 Task: Compose an email with the signature Gabriel Evans with the subject Request for a video and the message Could you please provide a summary of the results? from softage.1@softage.net to softage.8@softage.net with an attached document Branding_strategy.docx Undo the message and rewrite the message as I am writing to confirm the details of the conference call. Send the email. Finally, move the email from Sent Items to the label Clothing
Action: Mouse moved to (362, 608)
Screenshot: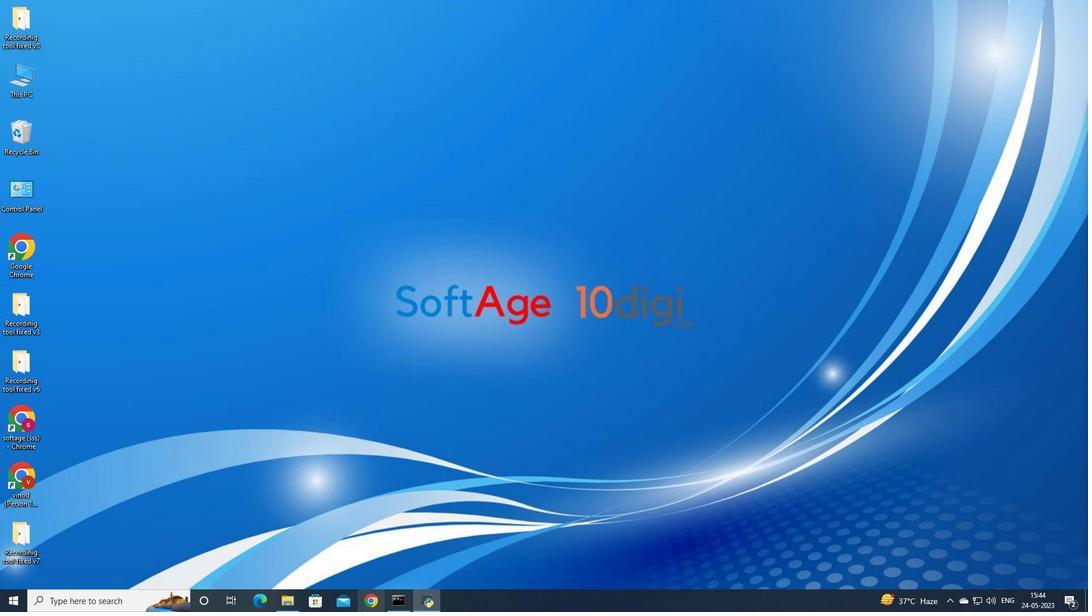 
Action: Mouse pressed left at (362, 608)
Screenshot: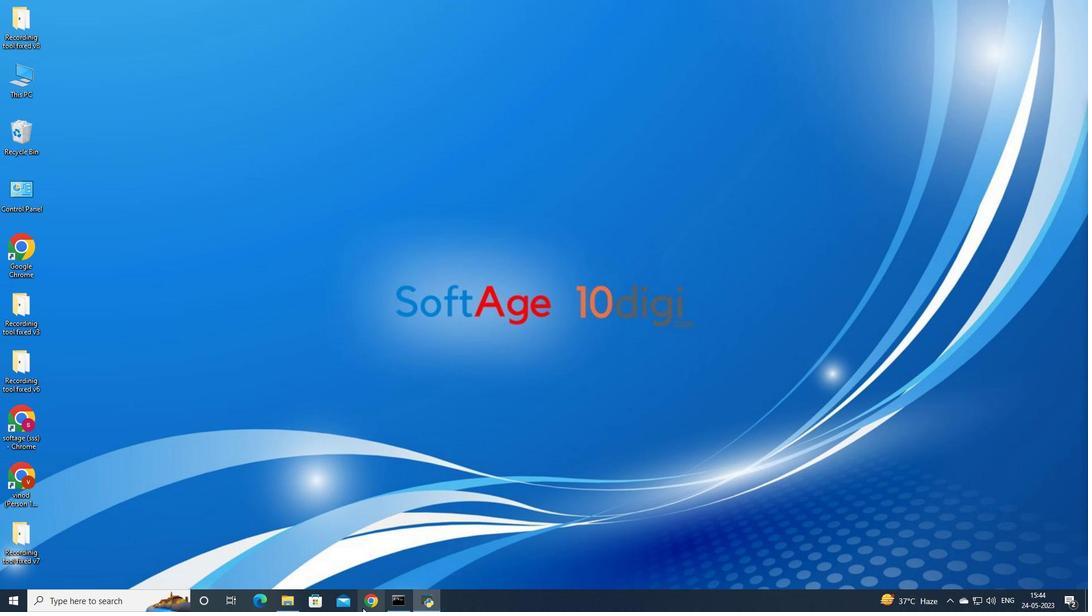 
Action: Mouse moved to (477, 345)
Screenshot: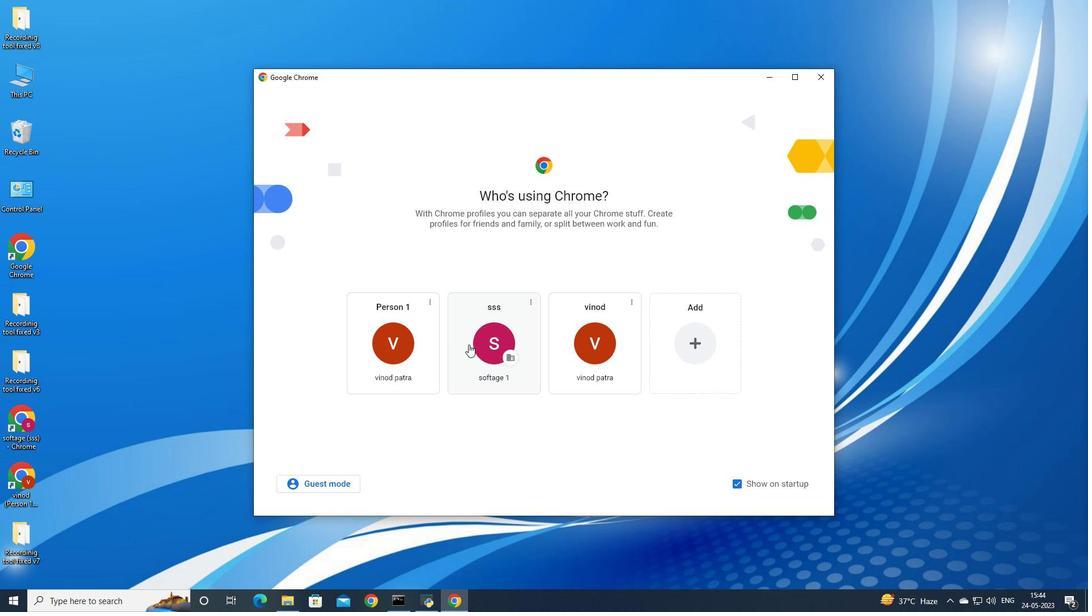 
Action: Mouse pressed left at (477, 345)
Screenshot: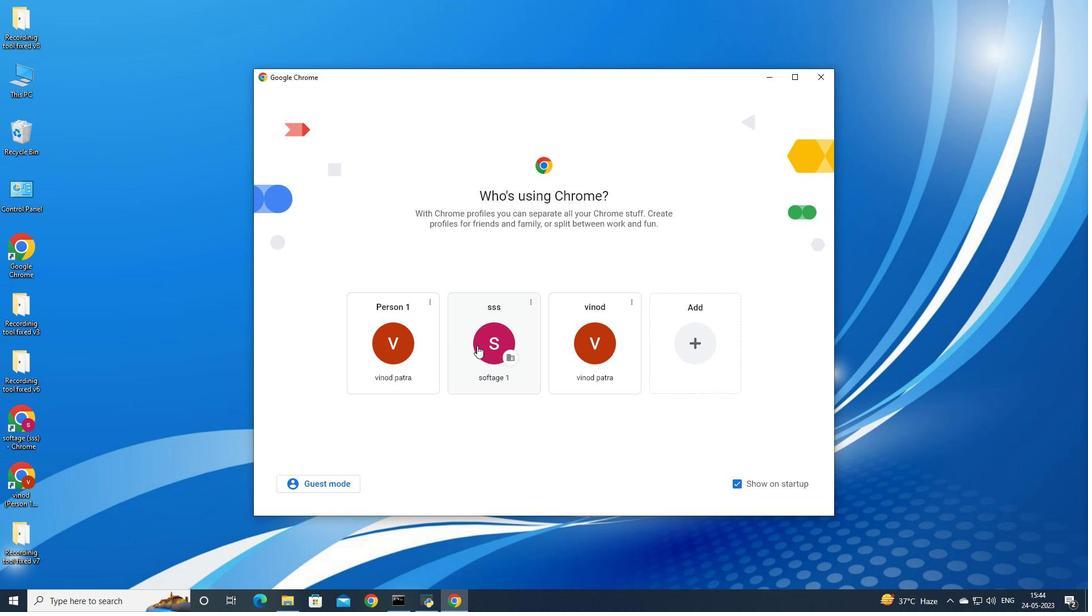 
Action: Mouse moved to (986, 60)
Screenshot: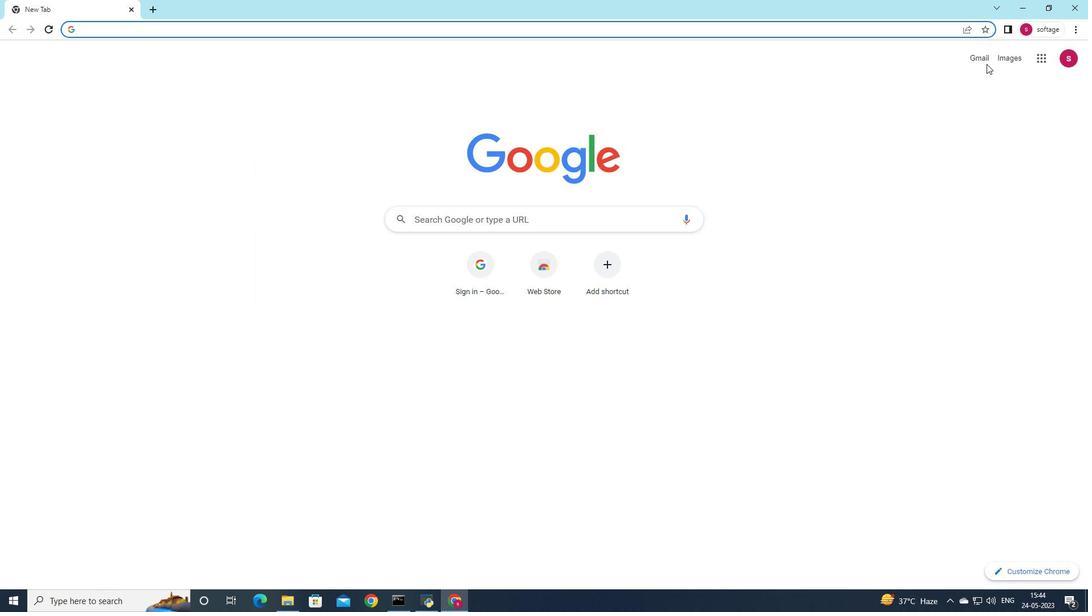 
Action: Mouse pressed left at (986, 60)
Screenshot: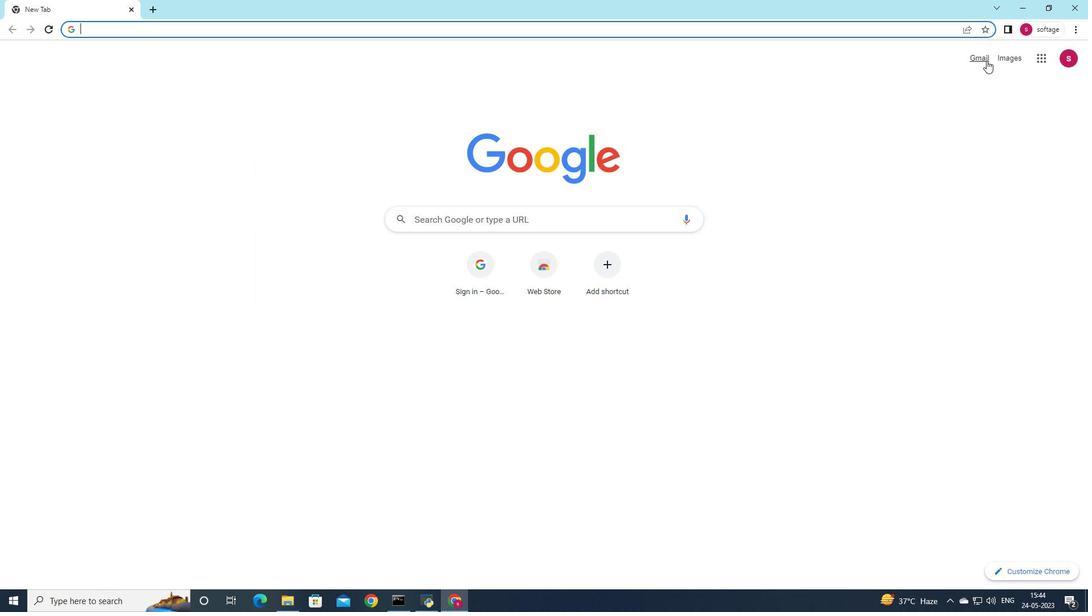 
Action: Mouse moved to (958, 81)
Screenshot: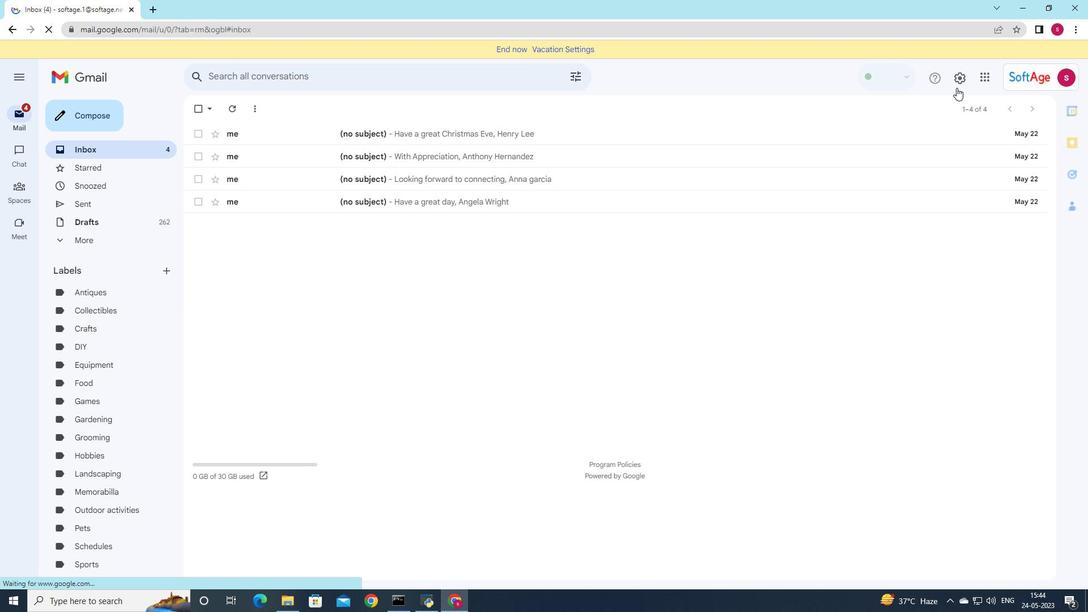 
Action: Mouse pressed left at (958, 81)
Screenshot: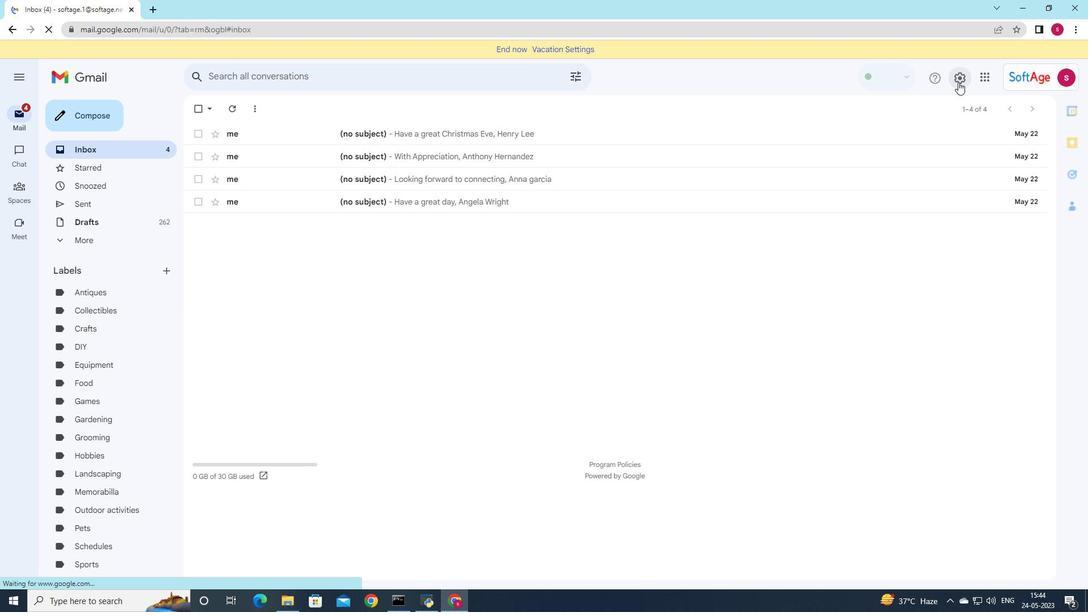 
Action: Mouse moved to (971, 130)
Screenshot: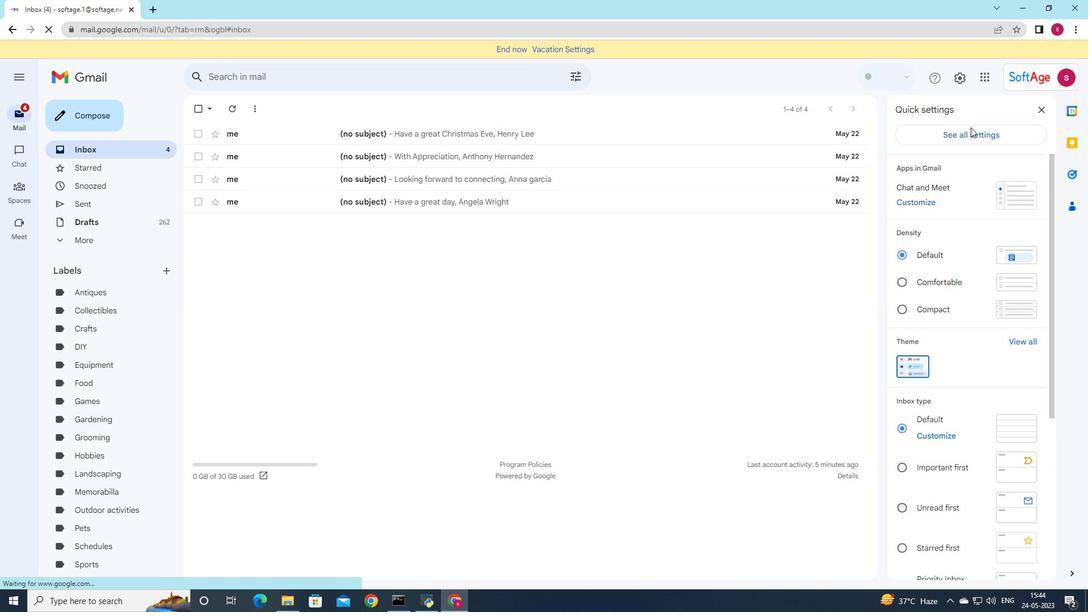 
Action: Mouse pressed left at (971, 130)
Screenshot: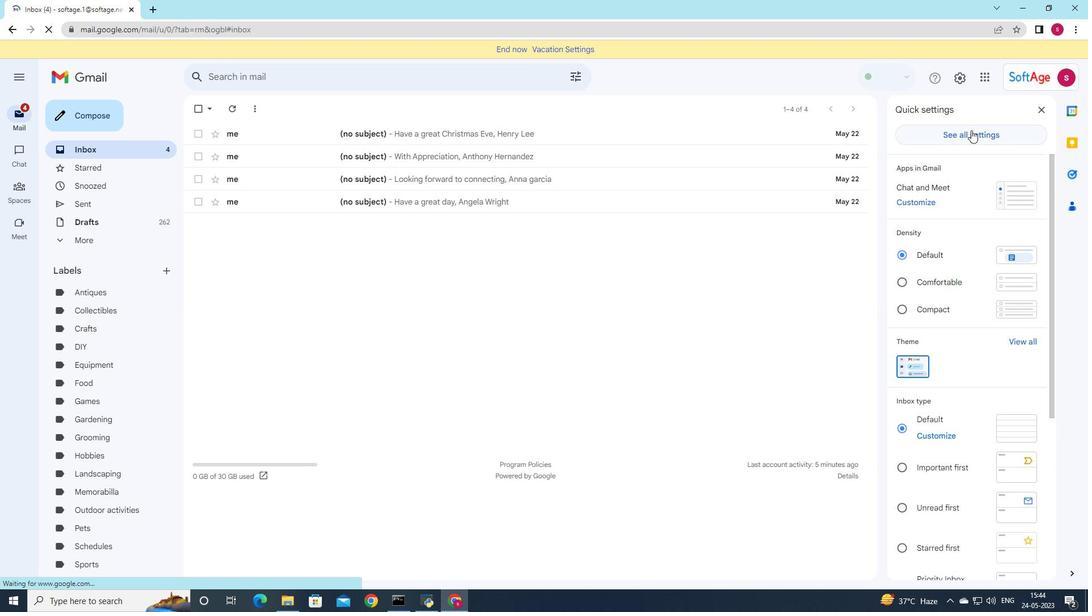 
Action: Mouse moved to (624, 246)
Screenshot: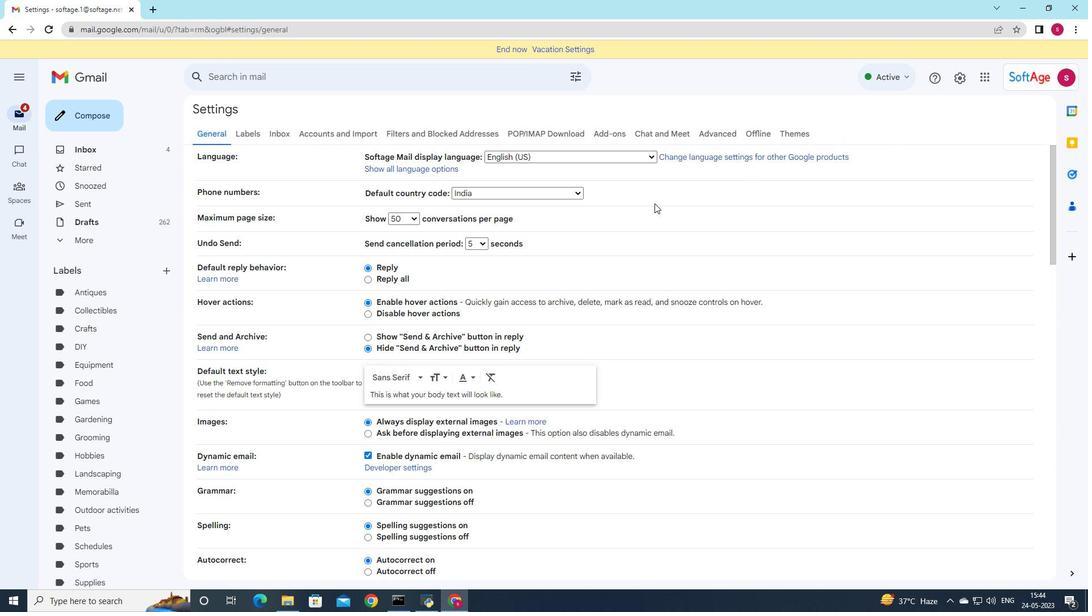 
Action: Mouse scrolled (624, 246) with delta (0, 0)
Screenshot: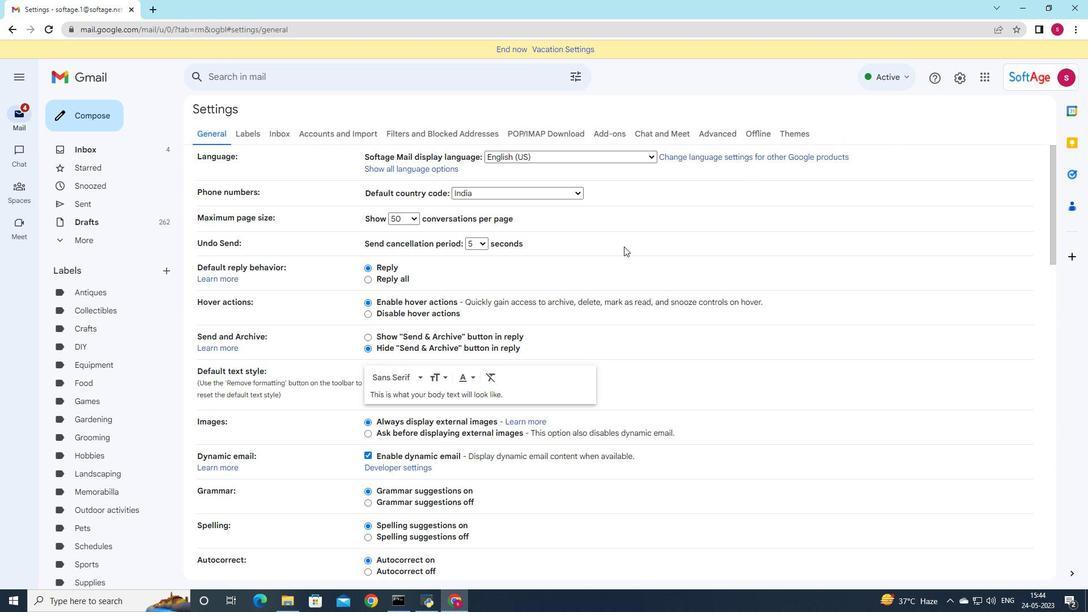 
Action: Mouse scrolled (624, 246) with delta (0, 0)
Screenshot: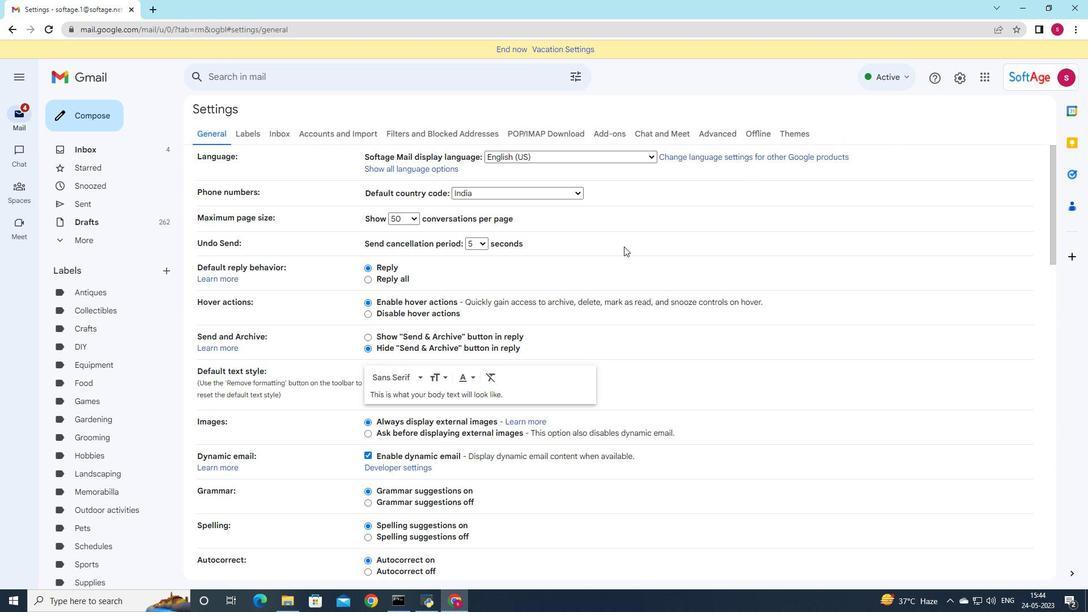 
Action: Mouse scrolled (624, 246) with delta (0, 0)
Screenshot: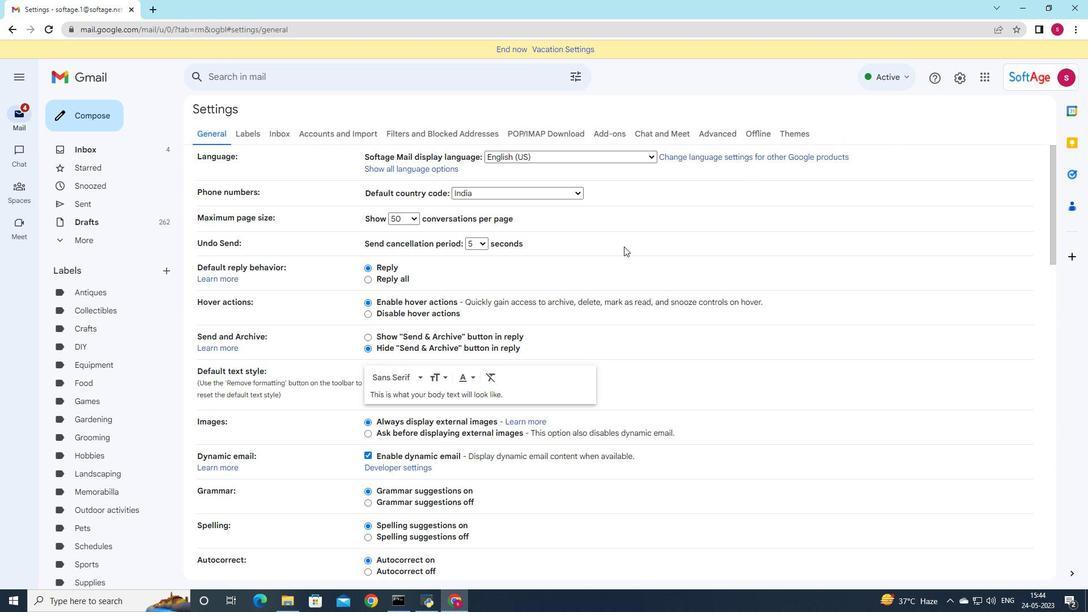 
Action: Mouse scrolled (624, 246) with delta (0, 0)
Screenshot: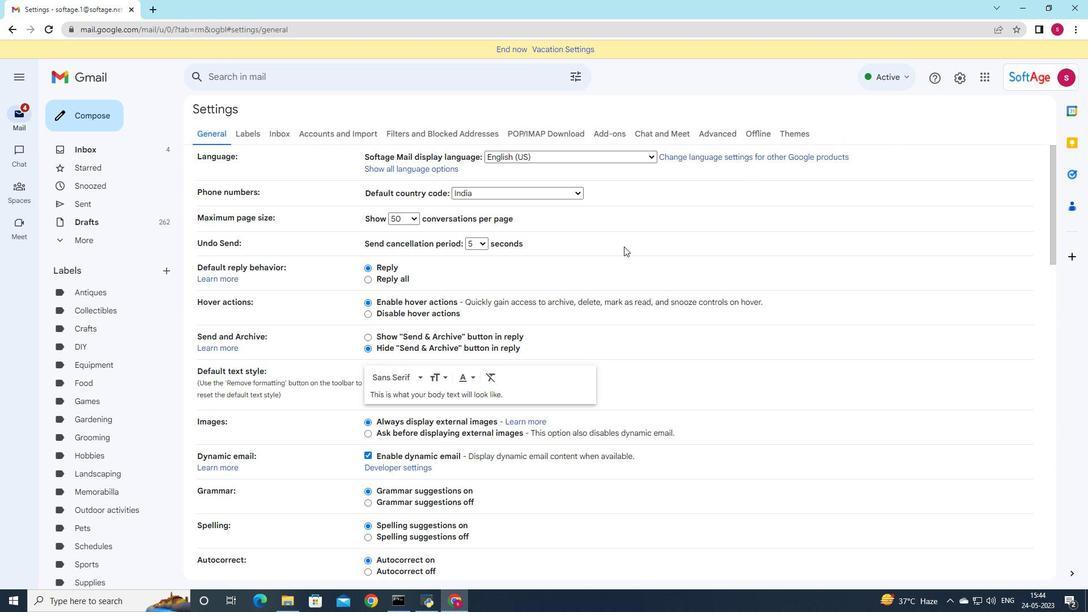 
Action: Mouse scrolled (624, 246) with delta (0, 0)
Screenshot: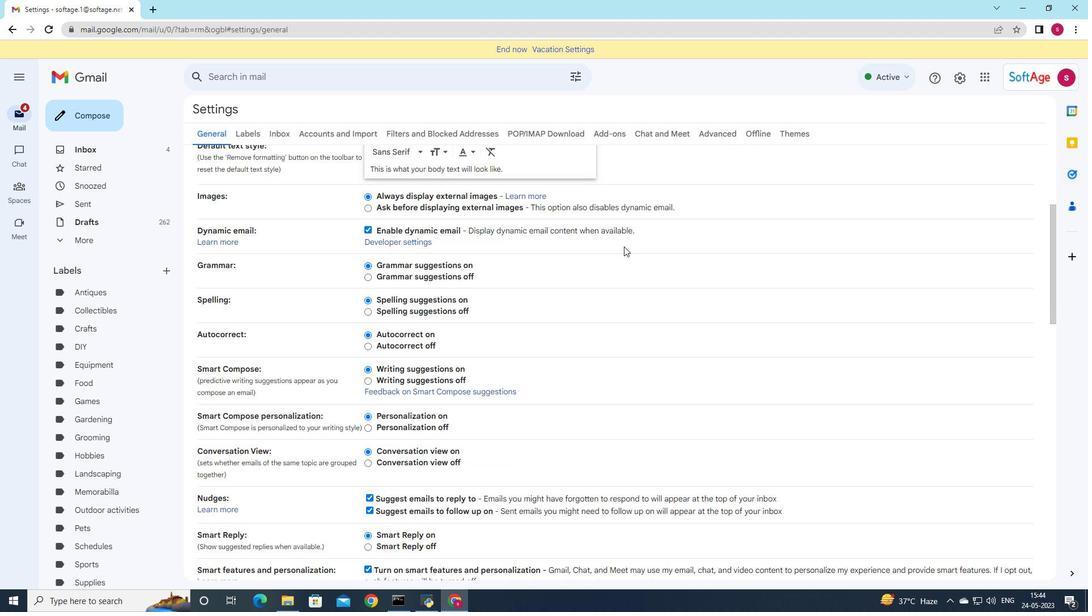 
Action: Mouse scrolled (624, 246) with delta (0, 0)
Screenshot: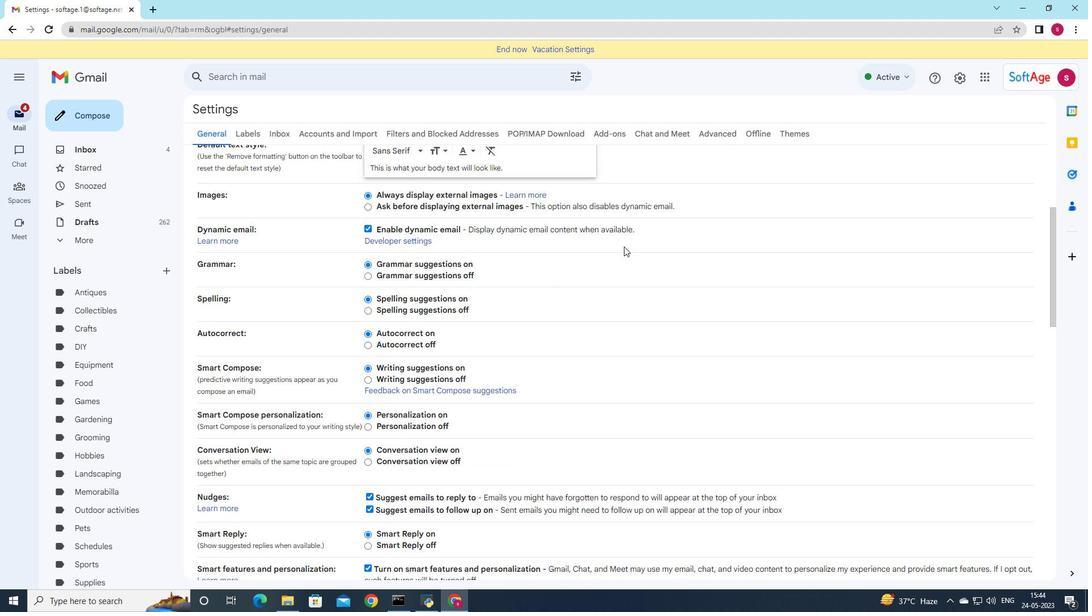 
Action: Mouse scrolled (624, 246) with delta (0, 0)
Screenshot: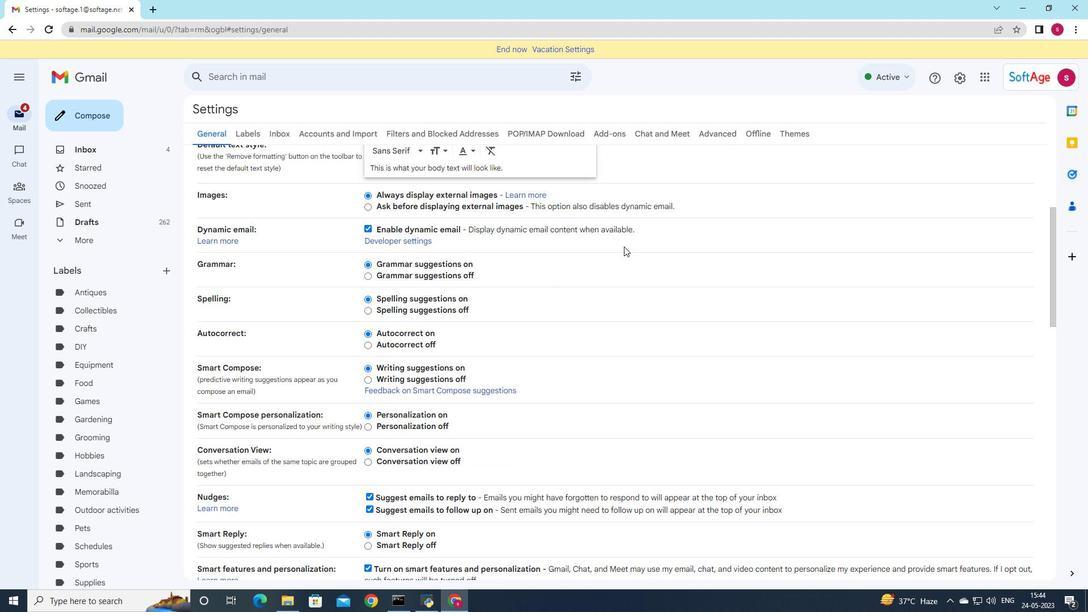 
Action: Mouse scrolled (624, 246) with delta (0, 0)
Screenshot: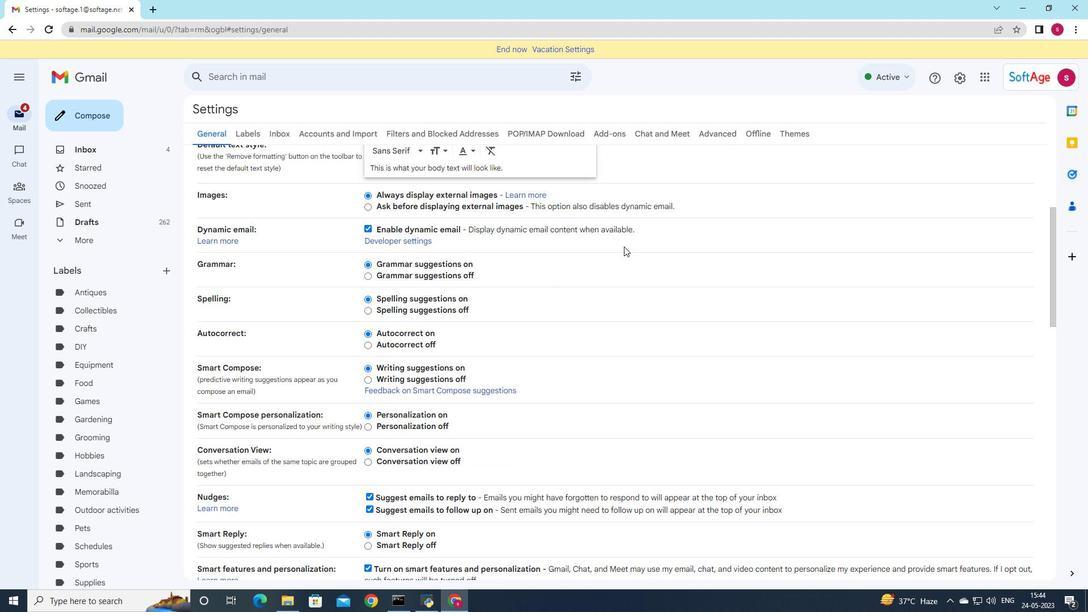 
Action: Mouse scrolled (624, 246) with delta (0, 0)
Screenshot: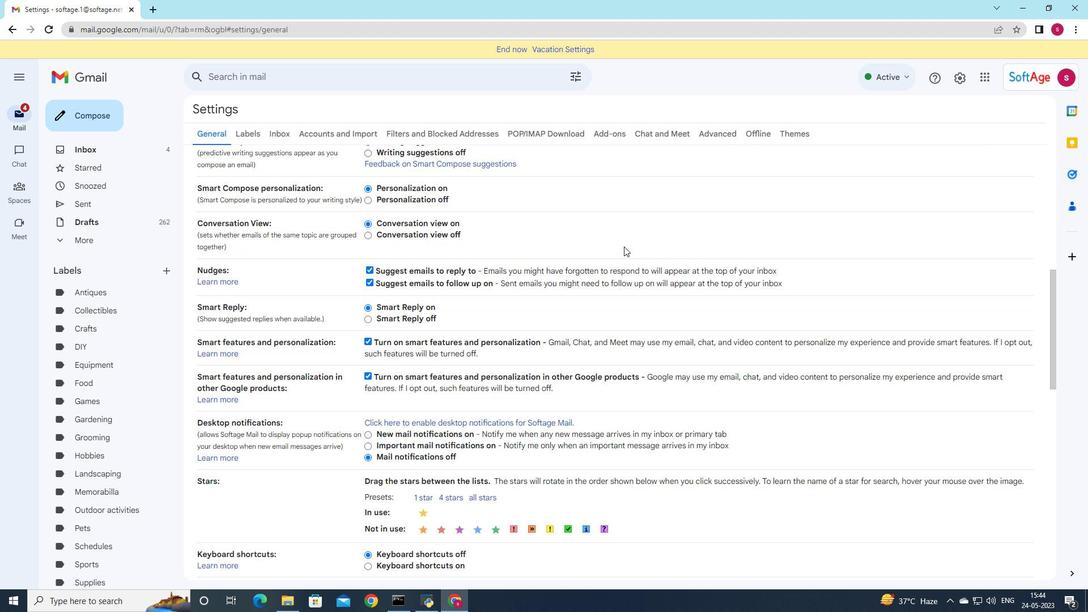 
Action: Mouse scrolled (624, 246) with delta (0, 0)
Screenshot: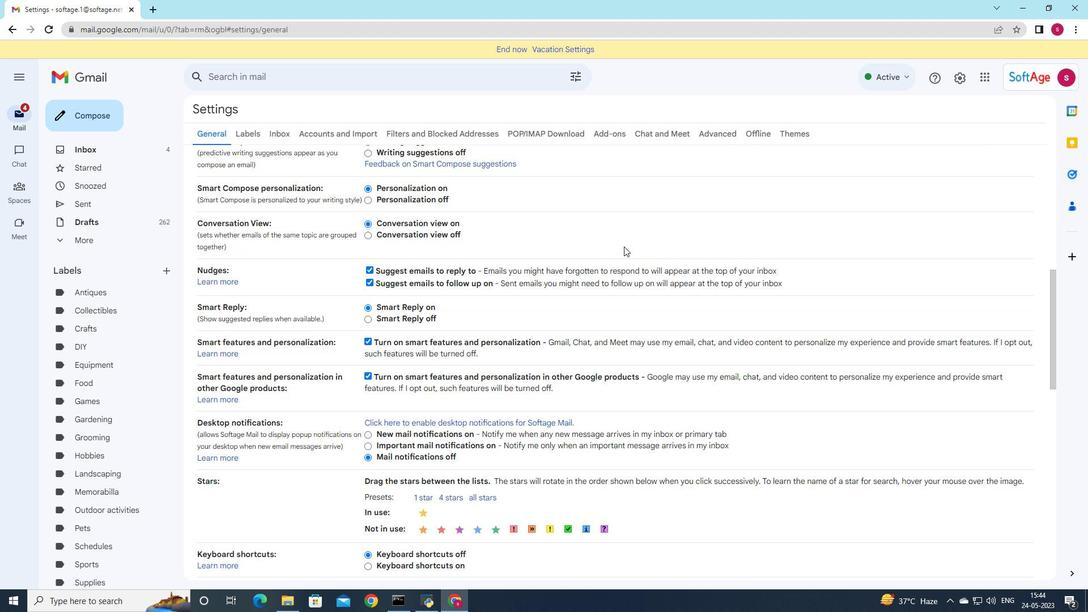 
Action: Mouse scrolled (624, 246) with delta (0, 0)
Screenshot: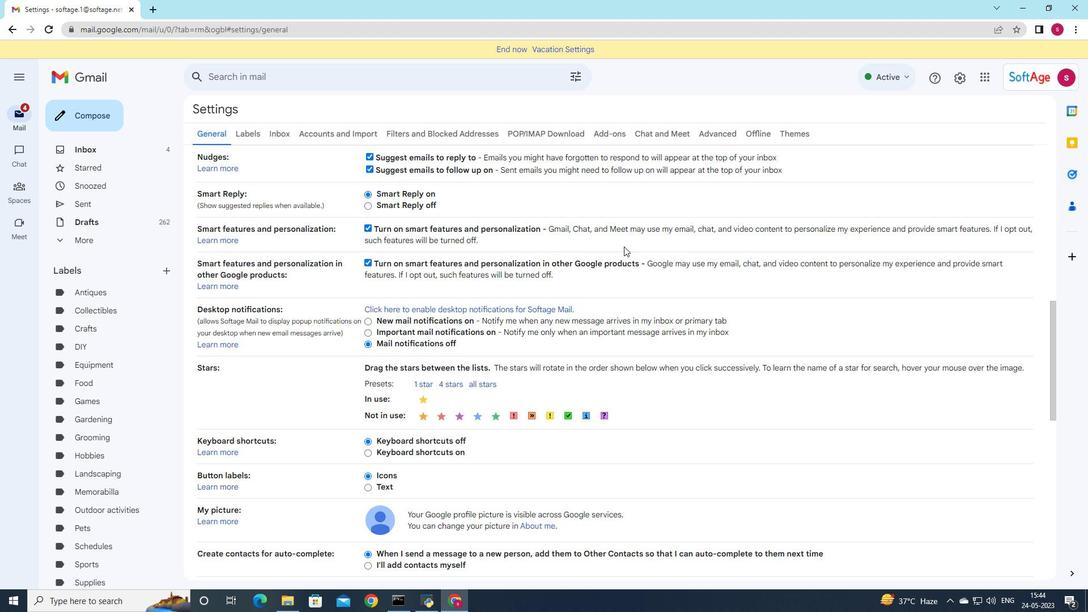 
Action: Mouse scrolled (624, 246) with delta (0, 0)
Screenshot: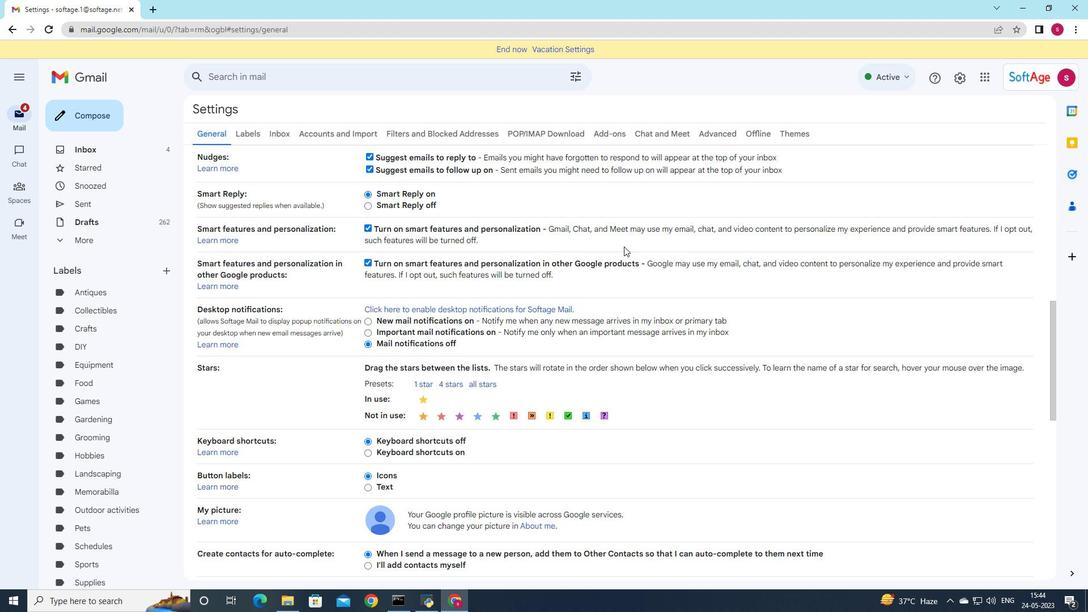 
Action: Mouse scrolled (624, 246) with delta (0, 0)
Screenshot: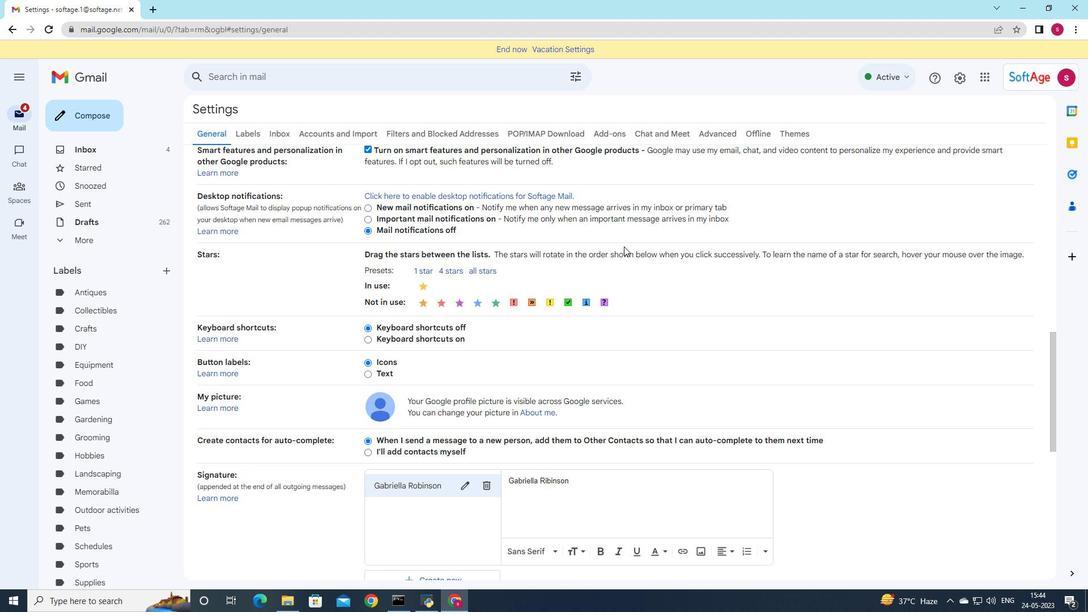 
Action: Mouse scrolled (624, 246) with delta (0, 0)
Screenshot: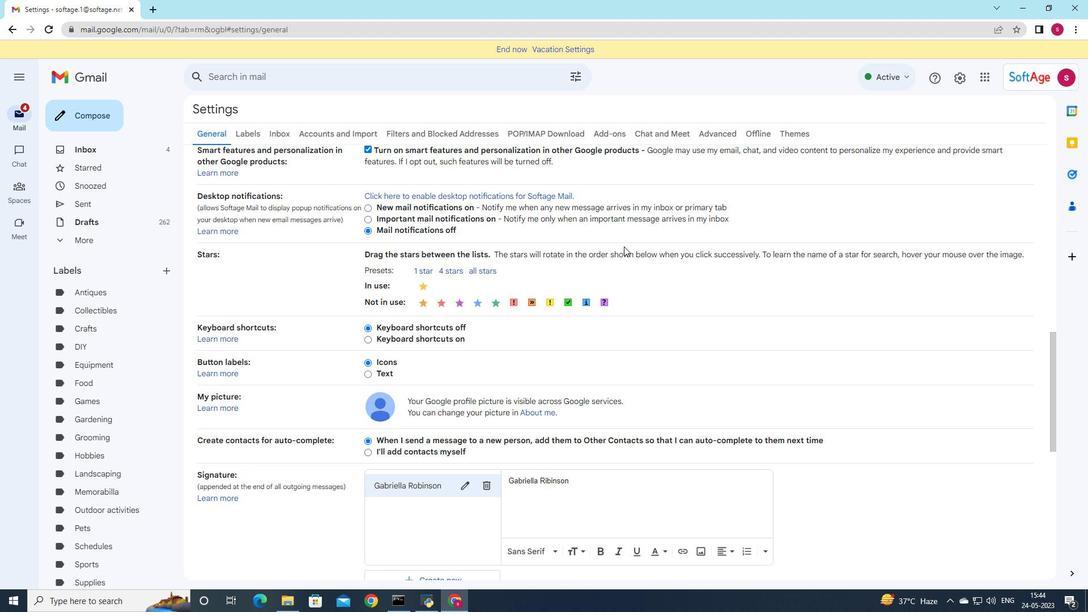 
Action: Mouse scrolled (624, 246) with delta (0, 0)
Screenshot: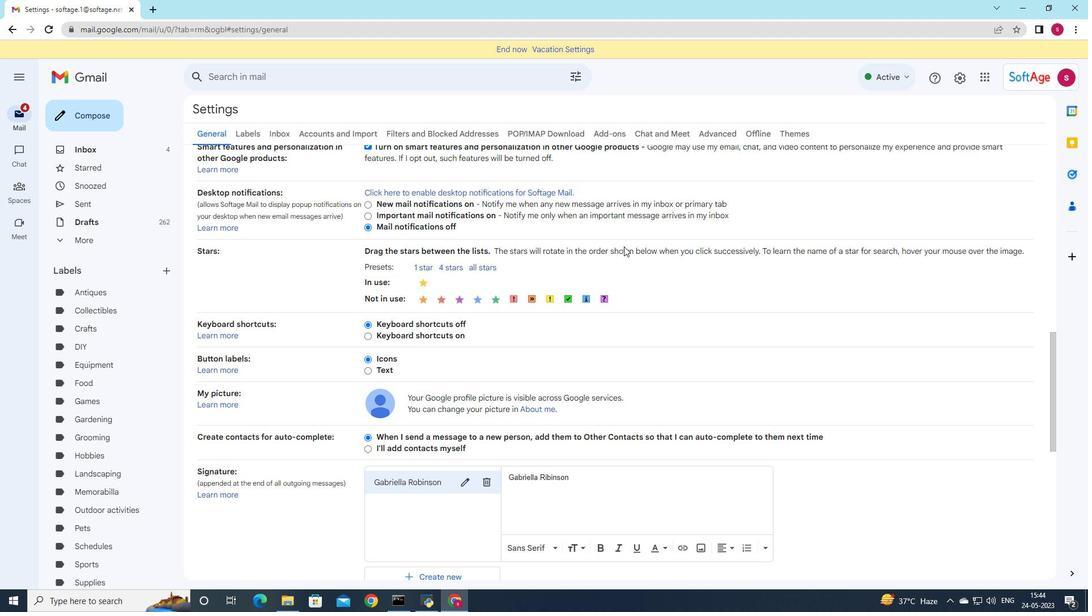 
Action: Mouse moved to (481, 308)
Screenshot: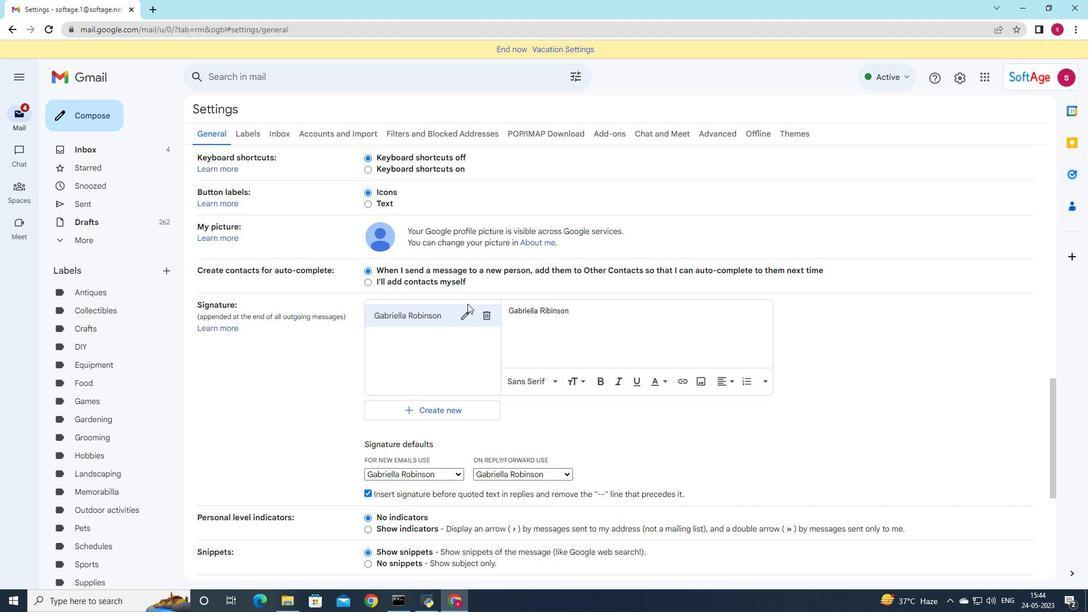 
Action: Mouse pressed left at (481, 308)
Screenshot: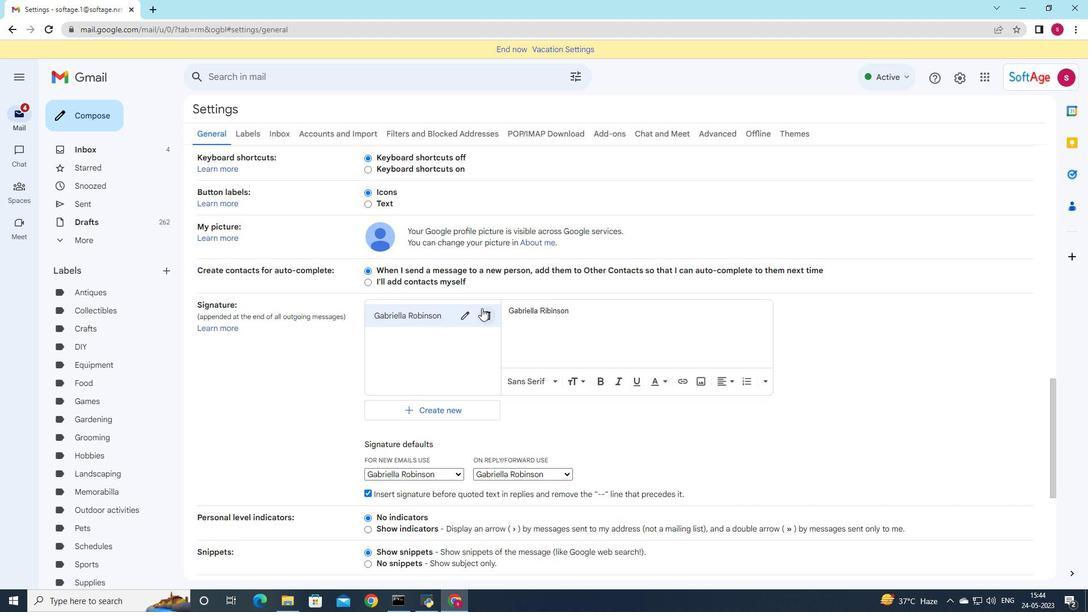 
Action: Mouse moved to (657, 341)
Screenshot: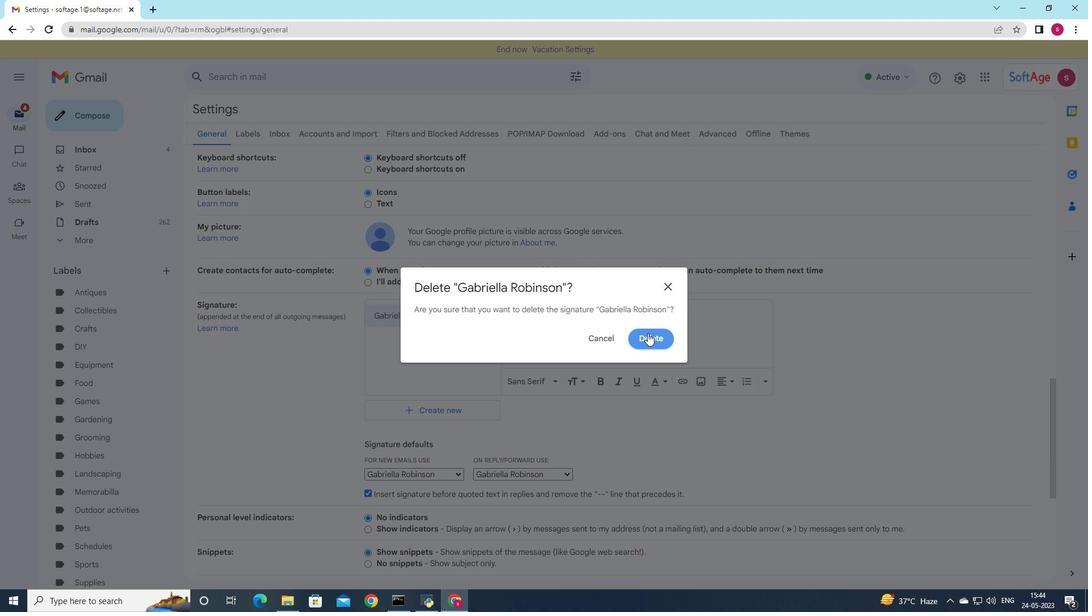 
Action: Mouse pressed left at (657, 341)
Screenshot: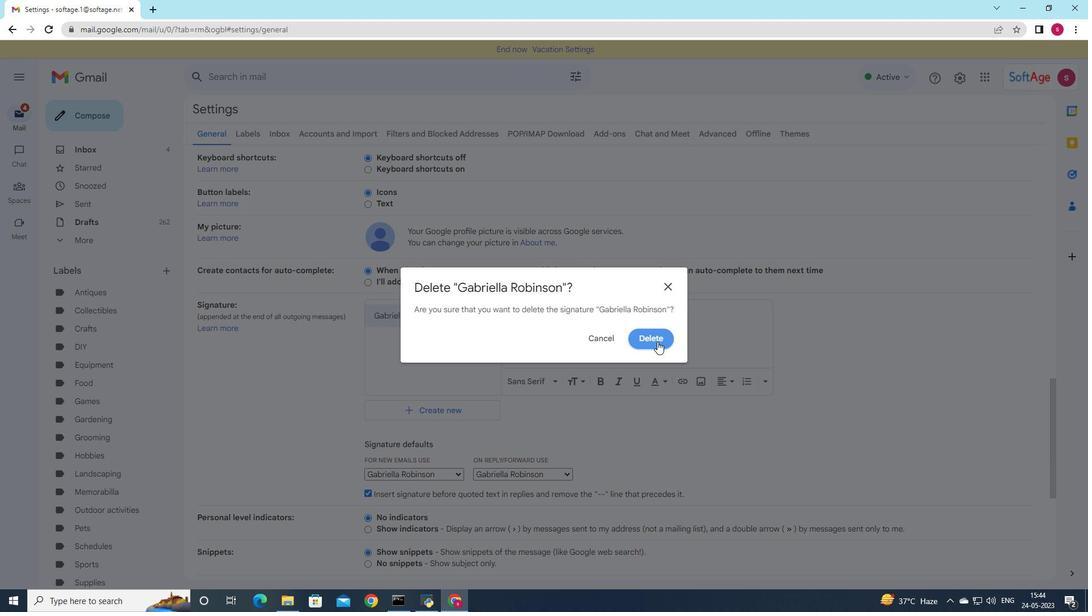 
Action: Mouse moved to (440, 329)
Screenshot: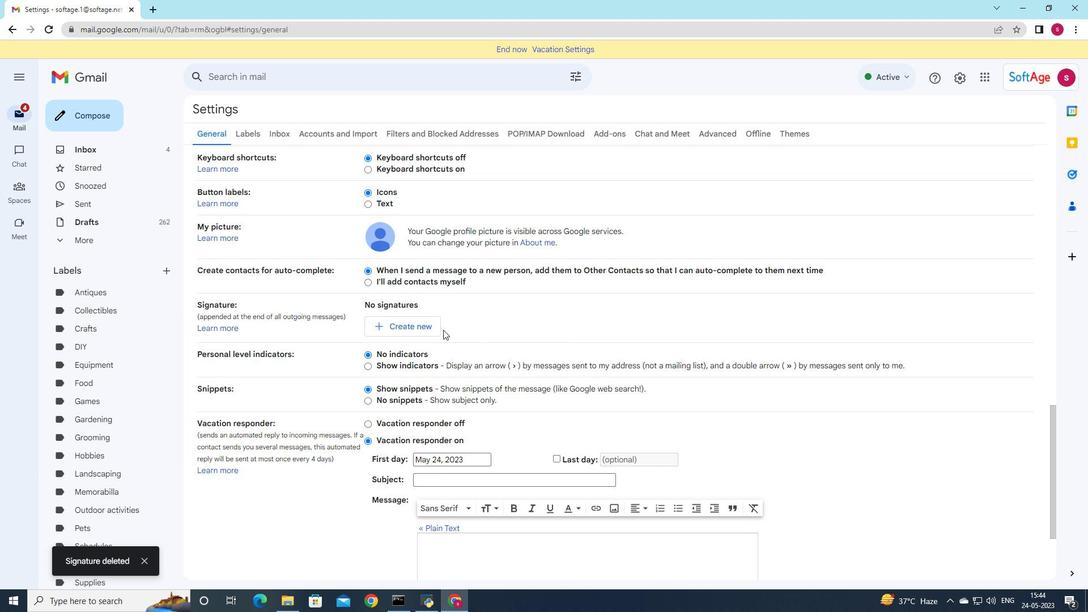 
Action: Mouse pressed left at (440, 329)
Screenshot: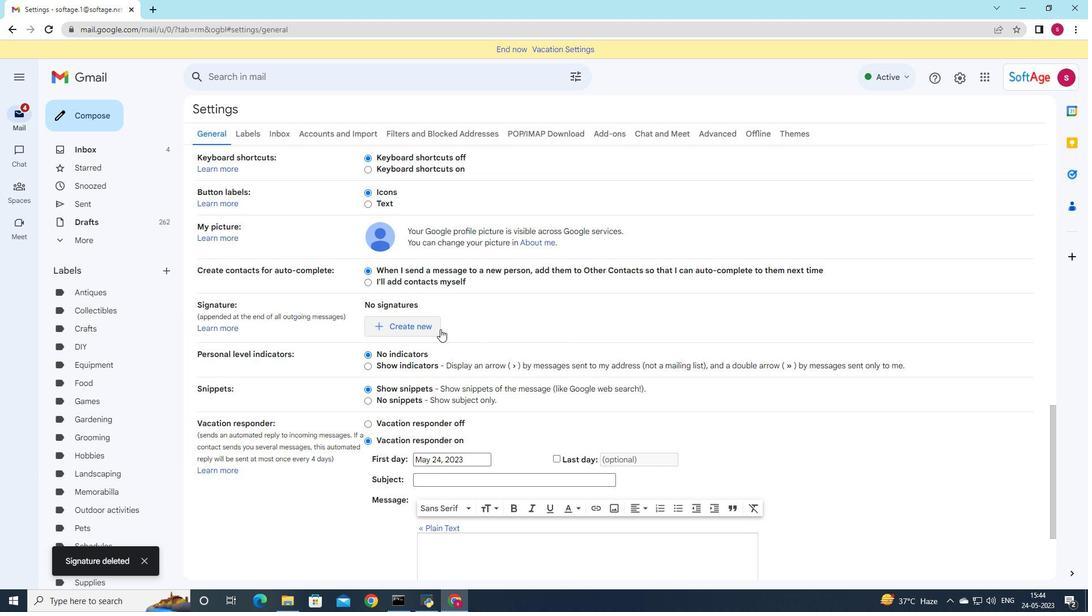 
Action: Mouse moved to (591, 306)
Screenshot: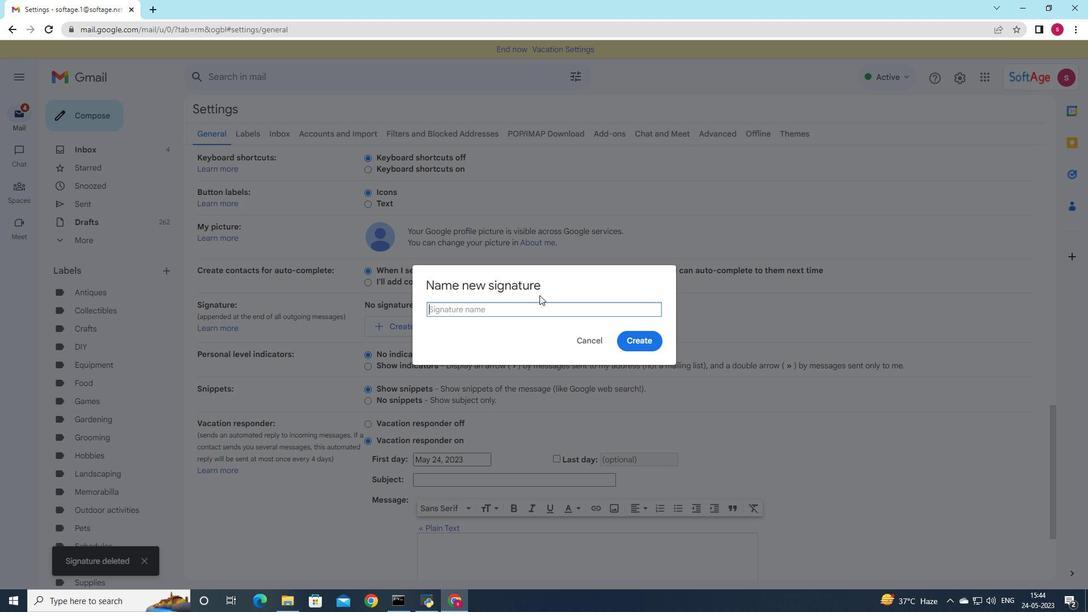
Action: Key pressed <Key.shift><Key.shift><Key.shift>Gabrielb<Key.backspace><Key.space><Key.shift>Evans
Screenshot: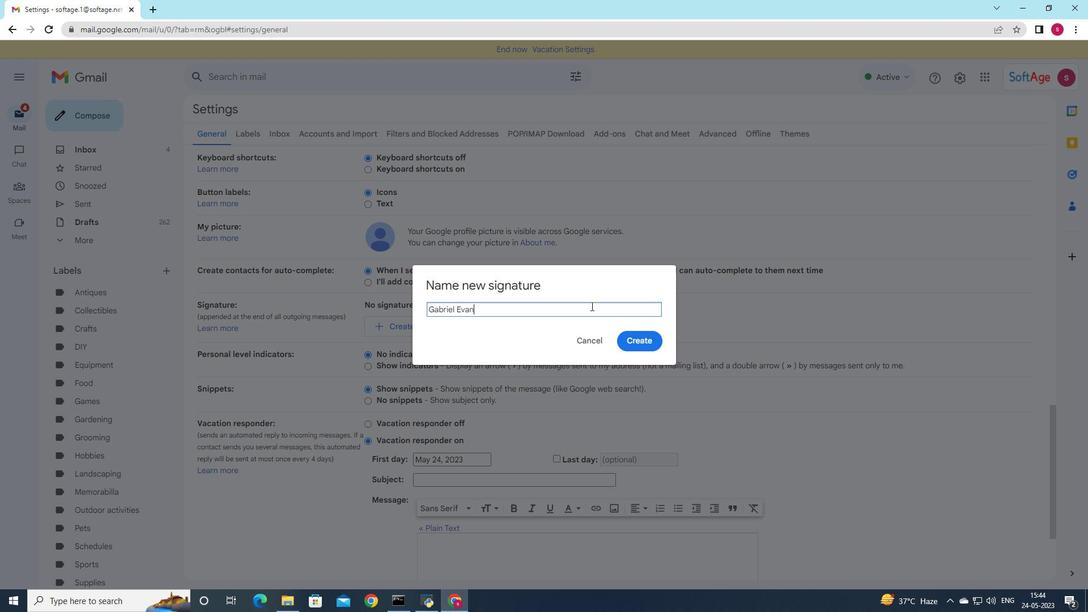
Action: Mouse moved to (628, 337)
Screenshot: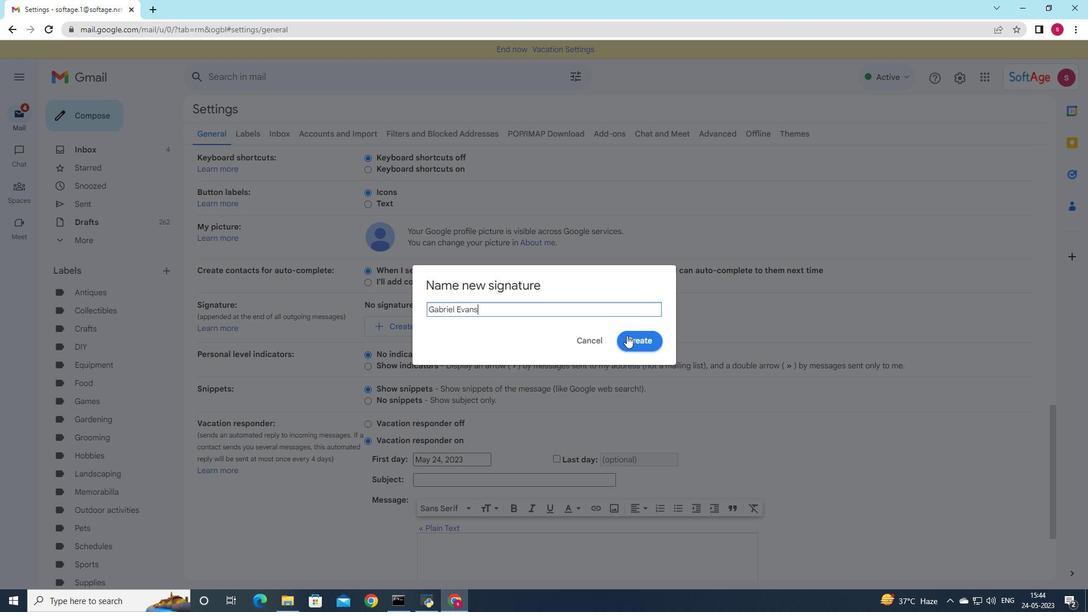 
Action: Mouse pressed left at (628, 337)
Screenshot: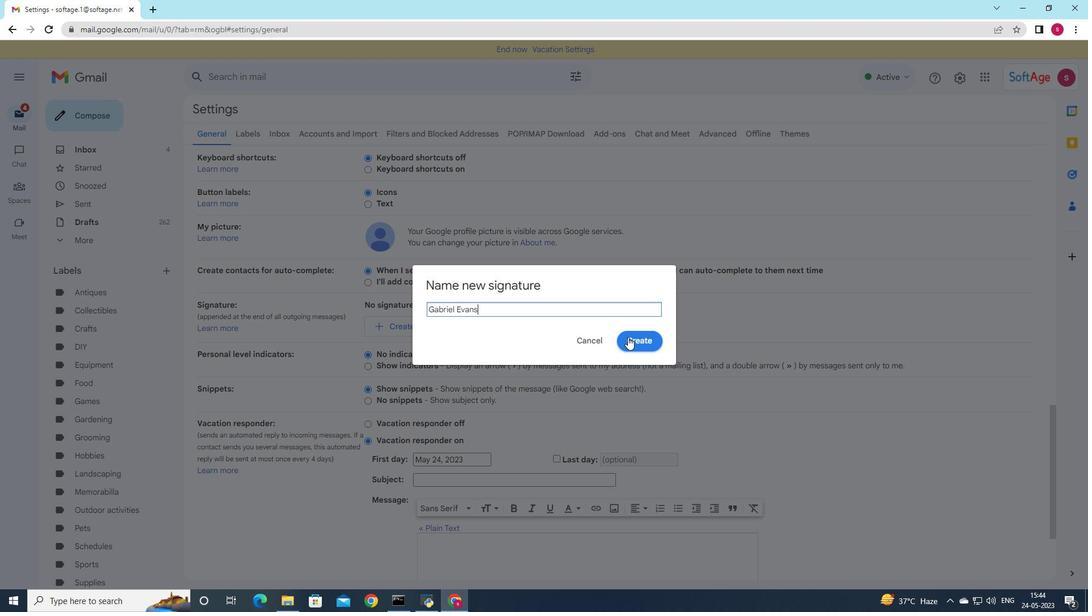 
Action: Mouse moved to (577, 304)
Screenshot: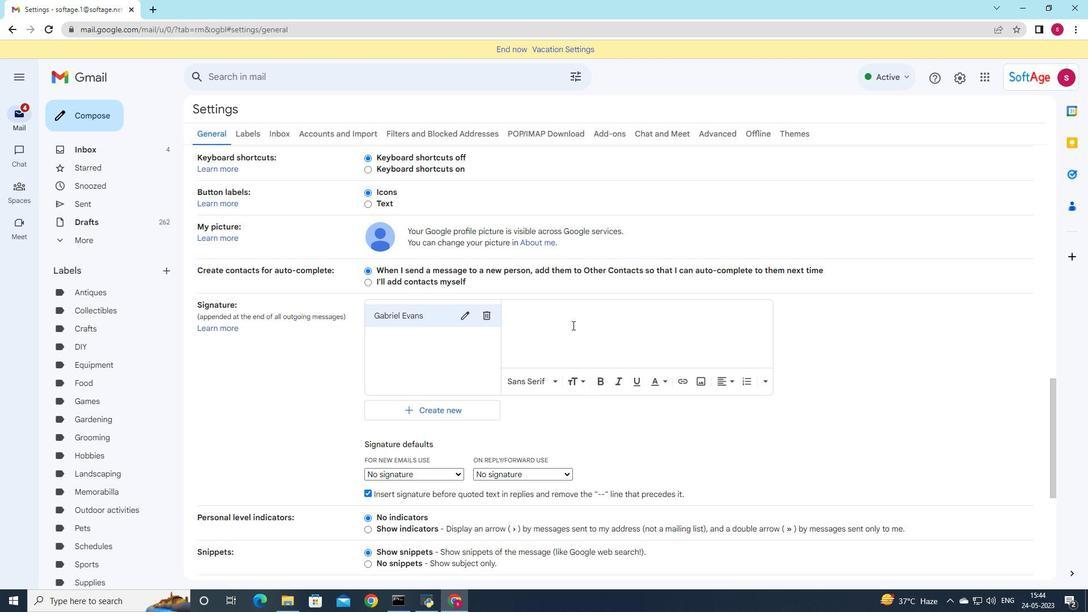 
Action: Mouse pressed left at (577, 304)
Screenshot: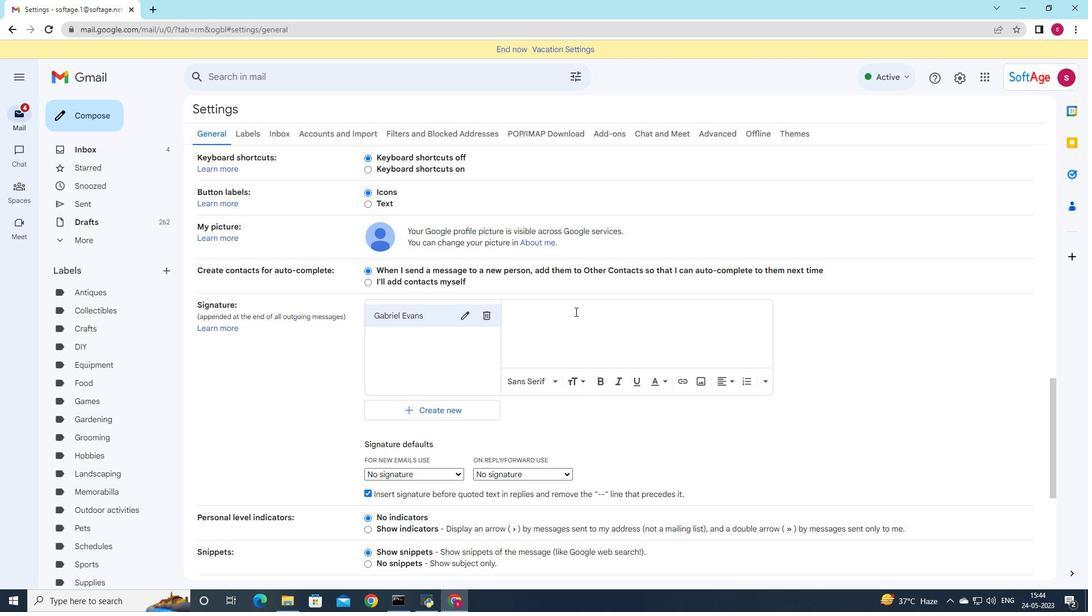 
Action: Key pressed <Key.shift><Key.shift><Key.shift><Key.shift><Key.shift><Key.shift>ga
Screenshot: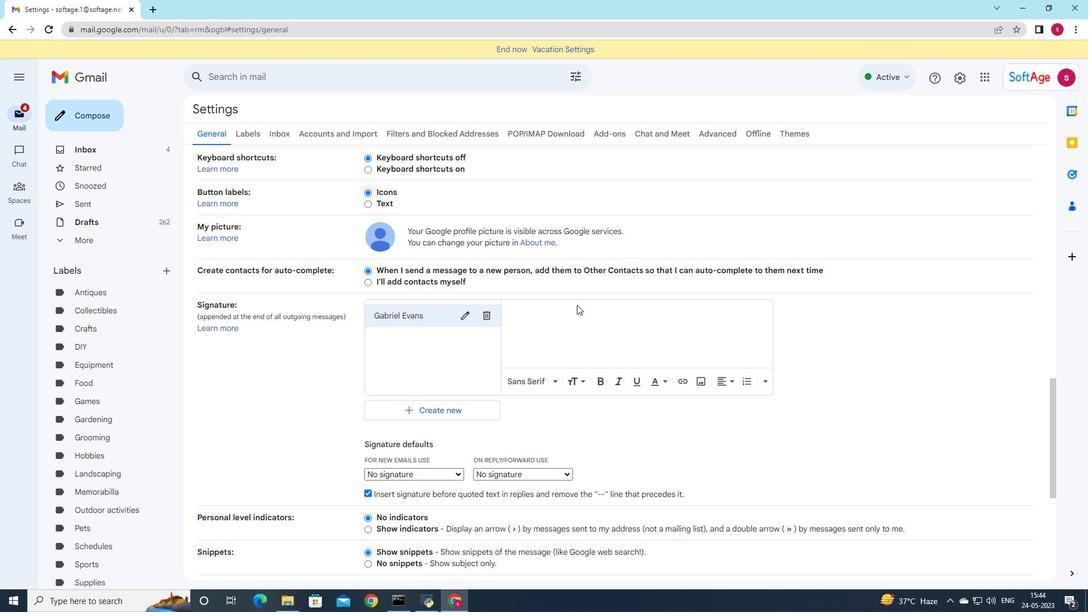 
Action: Mouse pressed left at (577, 304)
Screenshot: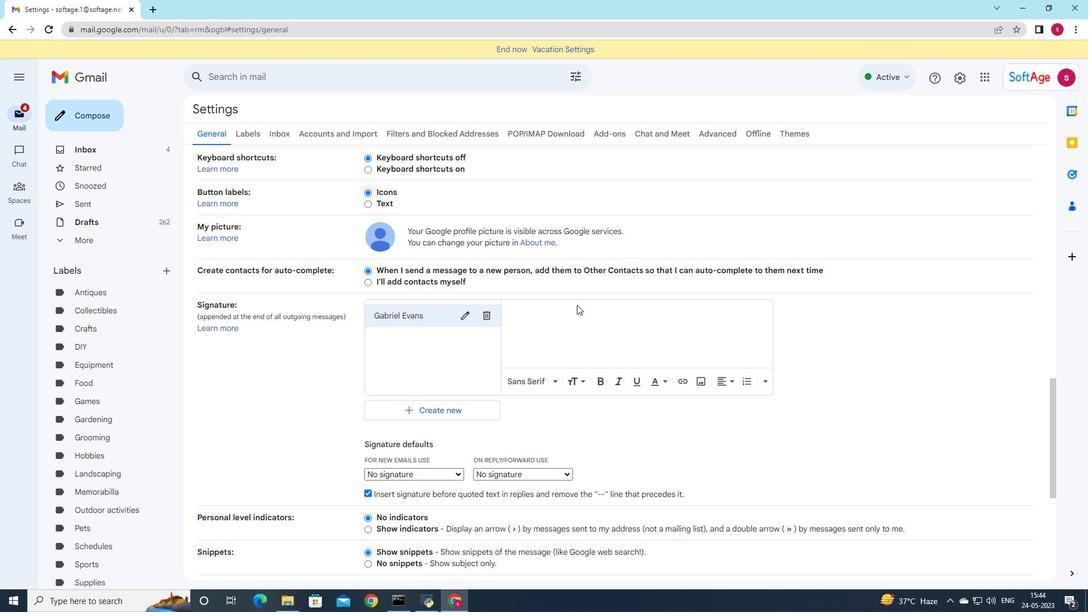 
Action: Mouse pressed left at (577, 304)
Screenshot: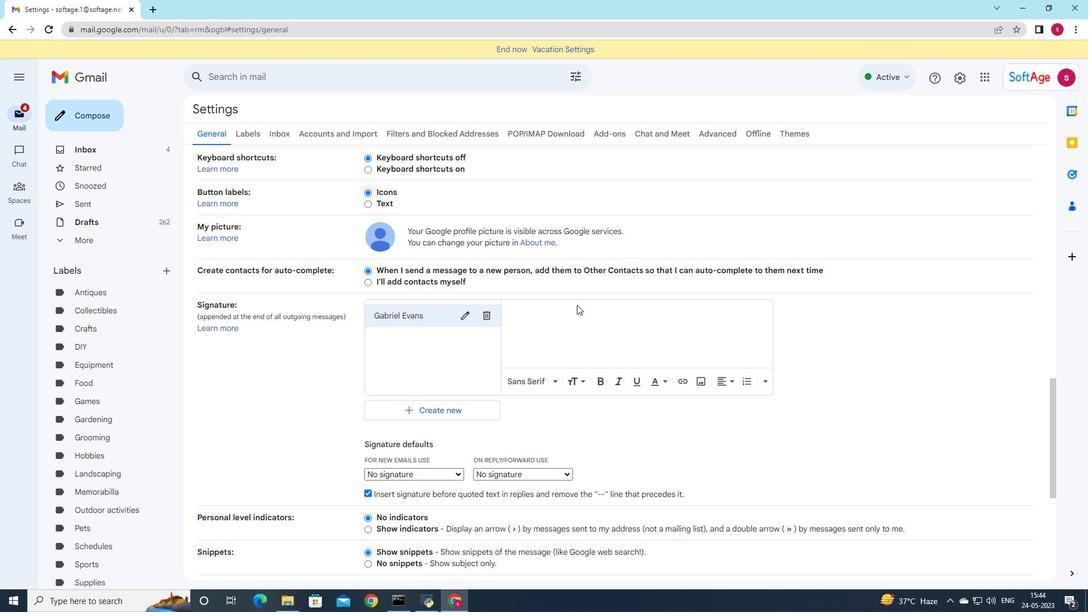
Action: Mouse moved to (575, 317)
Screenshot: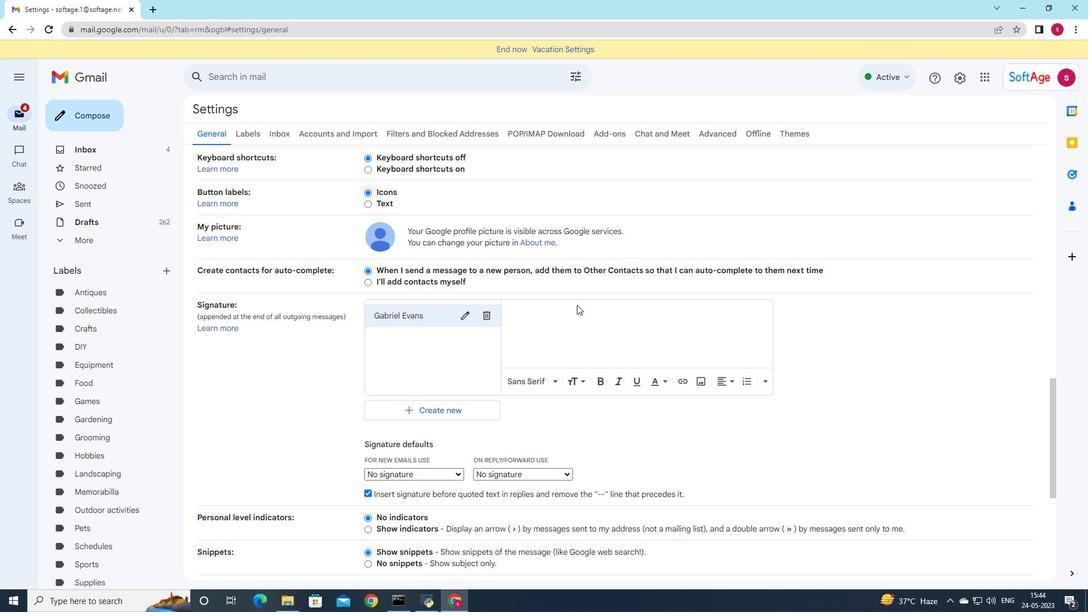 
Action: Mouse pressed left at (575, 317)
Screenshot: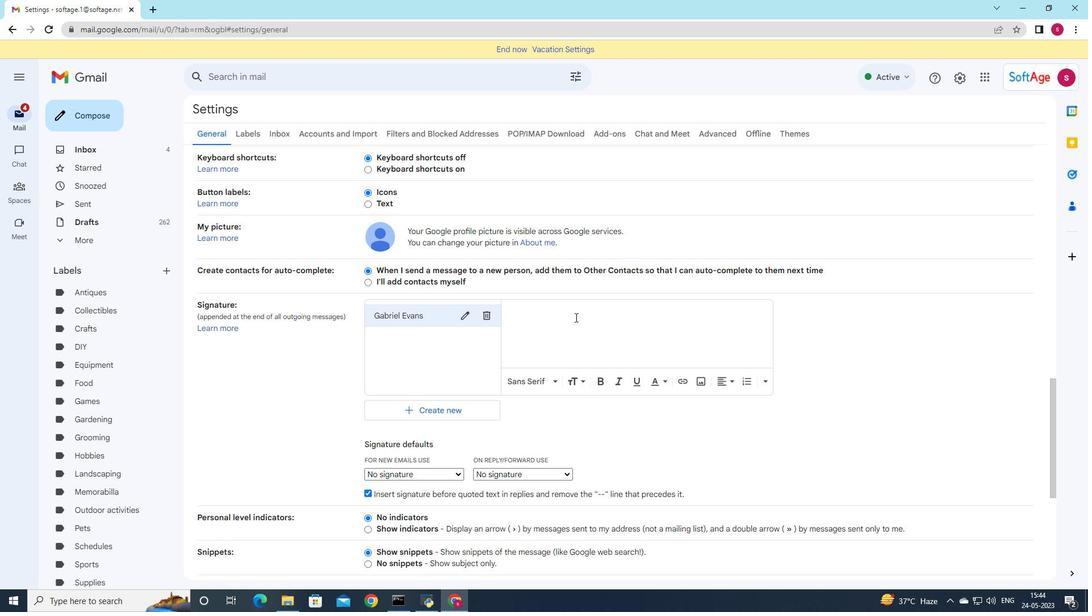 
Action: Key pressed <Key.shift>Gabriel<Key.space><Key.shift>Evans
Screenshot: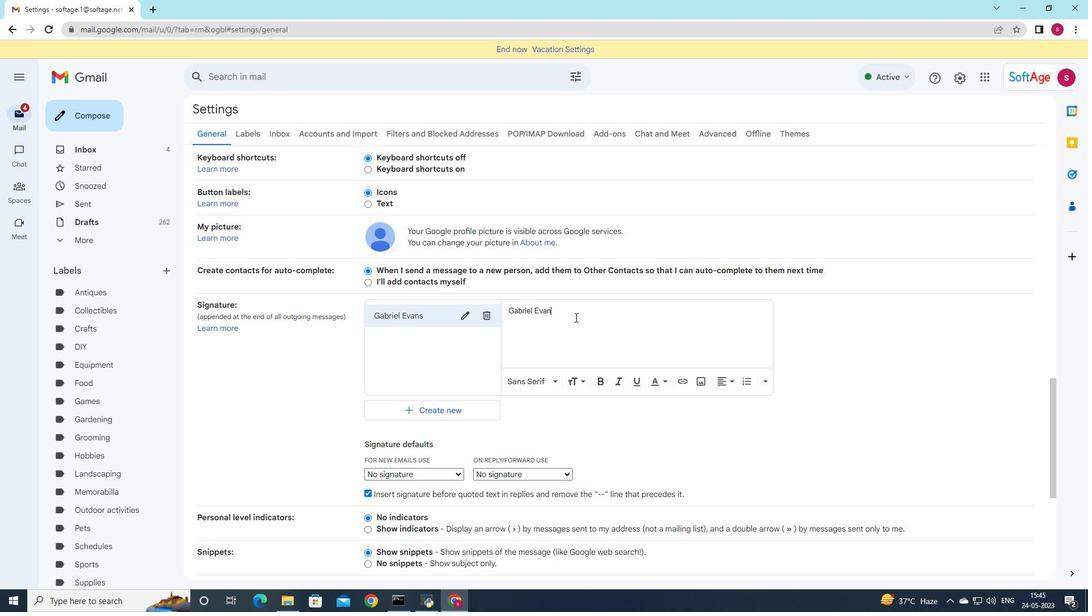 
Action: Mouse moved to (446, 471)
Screenshot: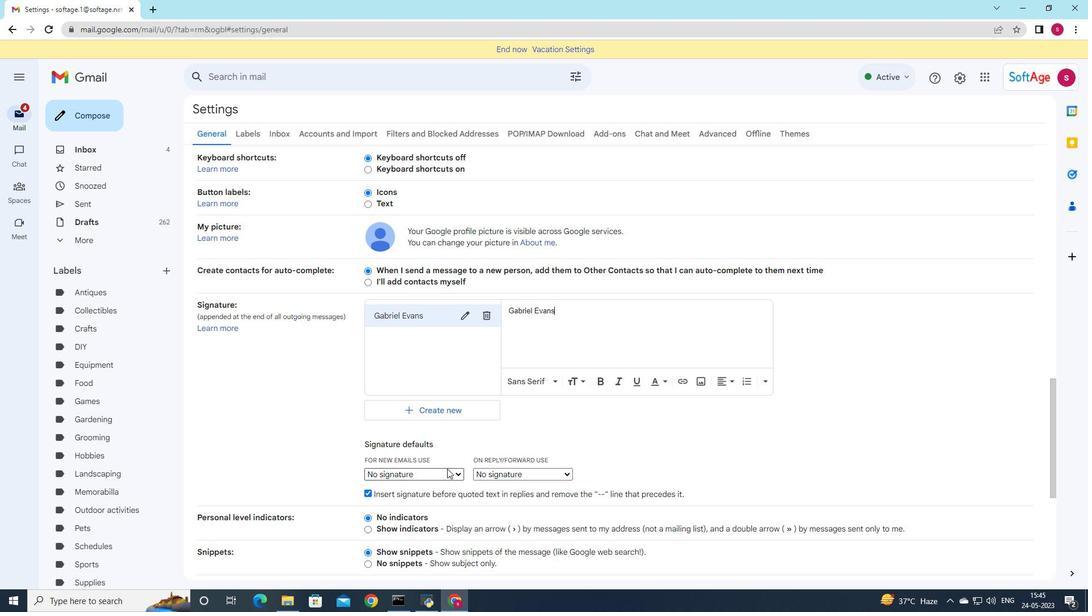 
Action: Mouse pressed left at (446, 471)
Screenshot: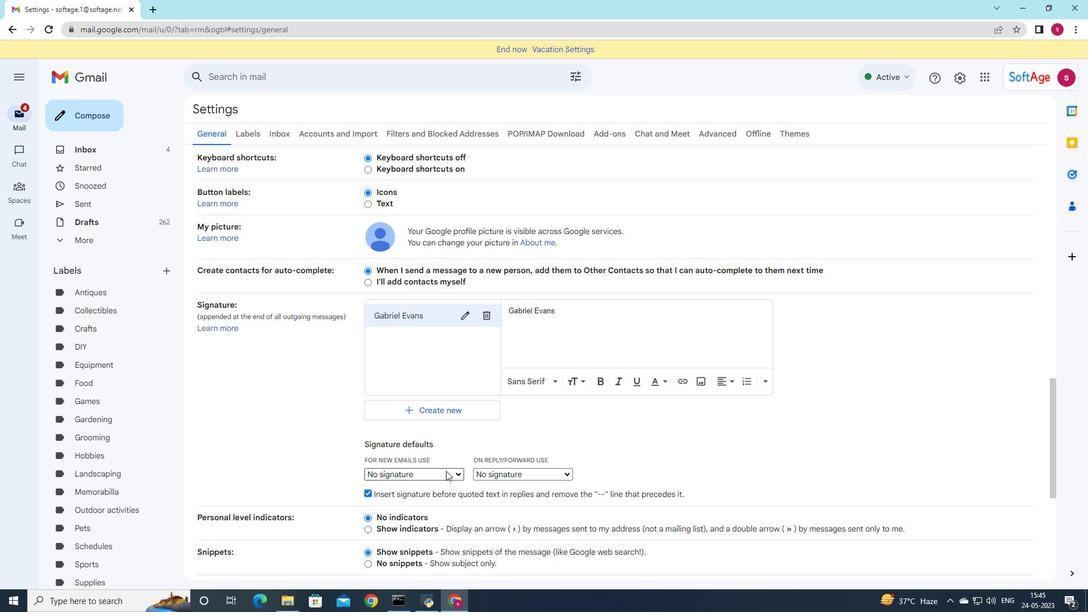 
Action: Mouse moved to (439, 496)
Screenshot: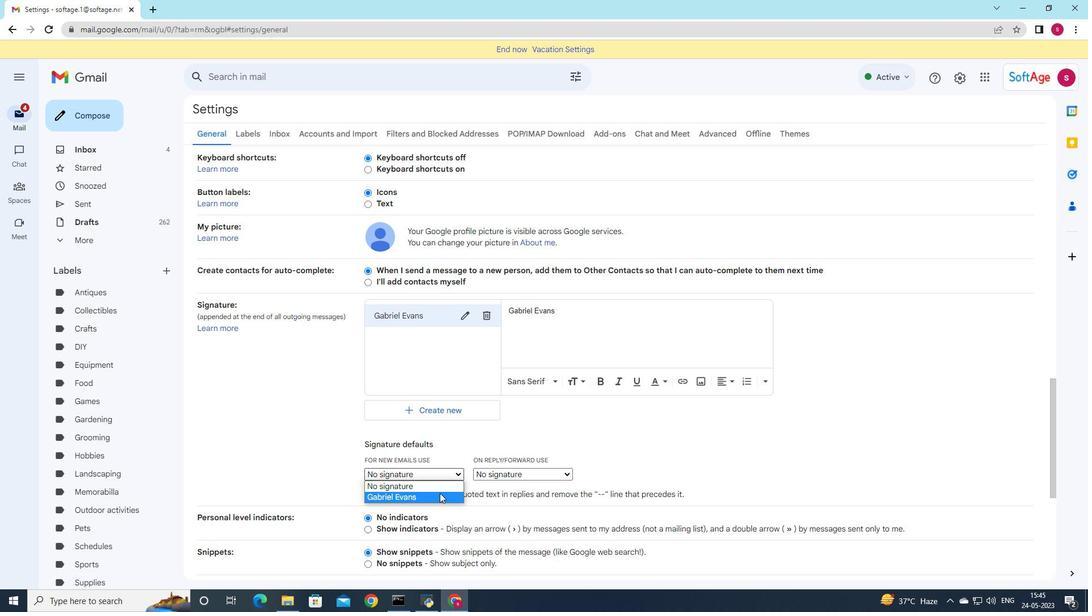 
Action: Mouse pressed left at (439, 496)
Screenshot: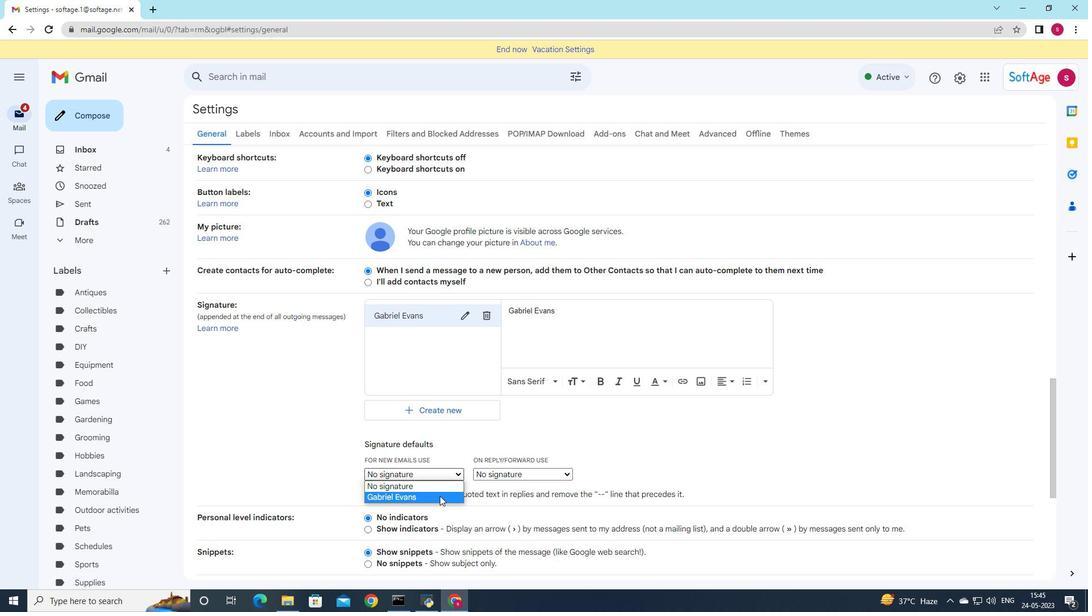 
Action: Mouse moved to (490, 479)
Screenshot: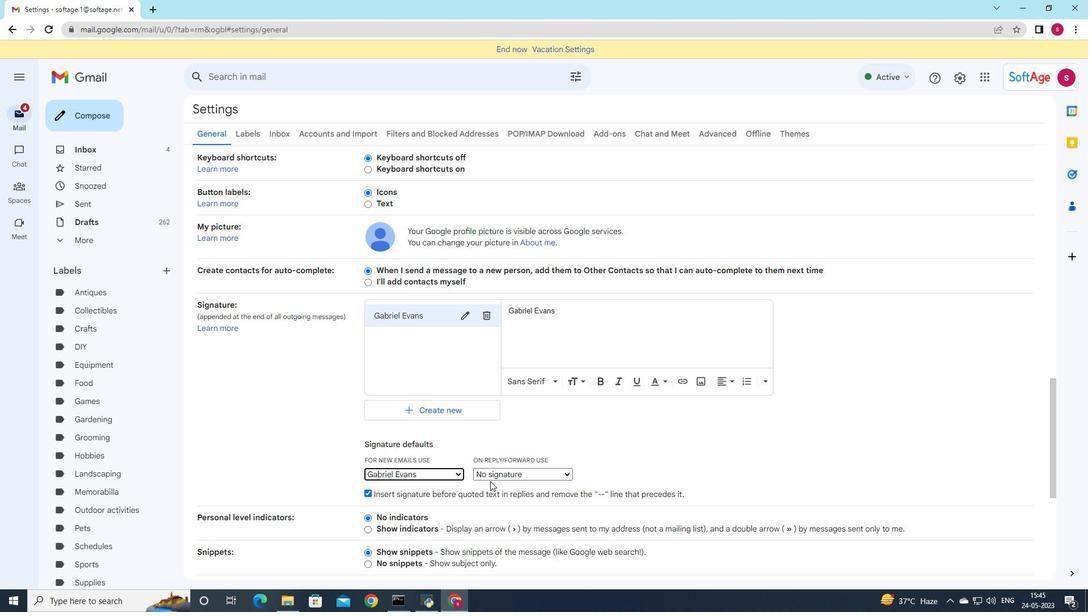 
Action: Mouse pressed left at (490, 479)
Screenshot: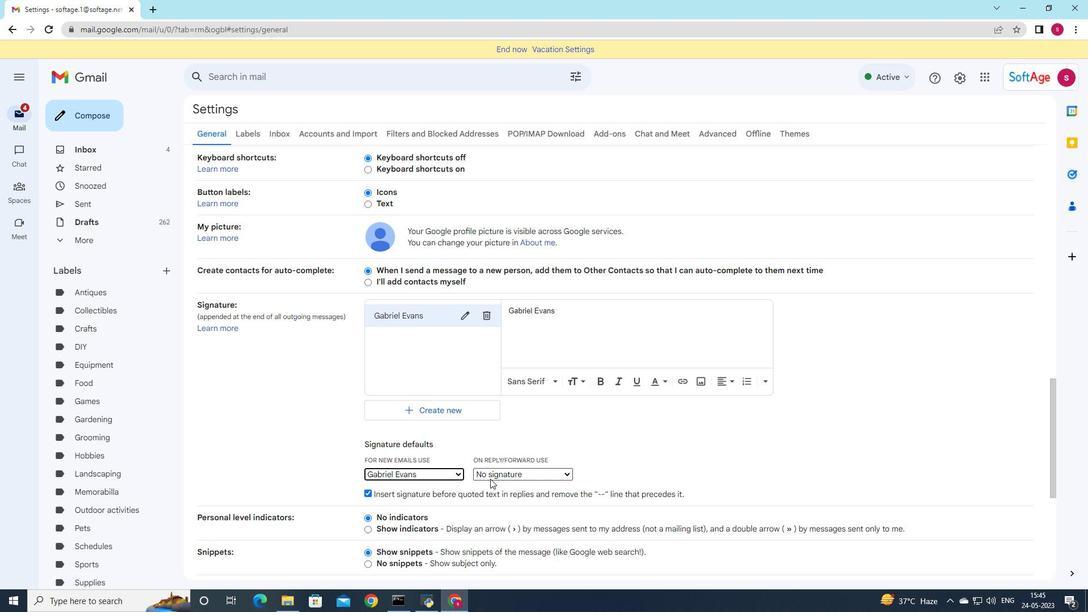 
Action: Mouse moved to (486, 493)
Screenshot: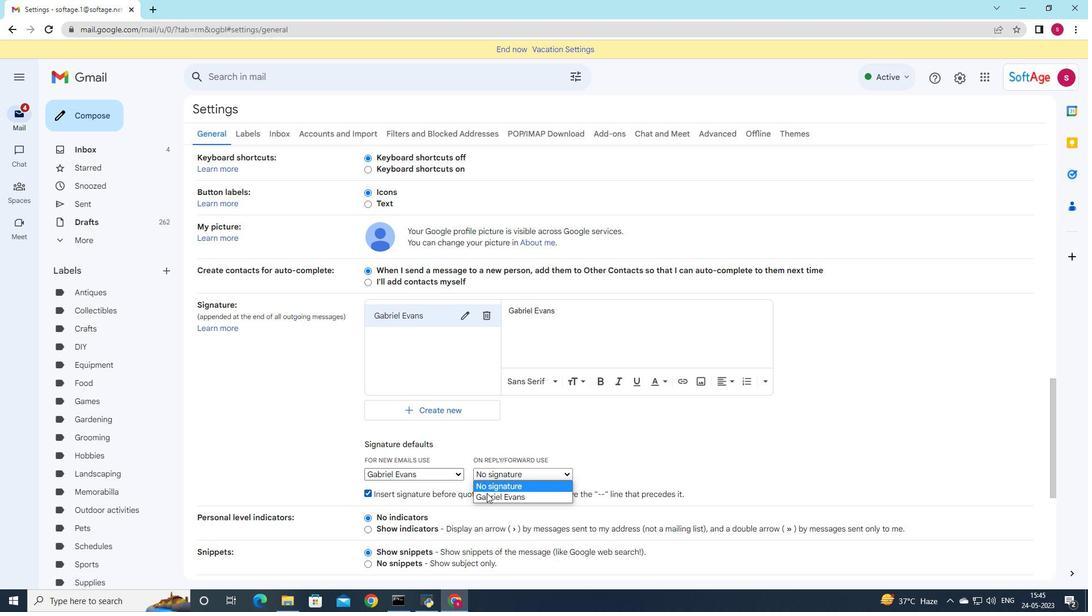 
Action: Mouse pressed left at (486, 493)
Screenshot: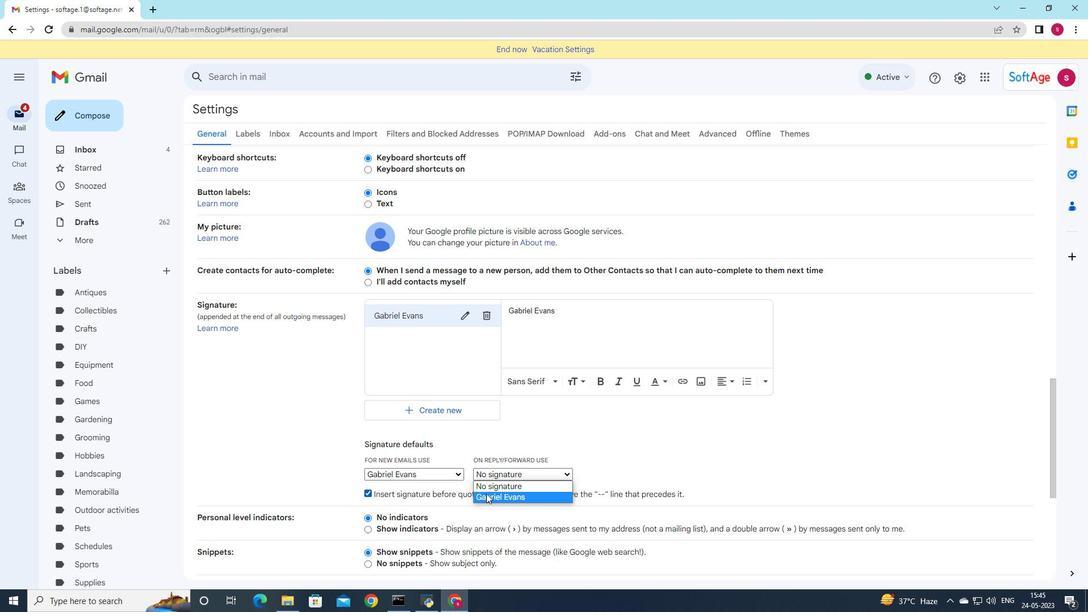 
Action: Mouse moved to (480, 472)
Screenshot: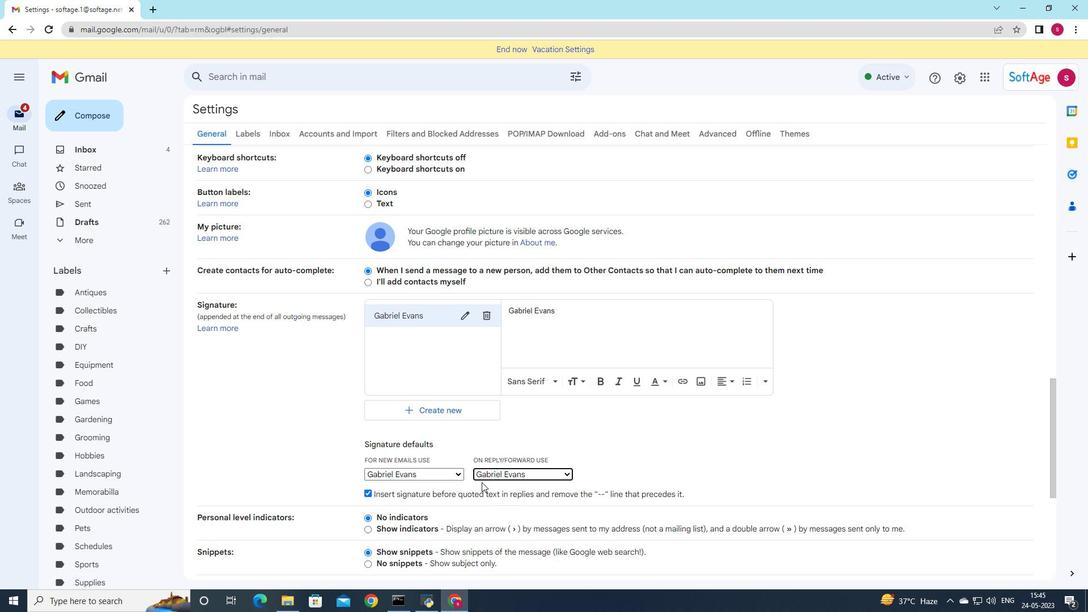 
Action: Mouse scrolled (480, 471) with delta (0, 0)
Screenshot: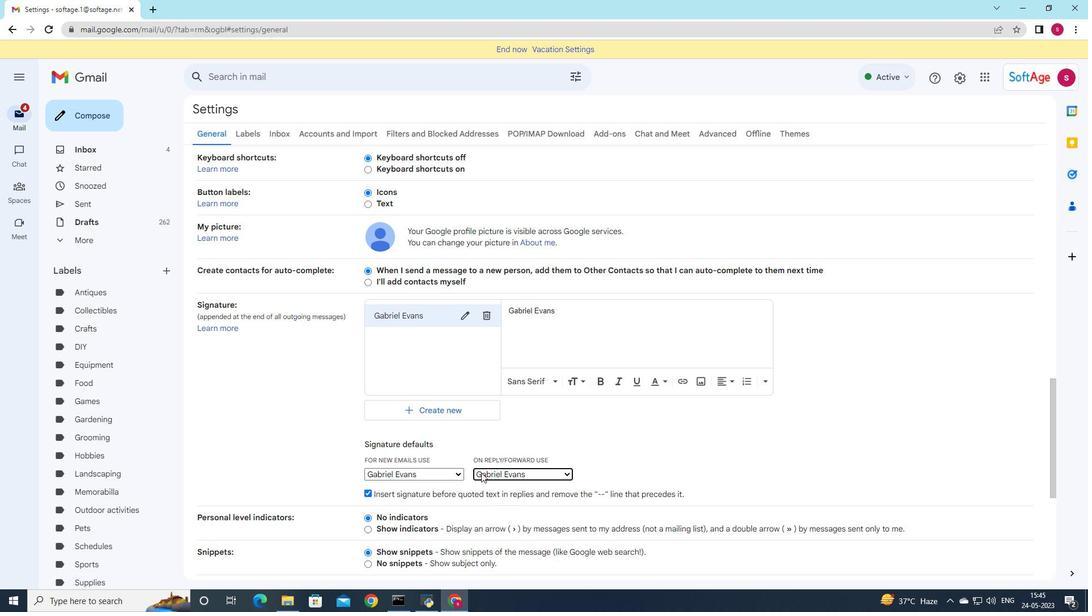 
Action: Mouse scrolled (480, 471) with delta (0, 0)
Screenshot: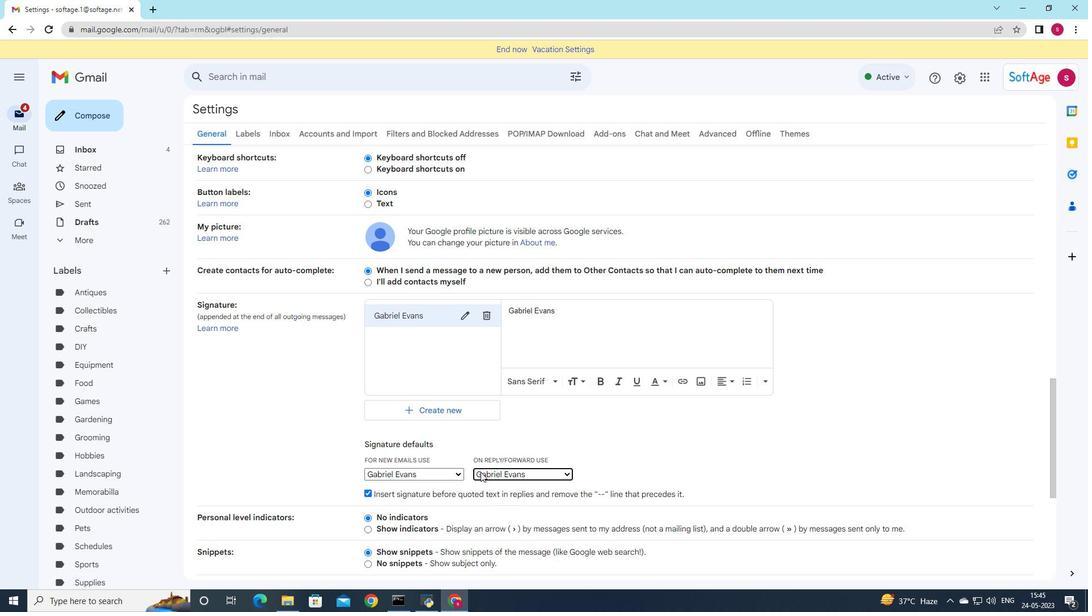 
Action: Mouse scrolled (480, 471) with delta (0, 0)
Screenshot: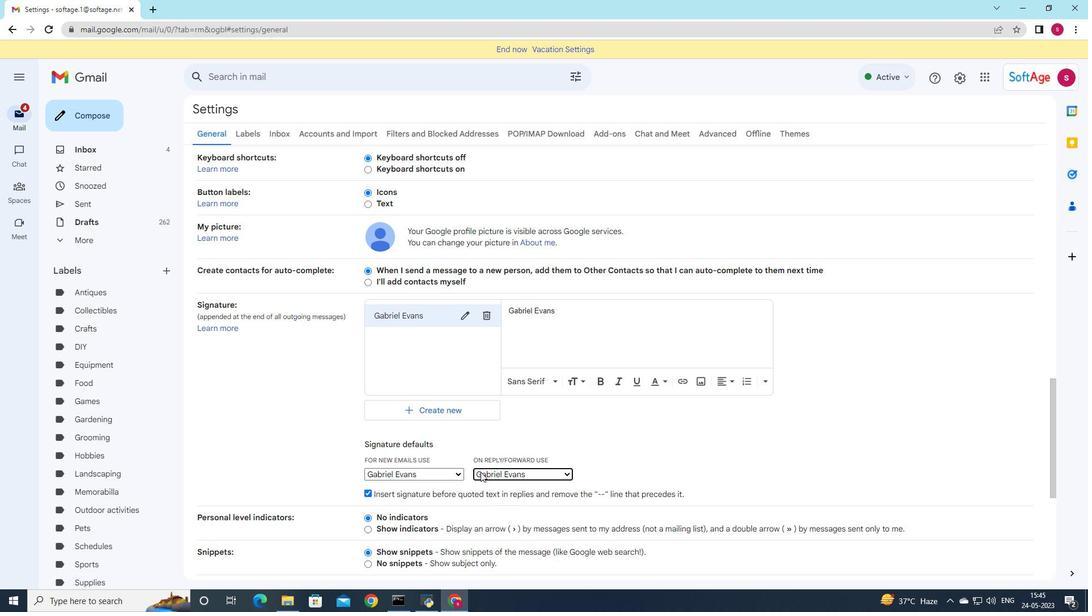 
Action: Mouse scrolled (480, 471) with delta (0, 0)
Screenshot: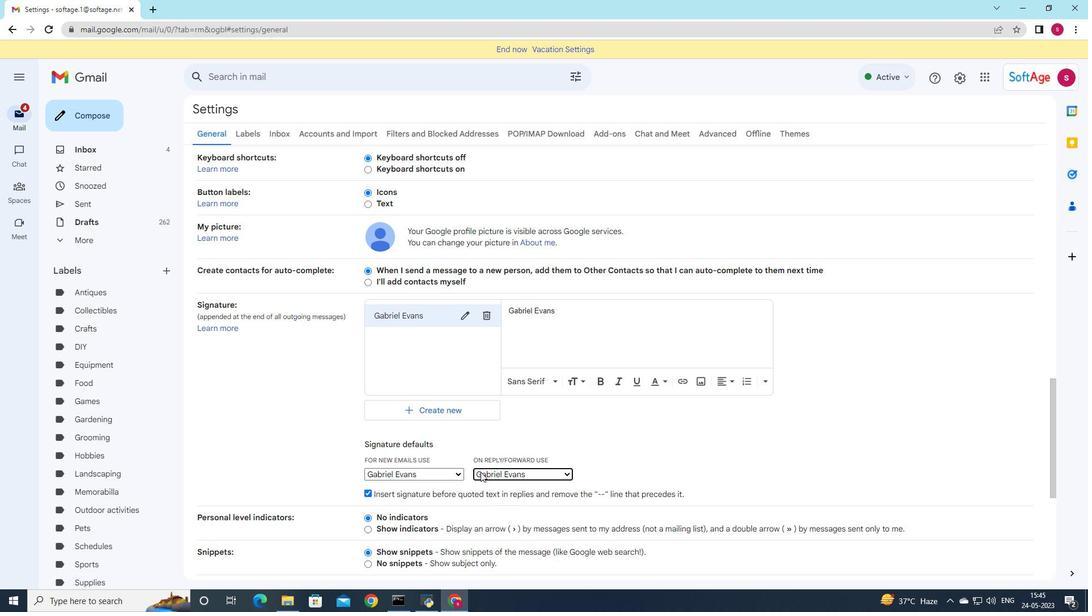
Action: Mouse scrolled (480, 471) with delta (0, 0)
Screenshot: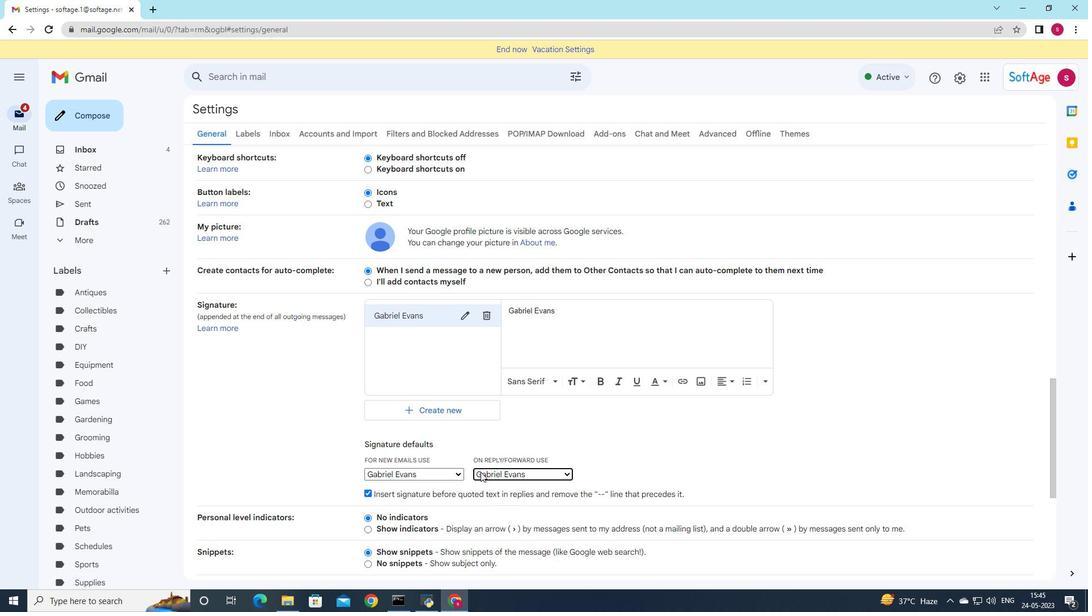 
Action: Mouse moved to (477, 468)
Screenshot: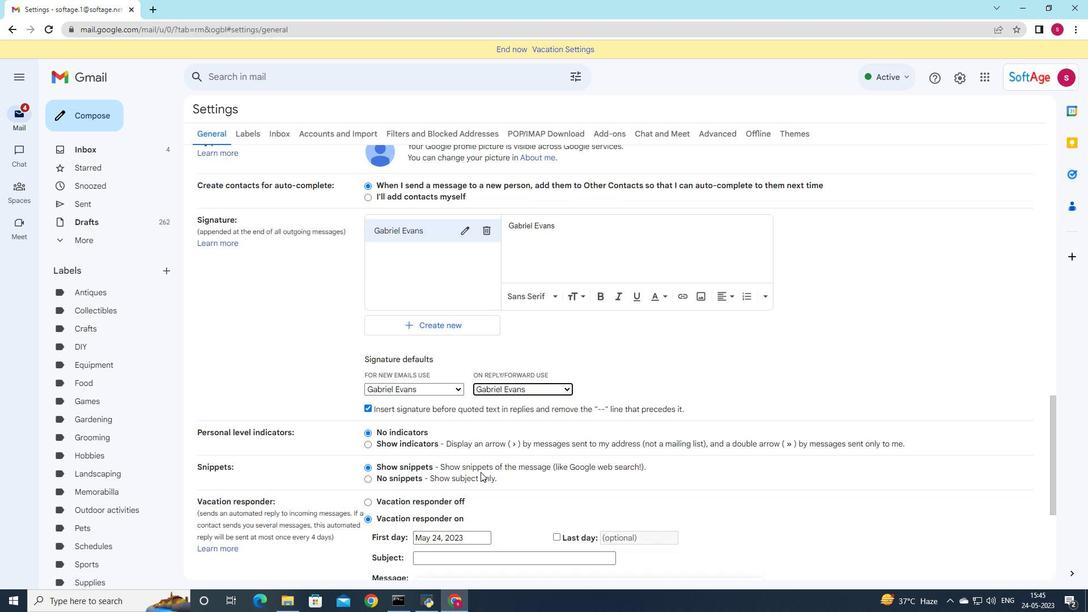 
Action: Mouse scrolled (477, 468) with delta (0, 0)
Screenshot: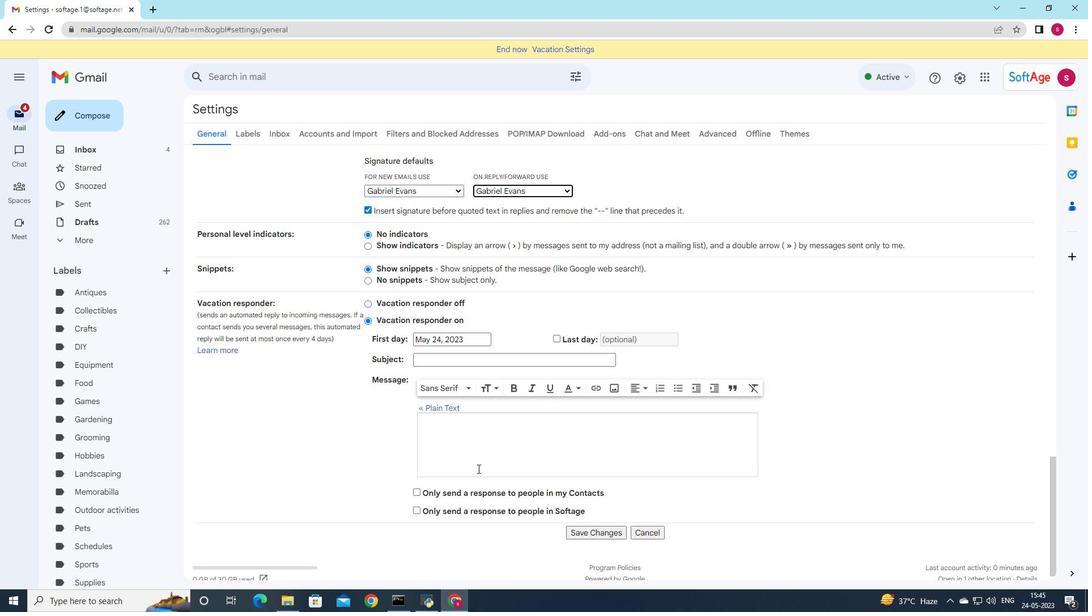 
Action: Mouse scrolled (477, 468) with delta (0, 0)
Screenshot: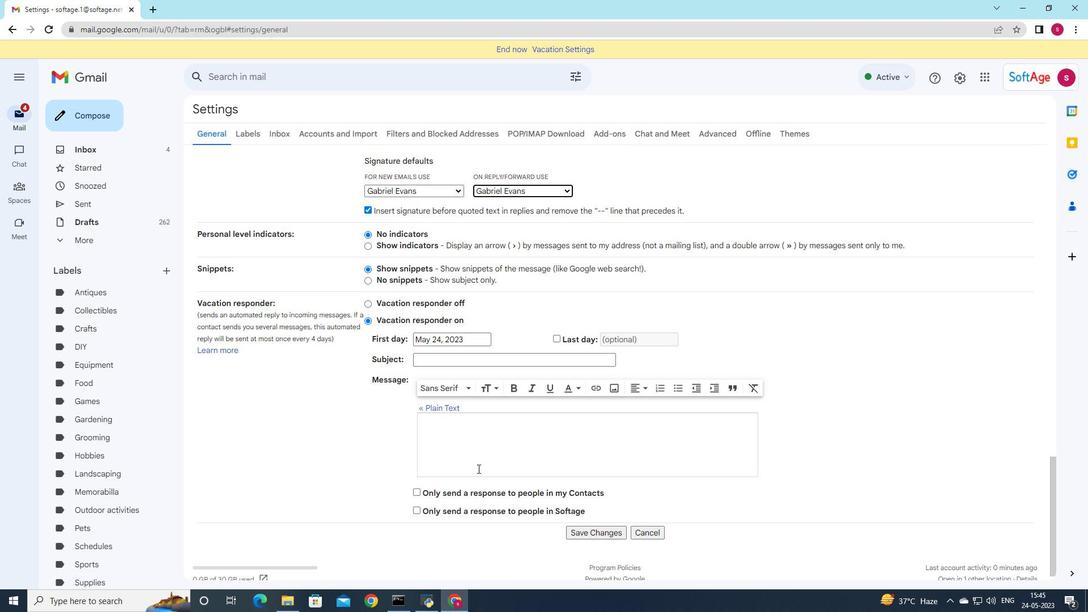 
Action: Mouse scrolled (477, 468) with delta (0, 0)
Screenshot: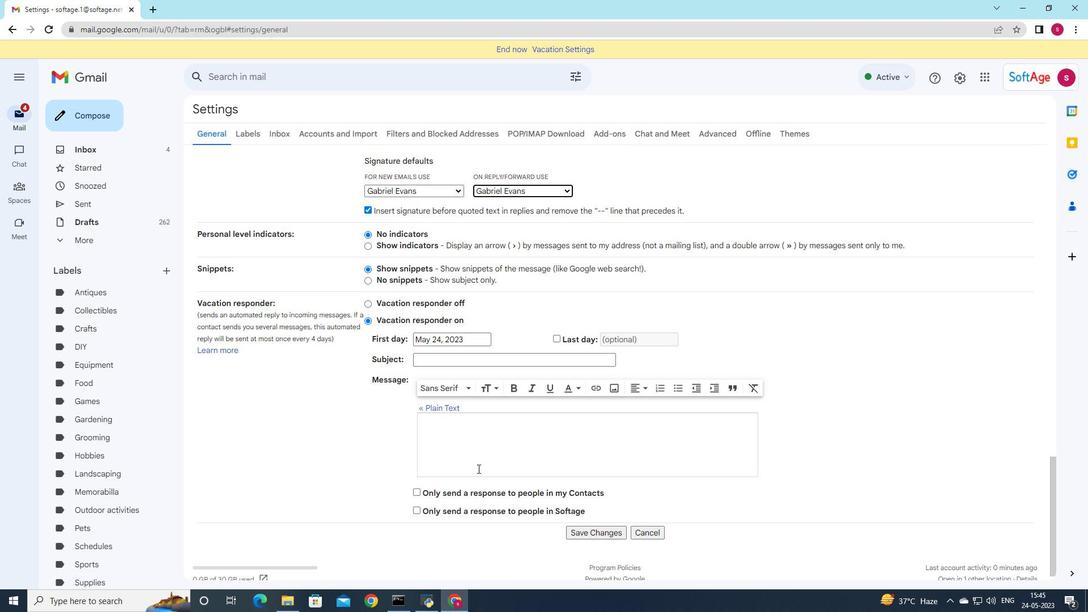 
Action: Mouse moved to (602, 520)
Screenshot: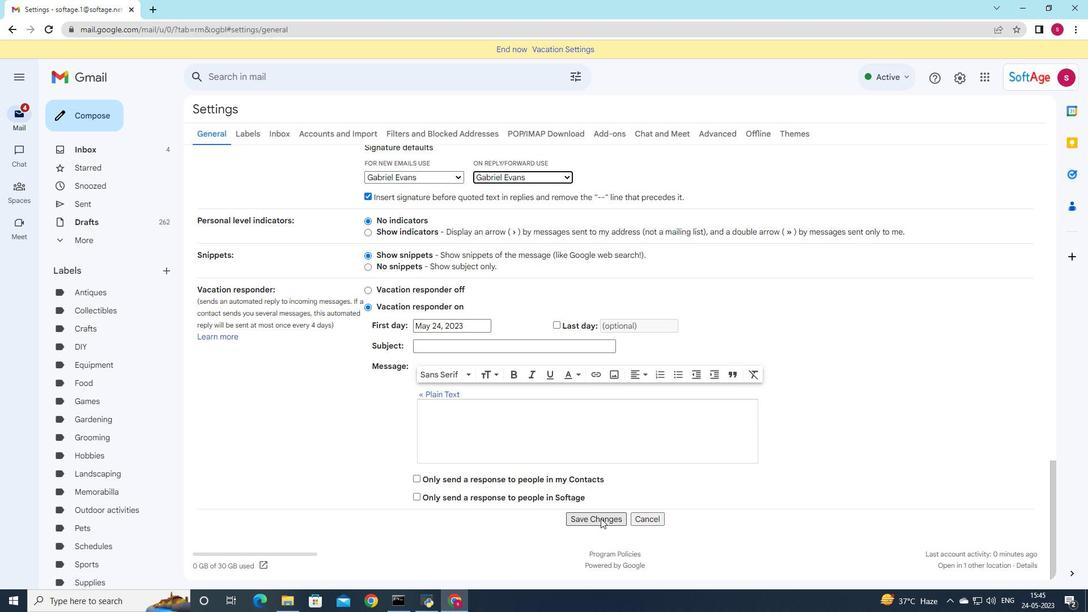 
Action: Mouse pressed left at (602, 520)
Screenshot: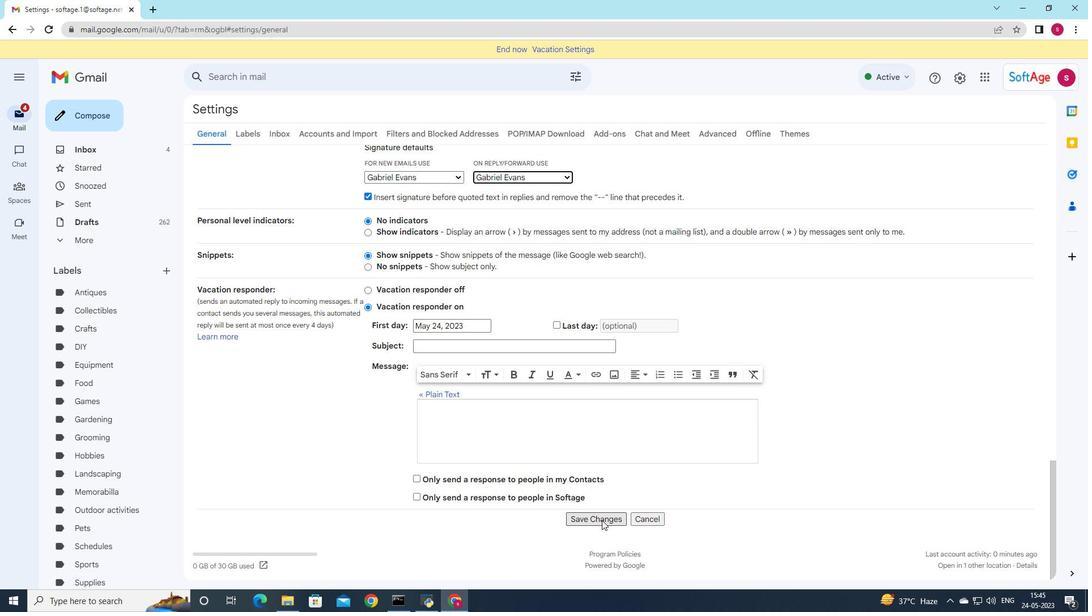 
Action: Mouse moved to (98, 109)
Screenshot: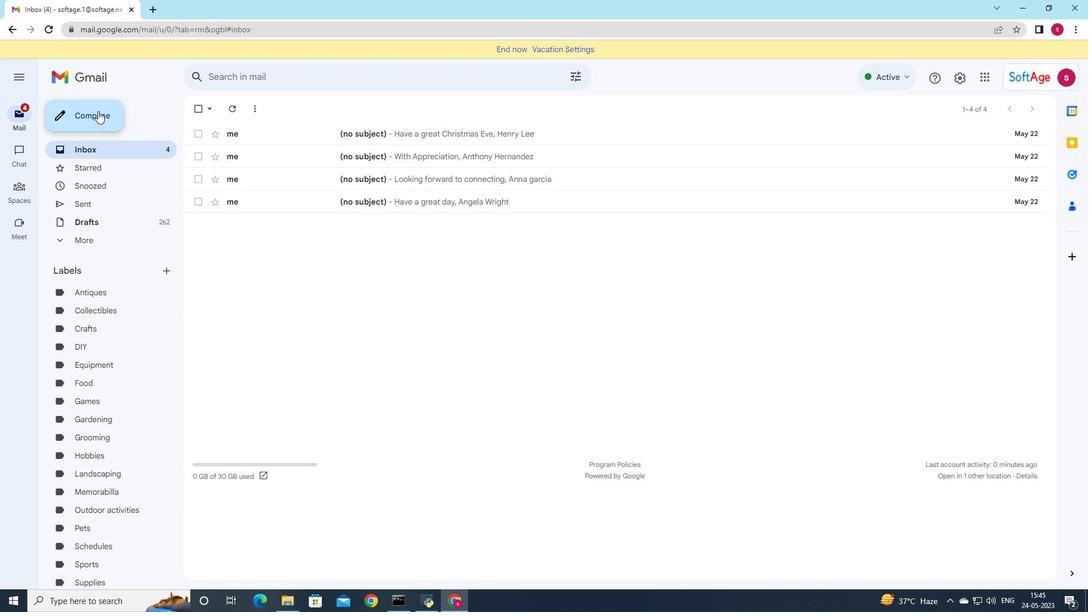 
Action: Mouse pressed left at (98, 109)
Screenshot: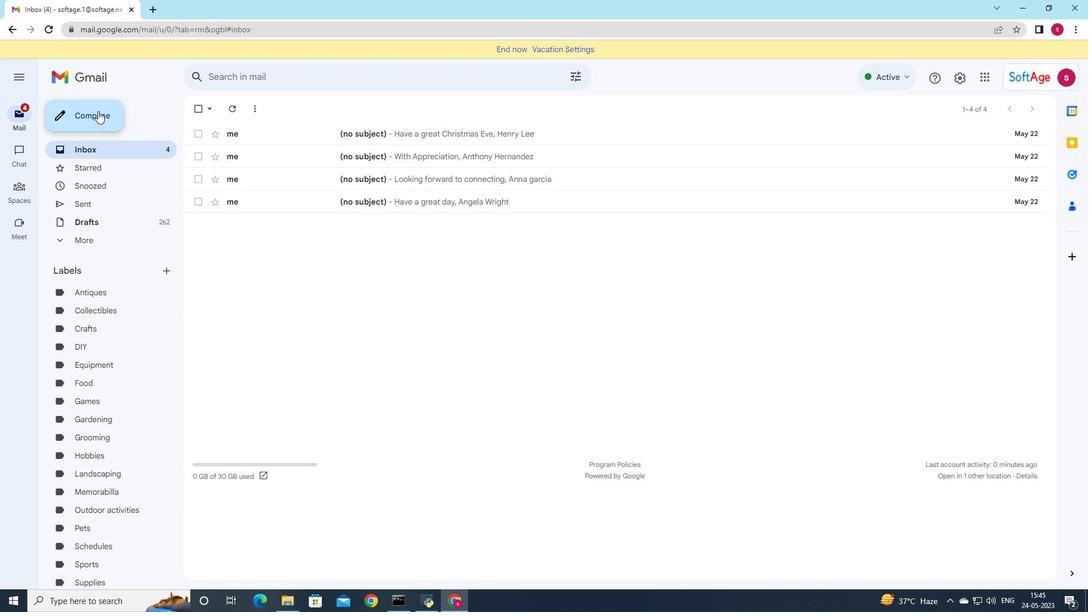 
Action: Mouse moved to (932, 292)
Screenshot: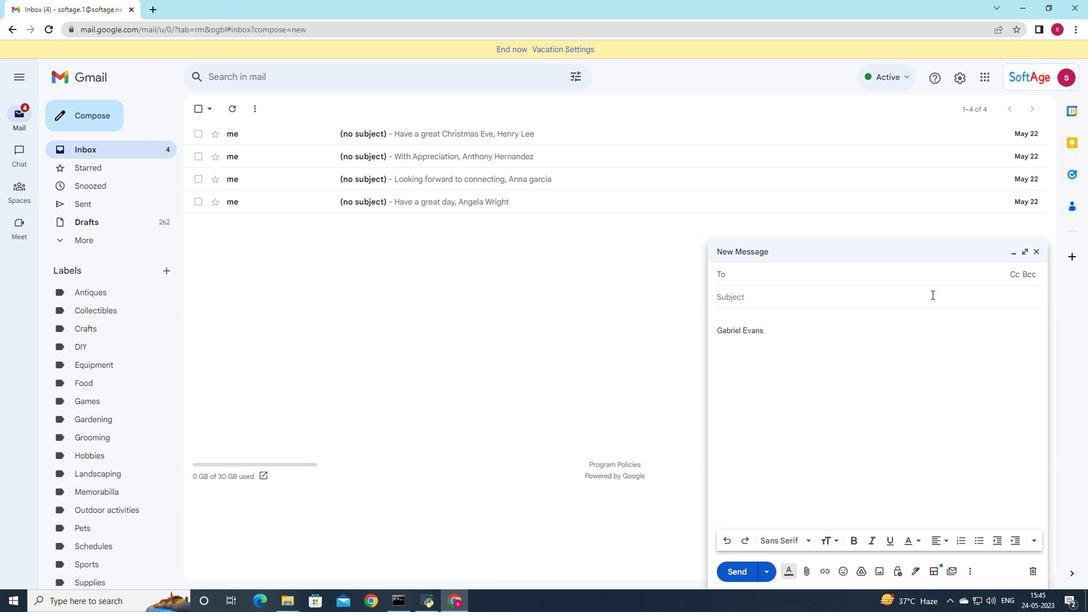 
Action: Key pressed soft
Screenshot: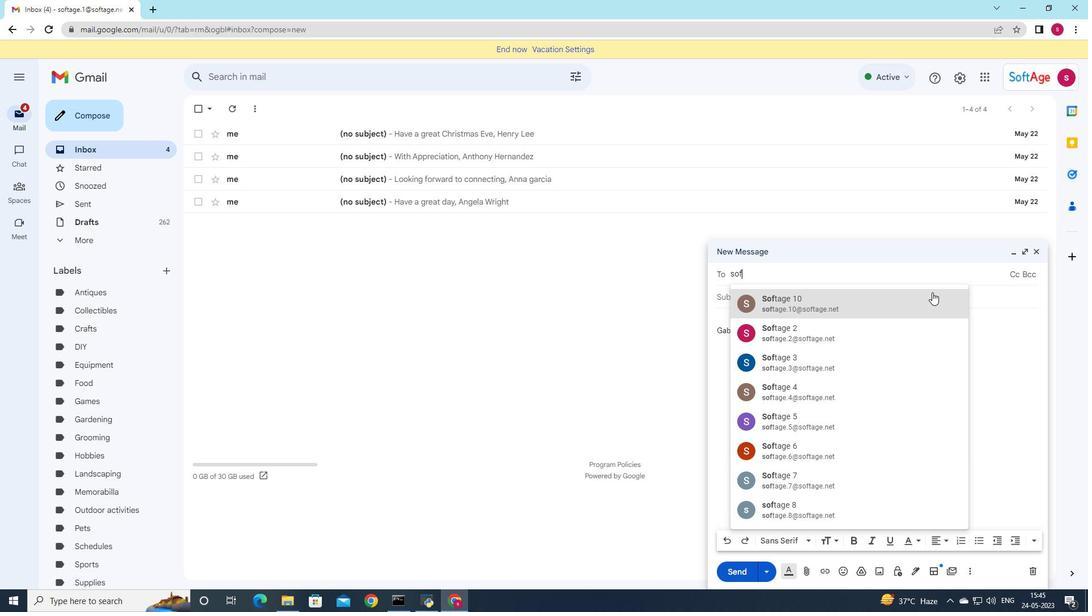 
Action: Mouse moved to (835, 507)
Screenshot: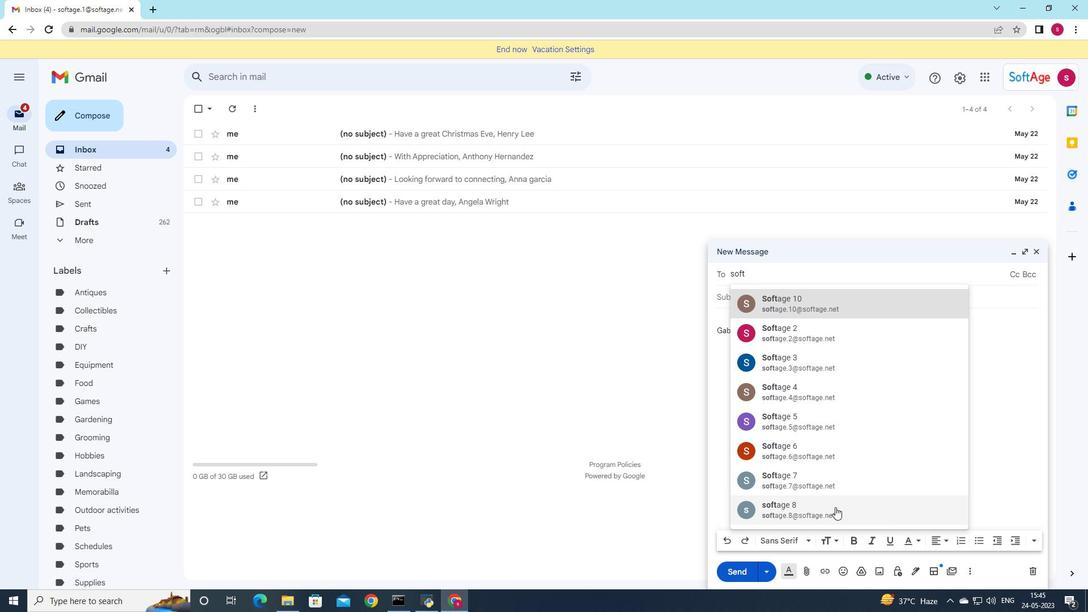 
Action: Mouse pressed left at (835, 507)
Screenshot: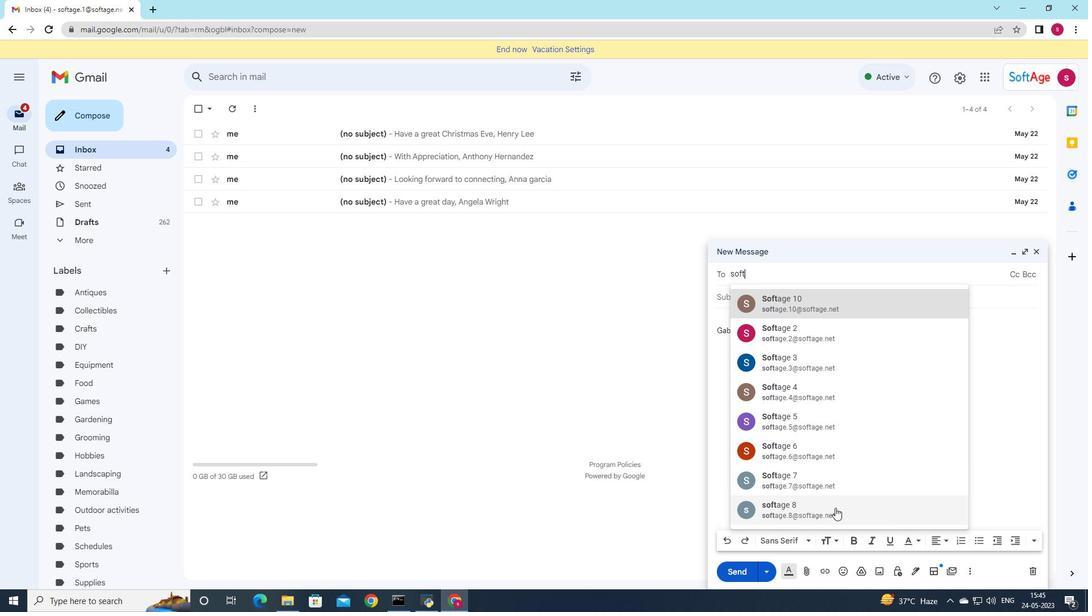 
Action: Mouse moved to (730, 307)
Screenshot: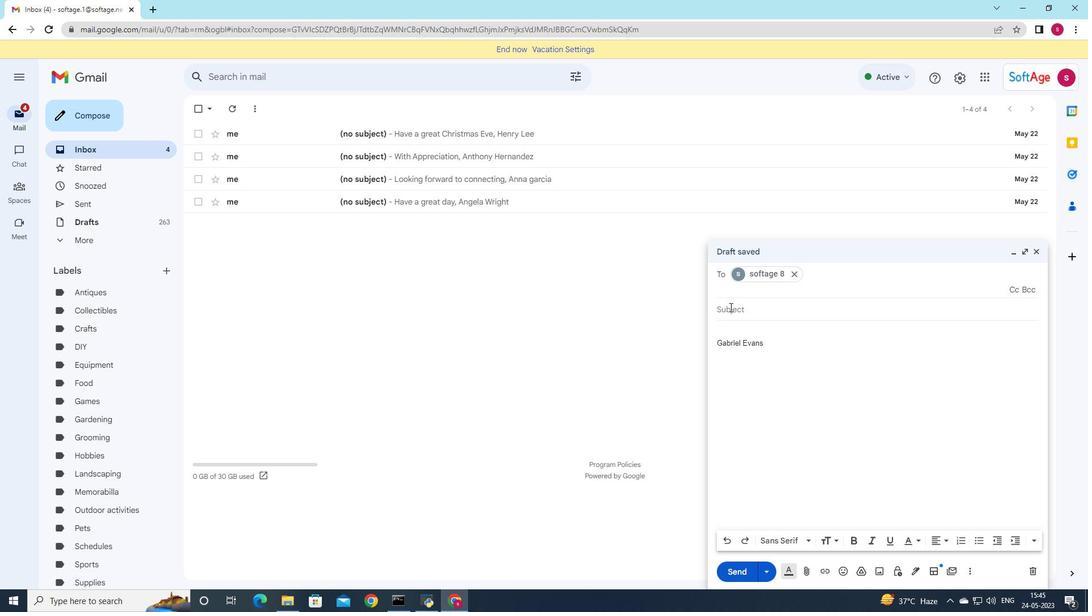 
Action: Mouse pressed left at (730, 307)
Screenshot: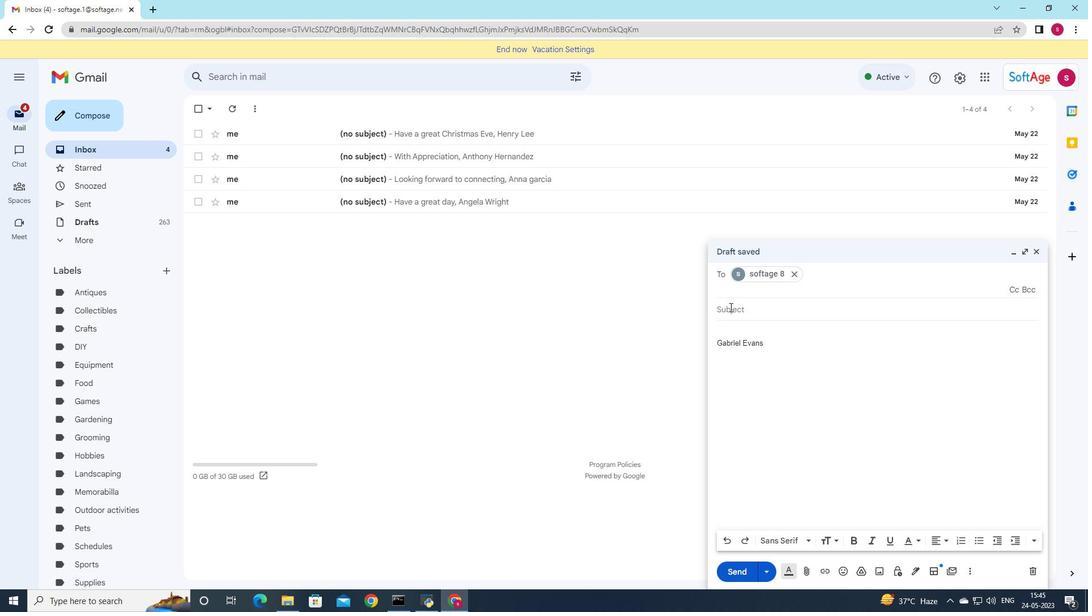 
Action: Key pressed <Key.shift><Key.shift><Key.shift><Key.shift><Key.shift><Key.shift><Key.shift><Key.shift><Key.shift><Key.shift><Key.shift><Key.shift><Key.shift><Key.shift><Key.shift><Key.shift>RE<Key.backspace>equest<Key.space>for<Key.space>a<Key.space>video
Screenshot: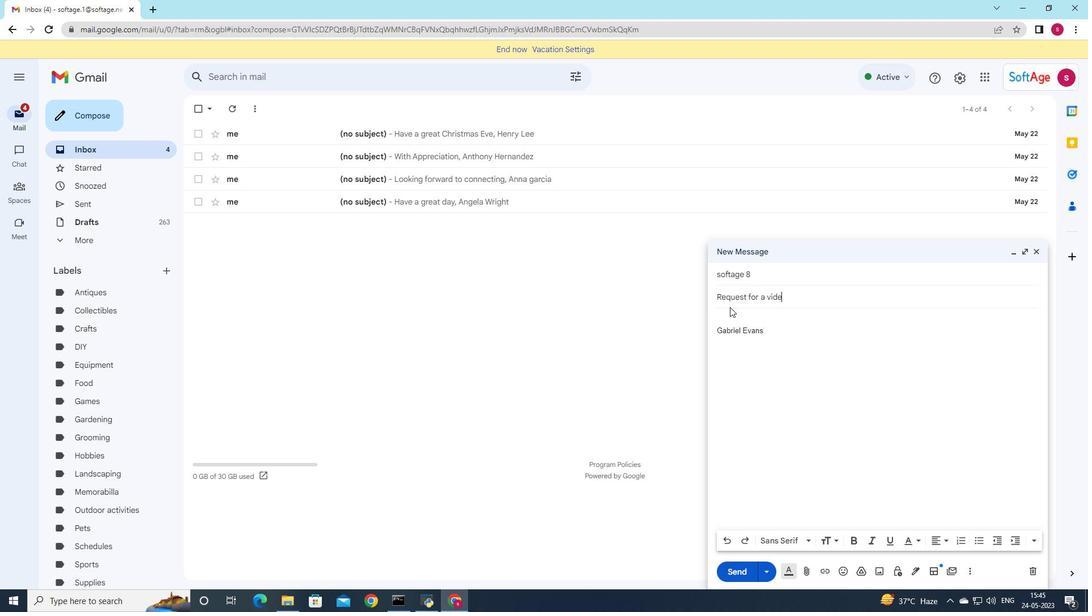 
Action: Mouse moved to (801, 573)
Screenshot: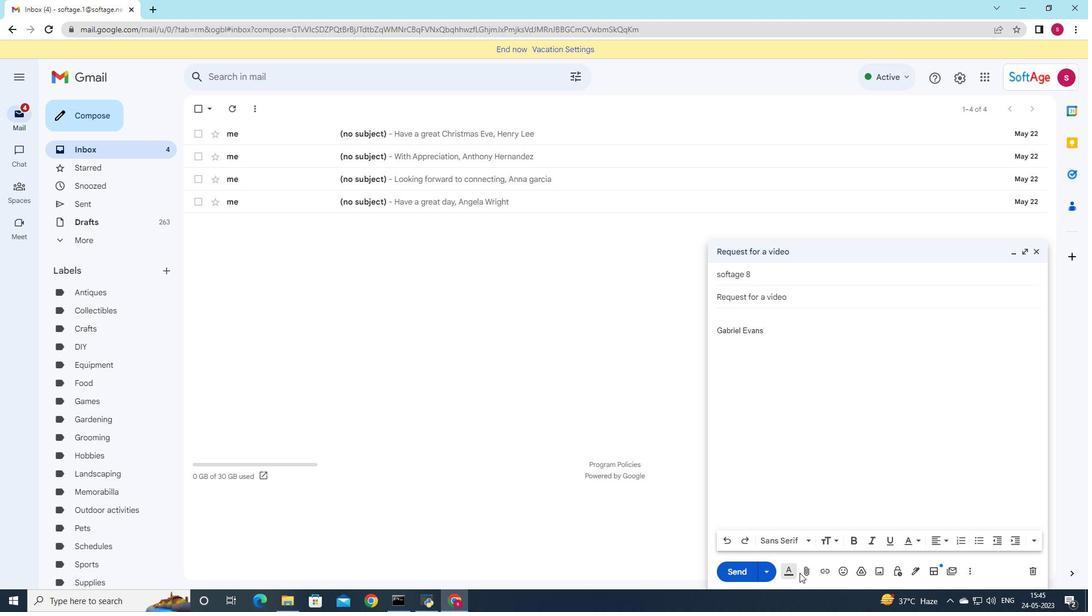 
Action: Mouse pressed left at (801, 573)
Screenshot: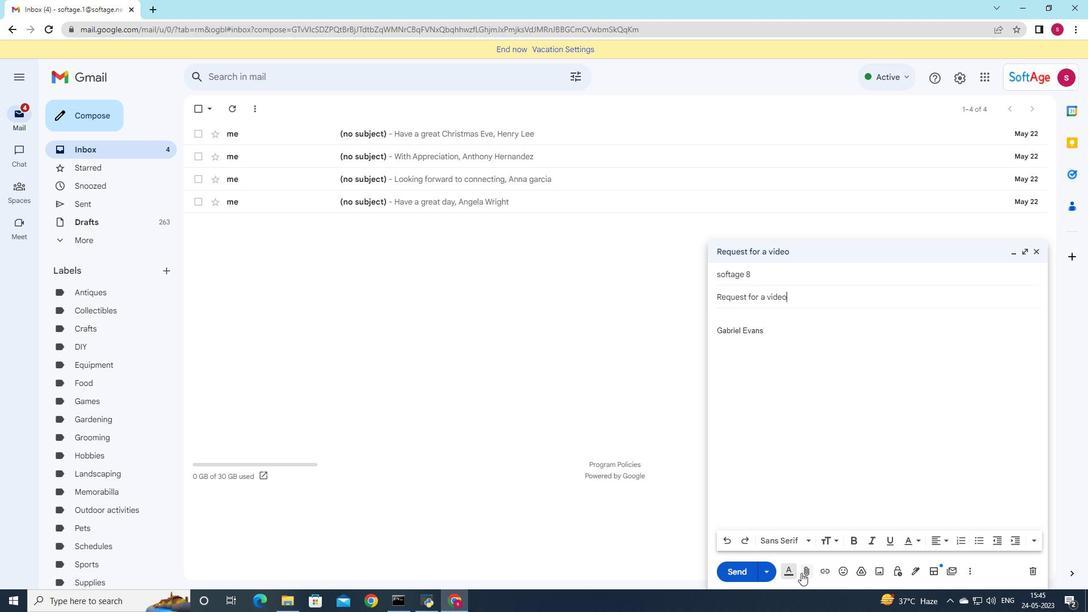 
Action: Mouse moved to (201, 86)
Screenshot: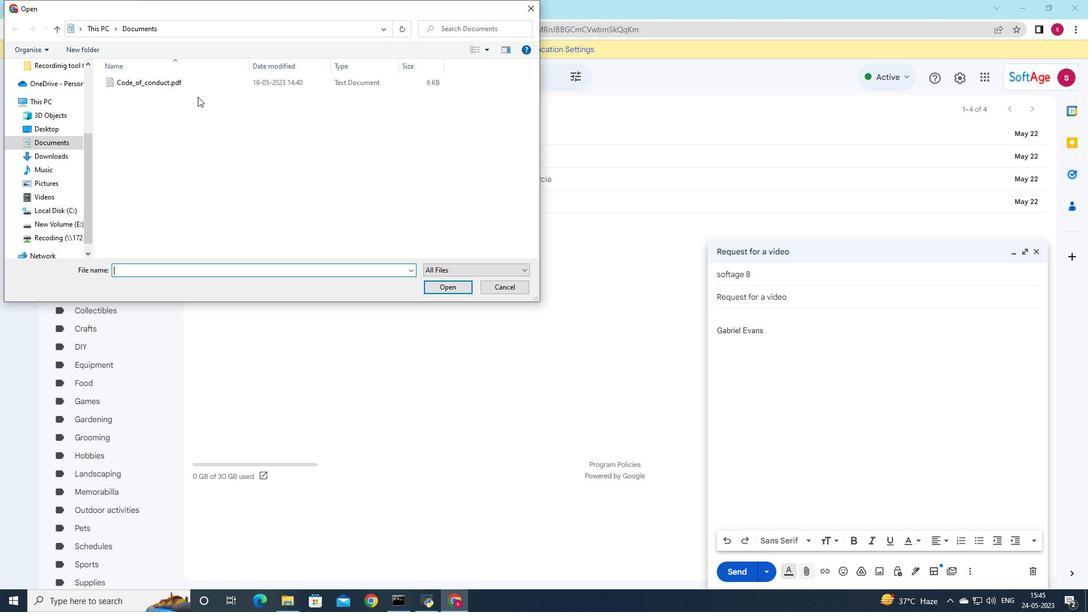 
Action: Mouse pressed left at (201, 86)
Screenshot: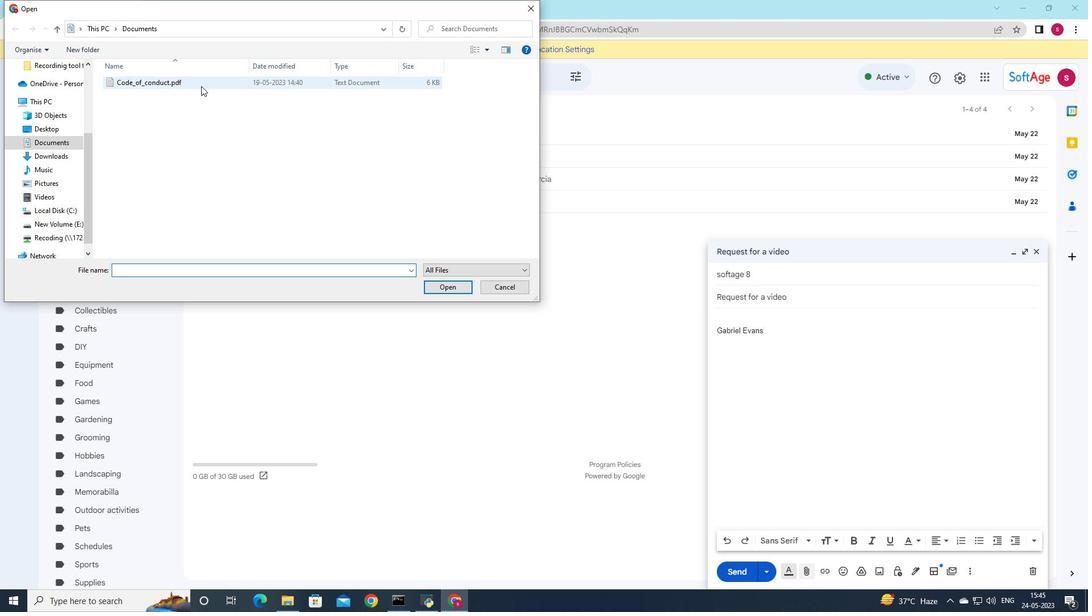 
Action: Mouse moved to (200, 82)
Screenshot: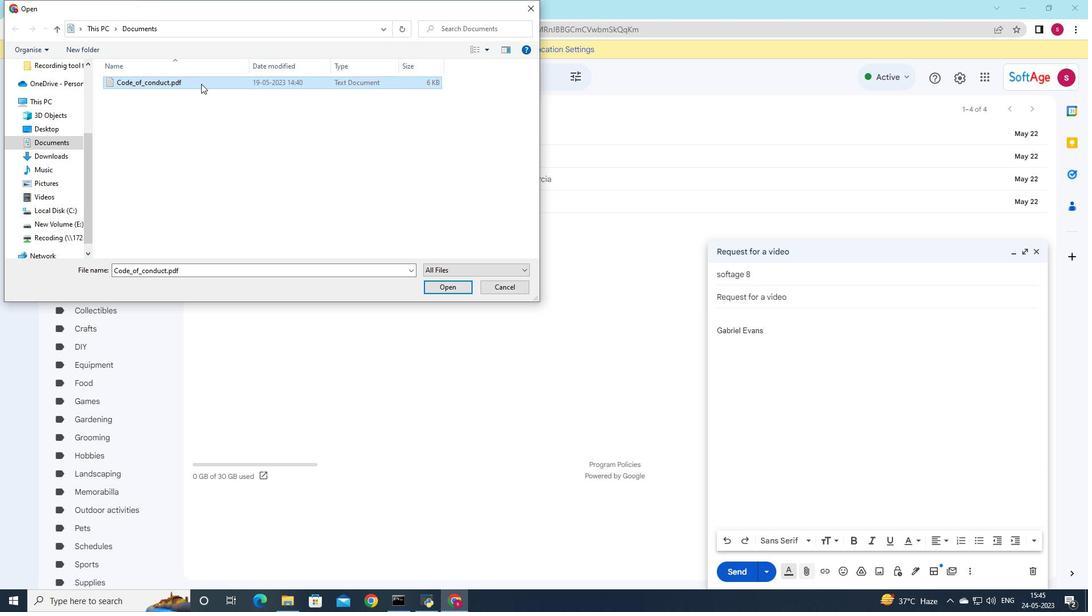 
Action: Mouse pressed left at (200, 82)
Screenshot: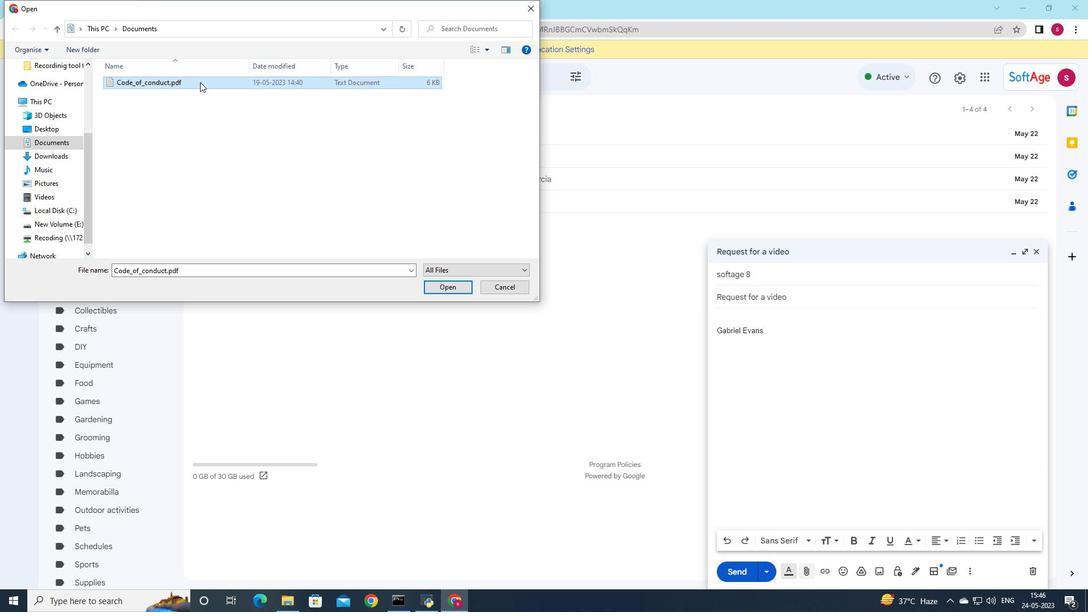 
Action: Mouse moved to (716, 199)
Screenshot: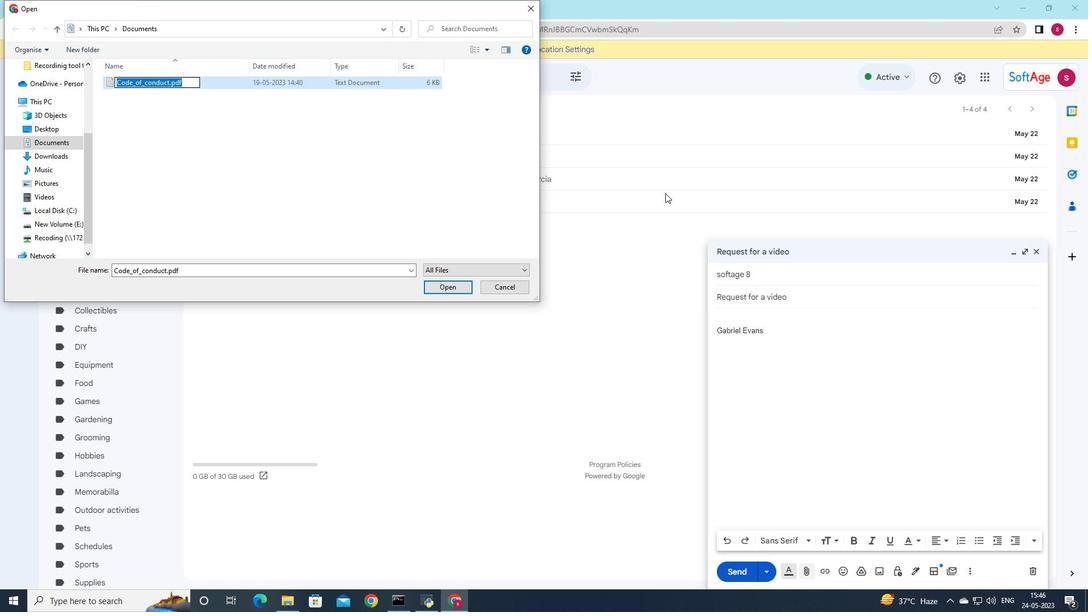 
Action: Key pressed <Key.shift>Branding<Key.shift>_strategy.dp<Key.backspace>ocx
Screenshot: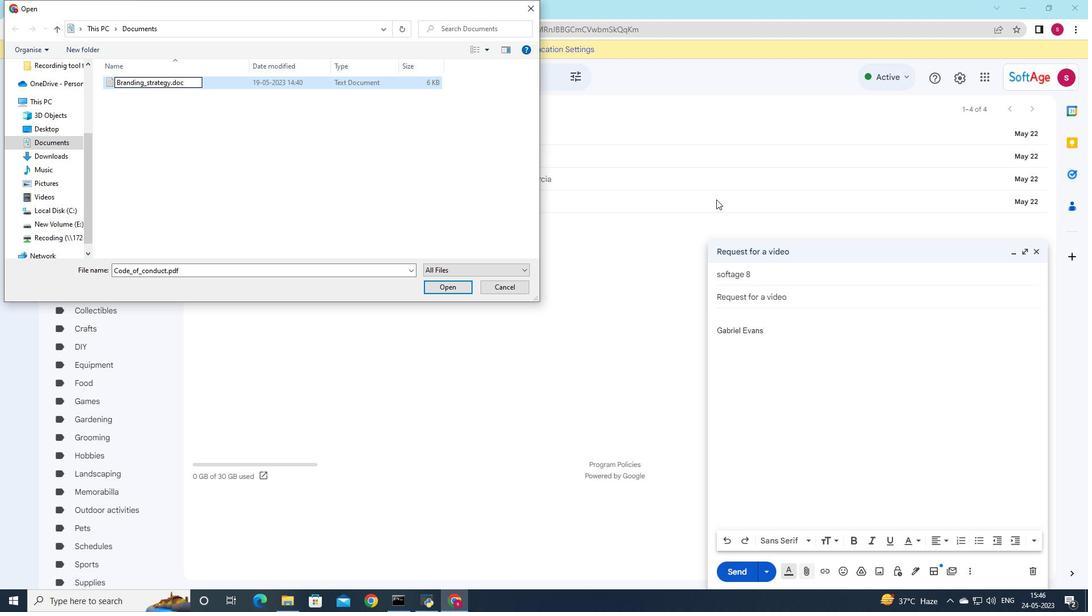 
Action: Mouse moved to (290, 79)
Screenshot: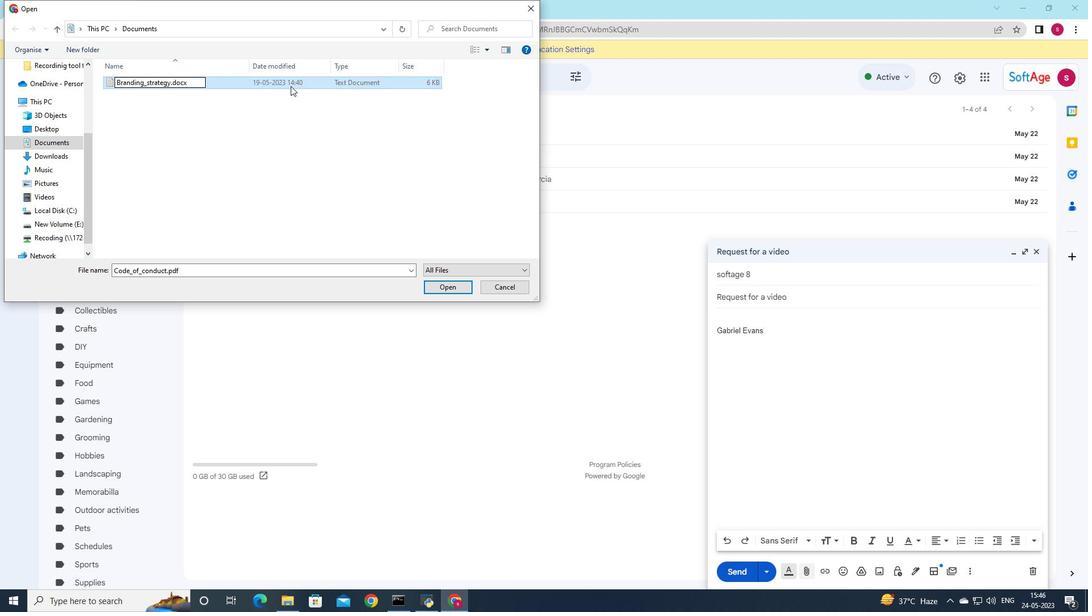 
Action: Mouse pressed left at (290, 79)
Screenshot: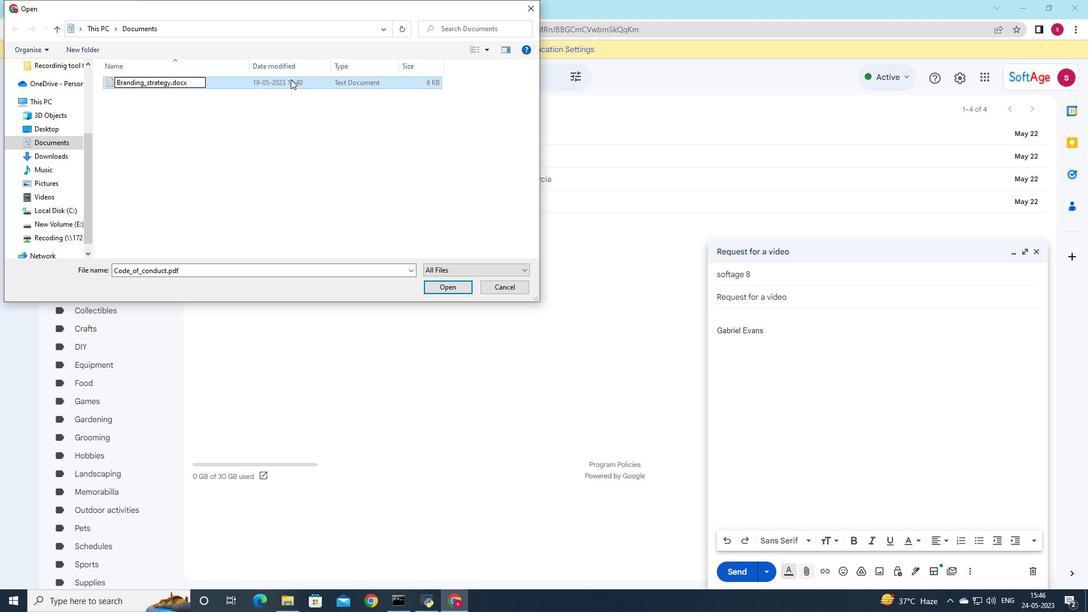 
Action: Mouse moved to (445, 287)
Screenshot: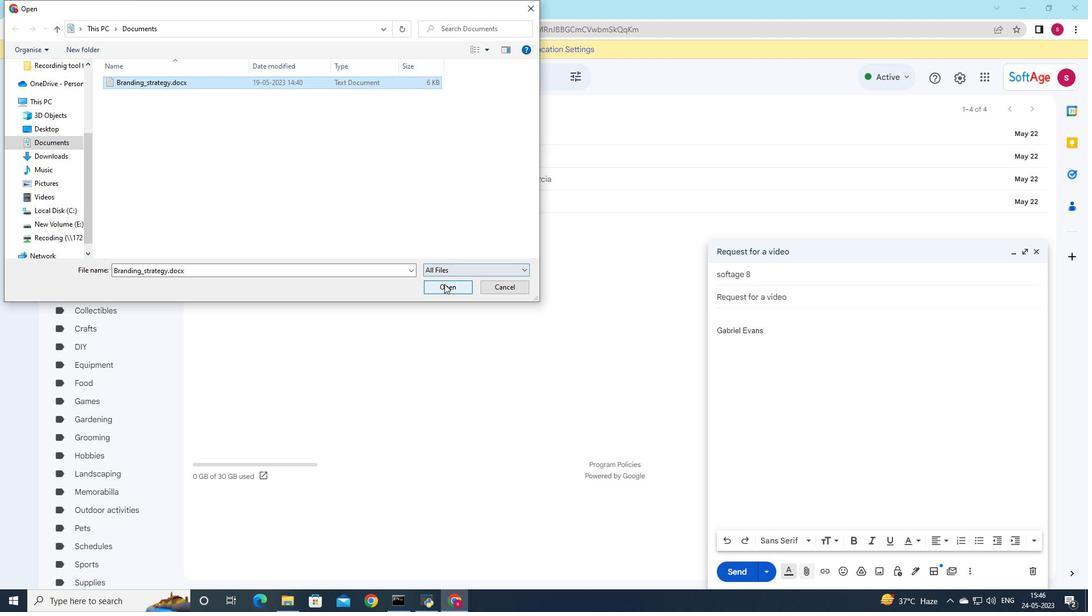 
Action: Mouse pressed left at (445, 287)
Screenshot: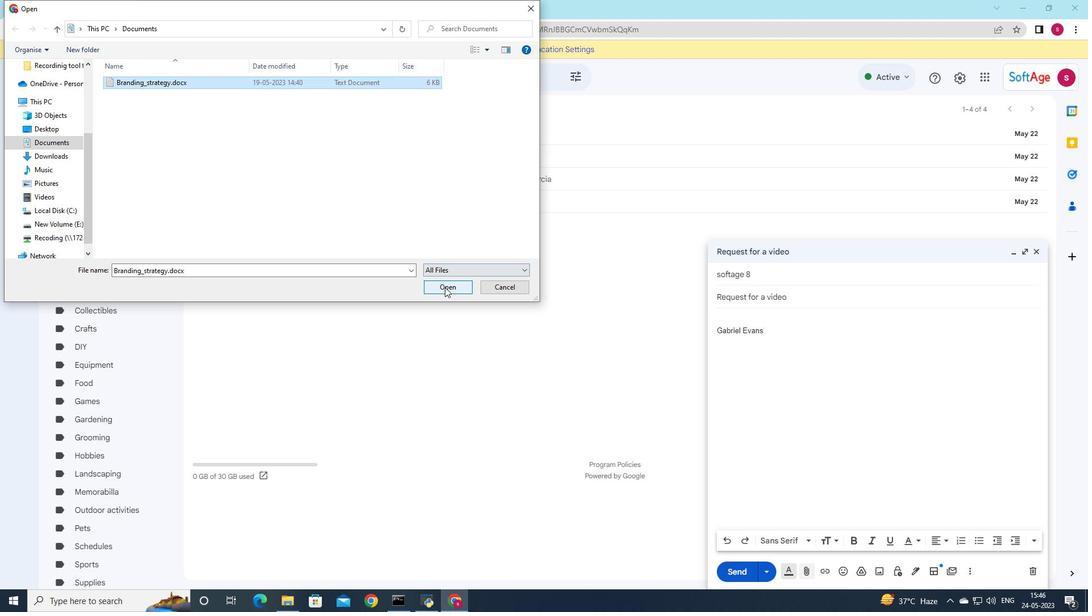 
Action: Mouse moved to (746, 316)
Screenshot: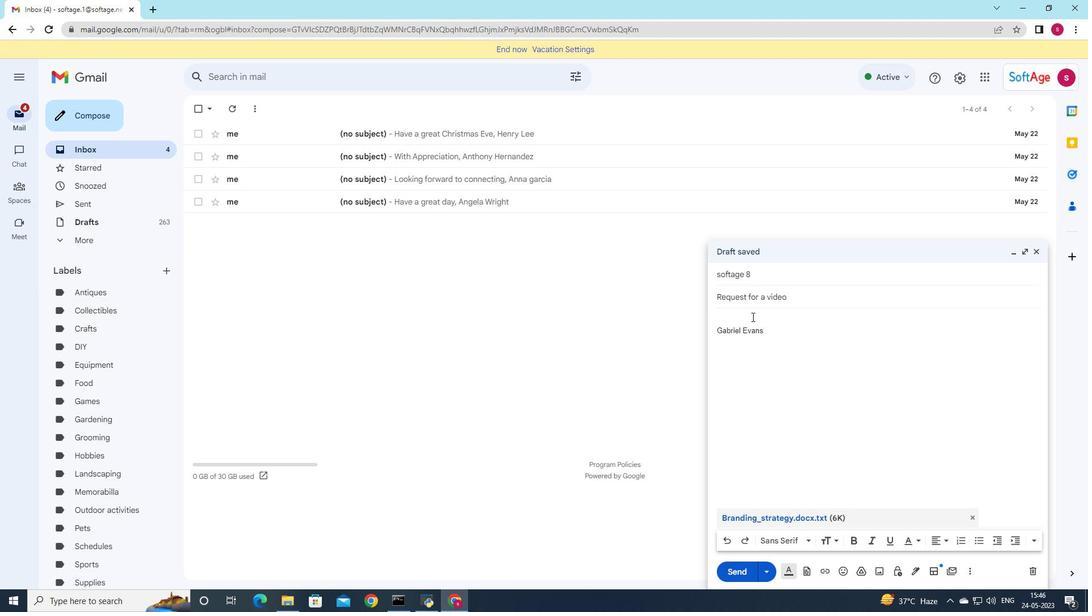 
Action: Key pressed <Key.shift>Could<Key.space>you<Key.space>please<Key.space>provide<Key.space>a<Key.space>summary<Key.space>of<Key.space>the<Key.space>results<Key.shift_r><Key.shift_r><Key.shift_r><Key.shift_r><Key.shift_r><Key.shift_r><Key.shift_r>?
Screenshot: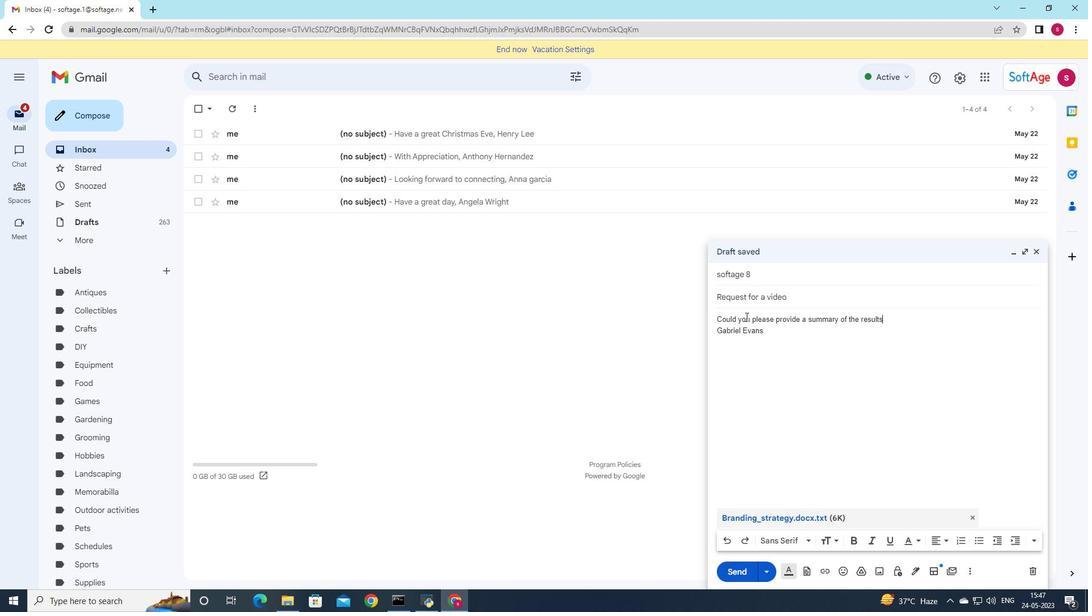 
Action: Mouse moved to (728, 539)
Screenshot: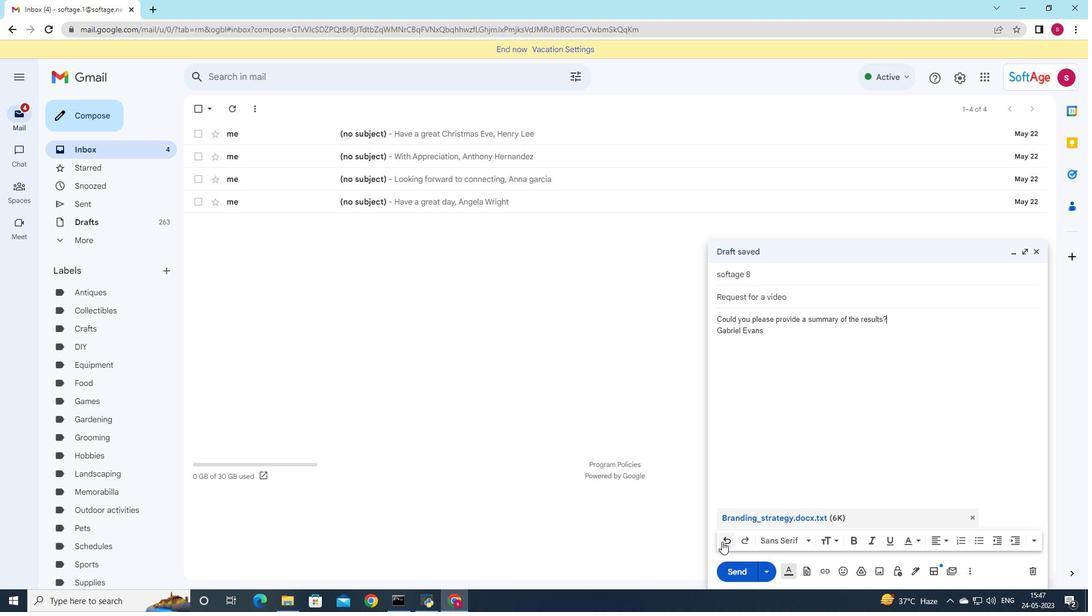 
Action: Mouse pressed left at (728, 539)
Screenshot: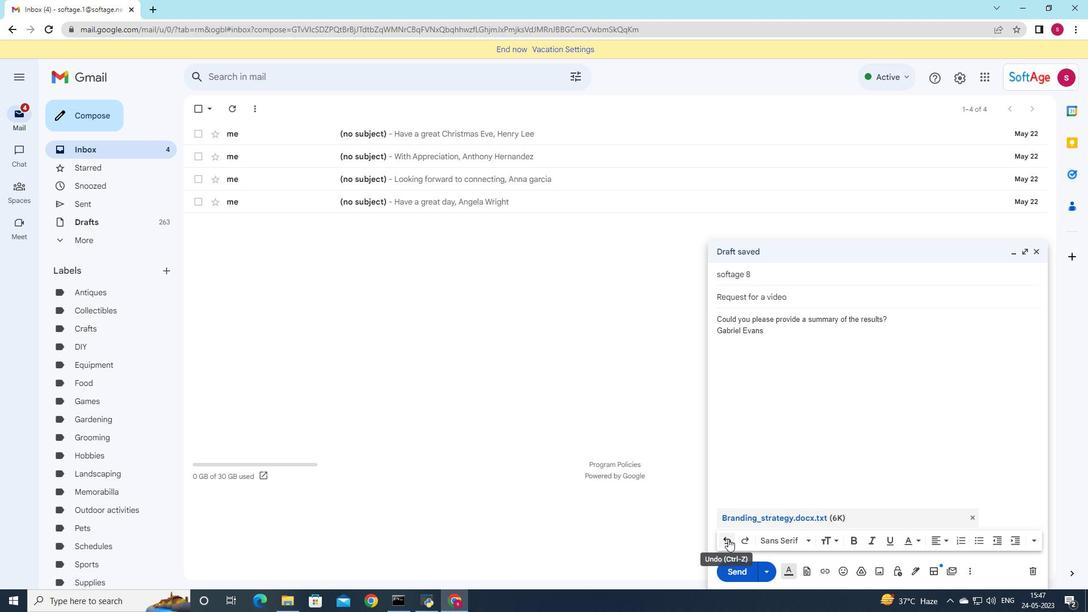 
Action: Mouse pressed left at (728, 539)
Screenshot: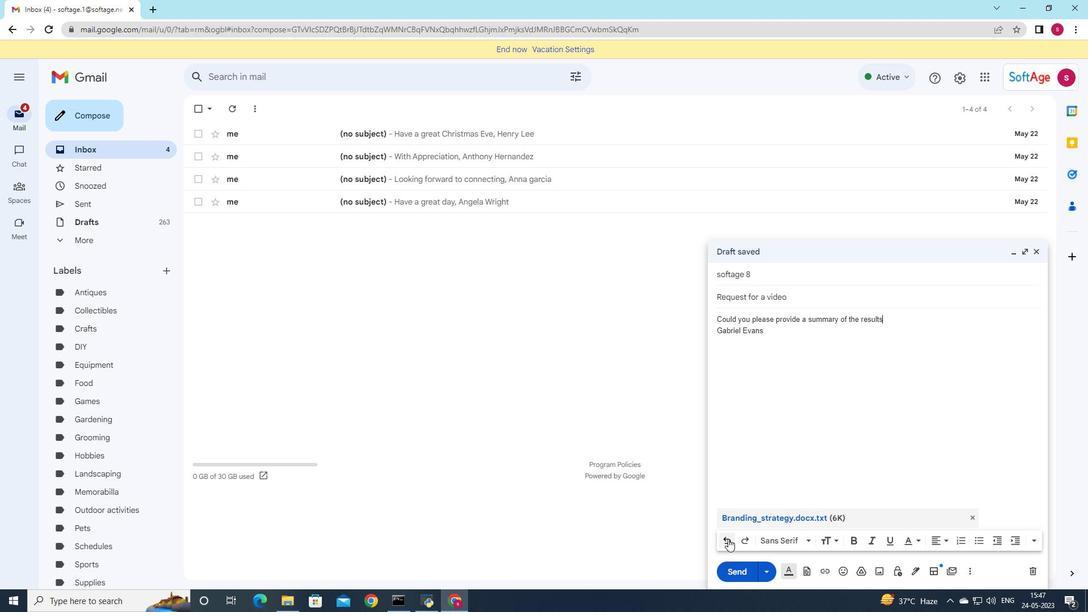 
Action: Mouse pressed left at (728, 539)
Screenshot: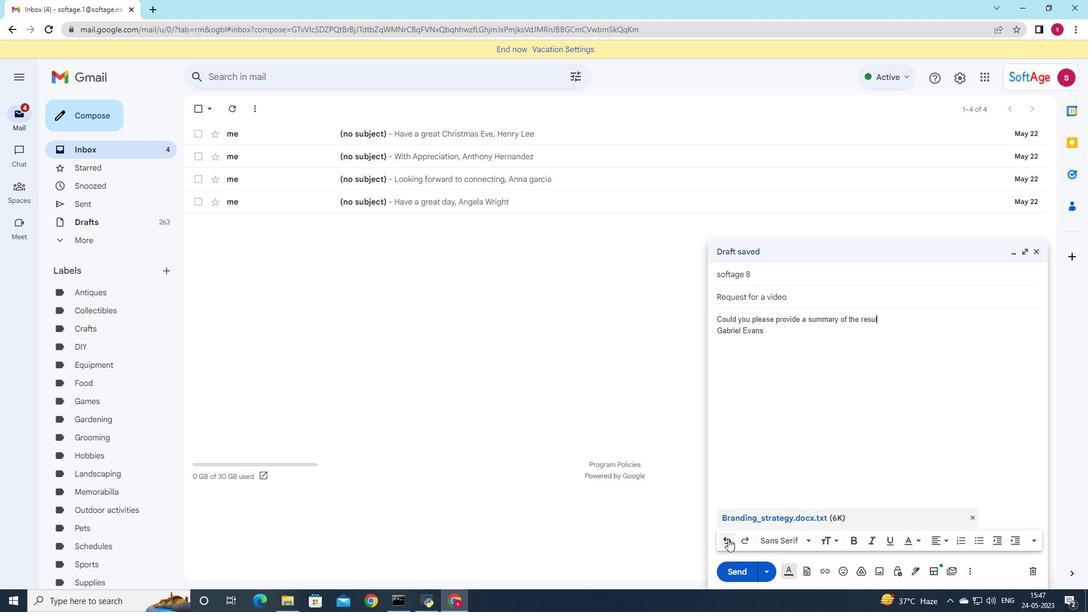 
Action: Mouse pressed left at (728, 539)
Screenshot: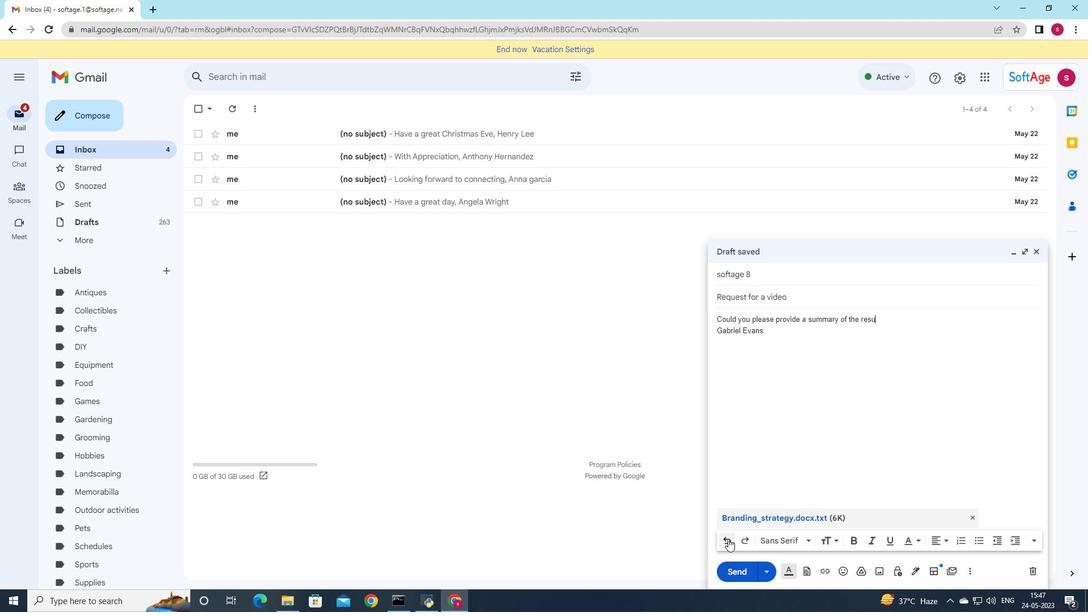 
Action: Mouse pressed left at (728, 539)
Screenshot: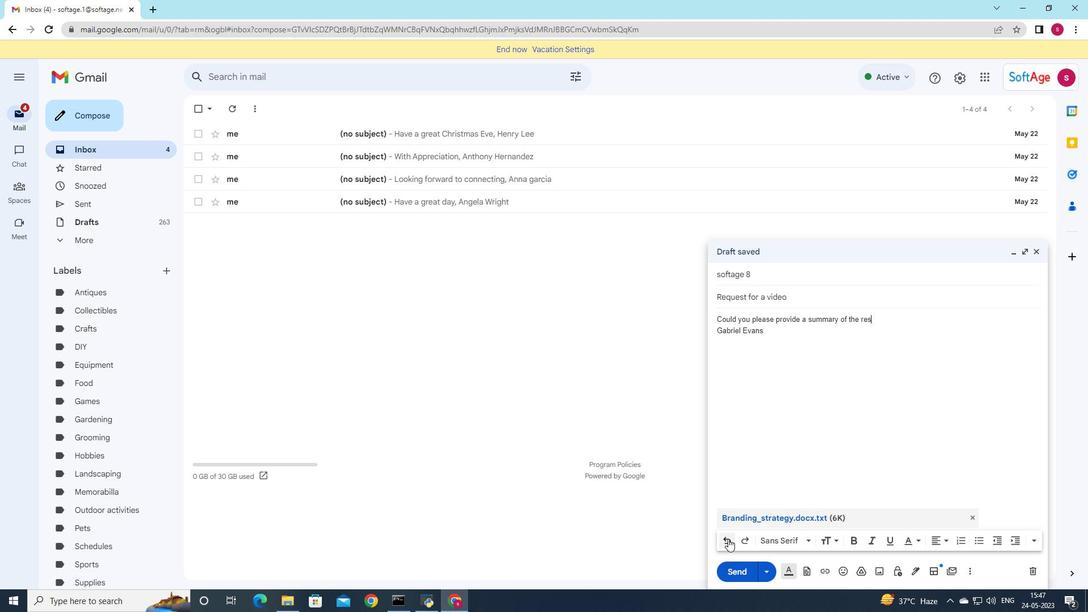 
Action: Mouse pressed left at (728, 539)
Screenshot: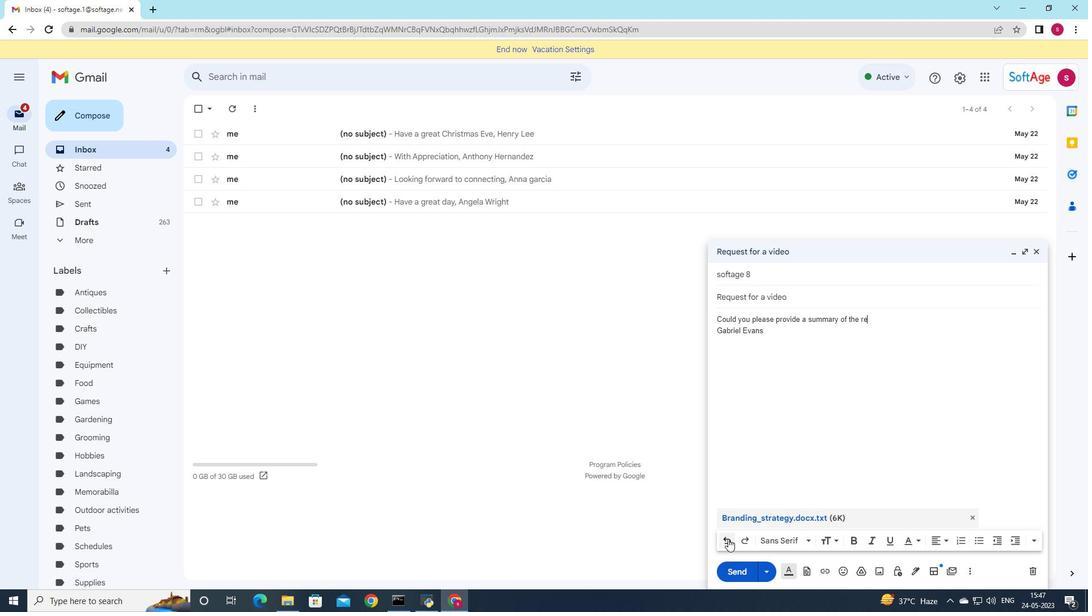
Action: Mouse pressed left at (728, 539)
Screenshot: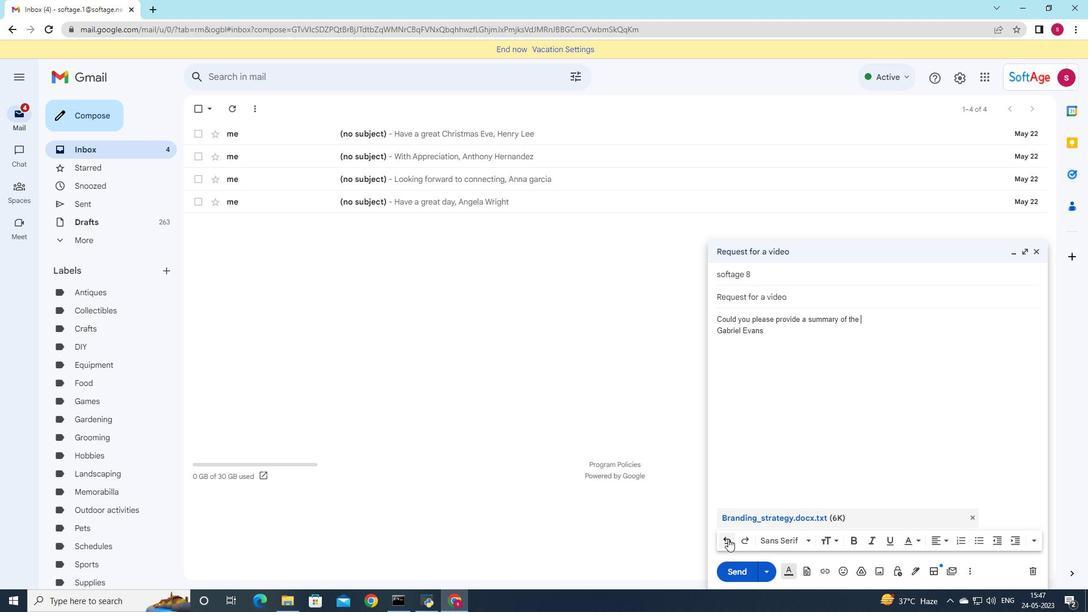
Action: Mouse pressed left at (728, 539)
Screenshot: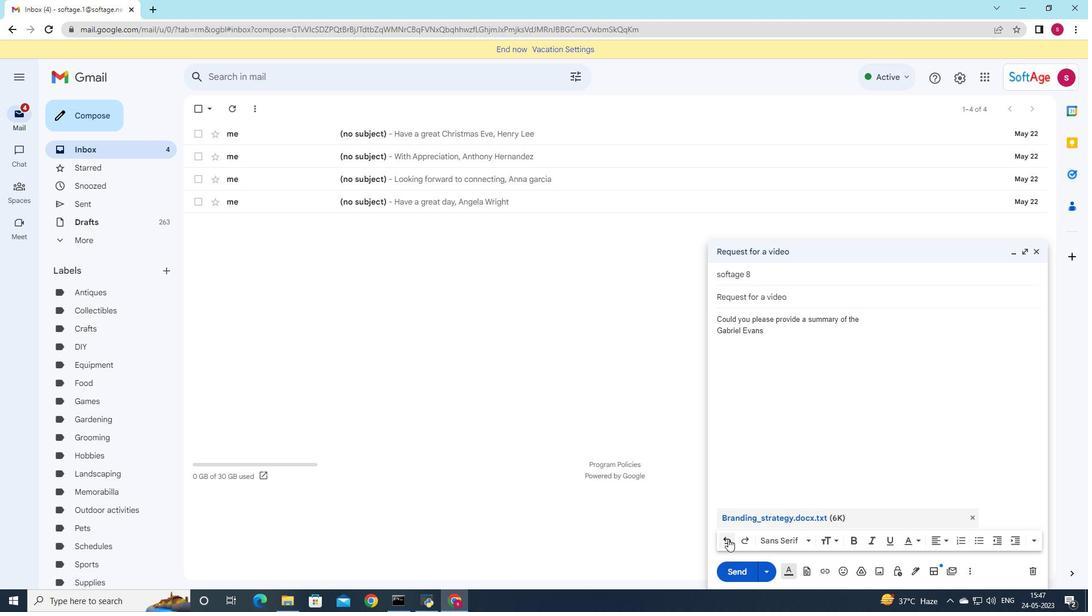 
Action: Mouse pressed left at (728, 539)
Screenshot: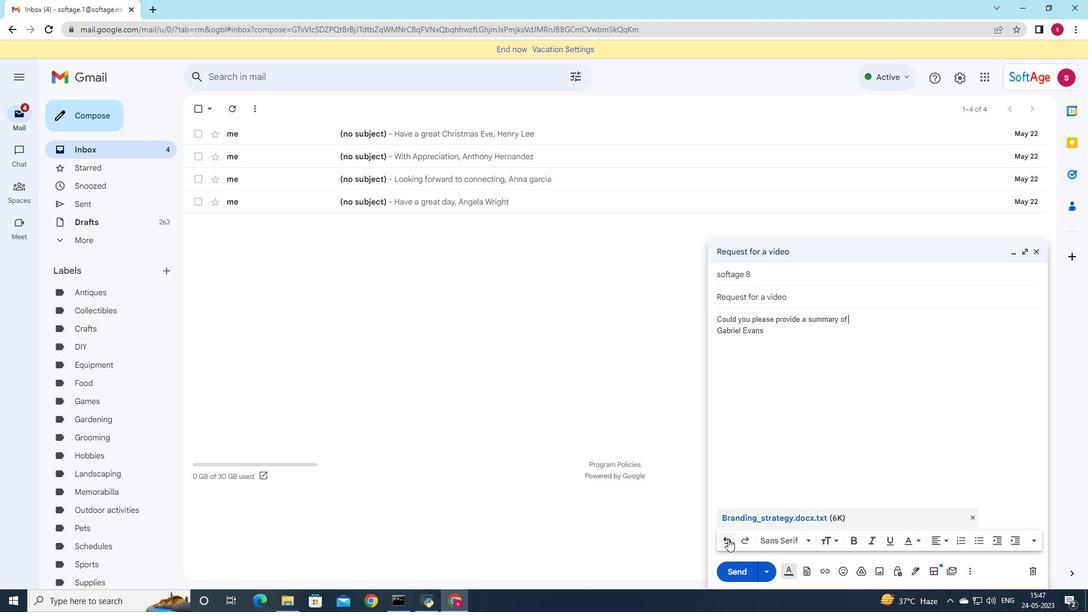 
Action: Mouse pressed left at (728, 539)
Screenshot: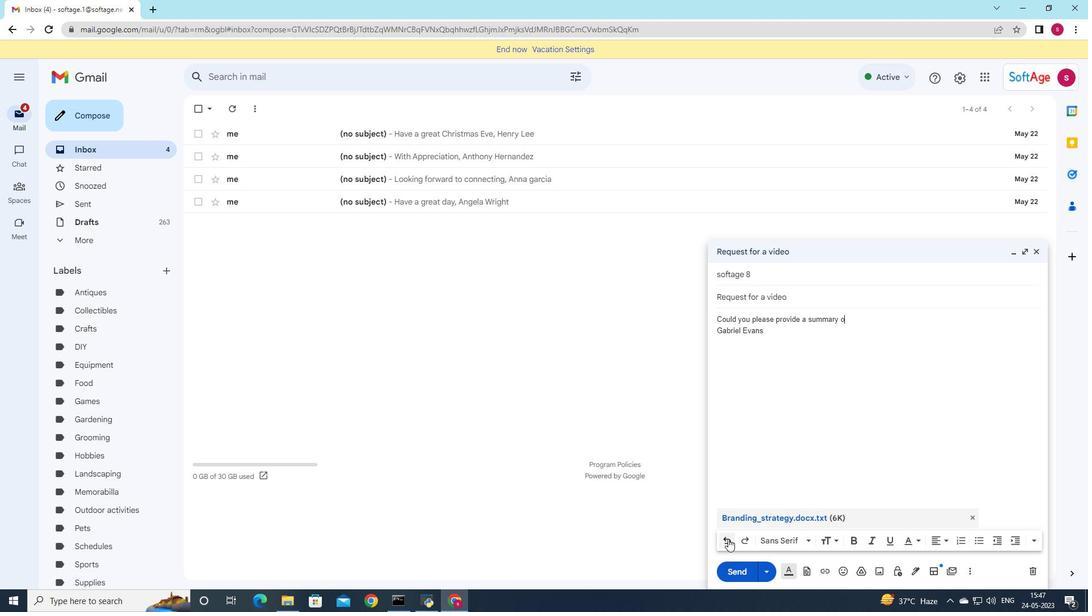 
Action: Mouse pressed left at (728, 539)
Screenshot: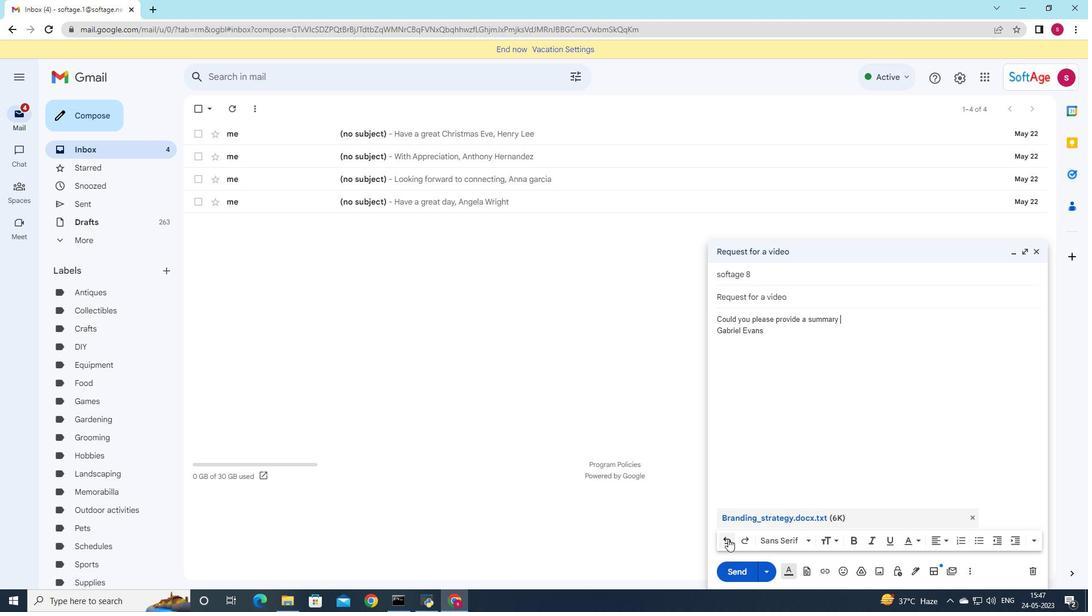 
Action: Mouse pressed left at (728, 539)
Screenshot: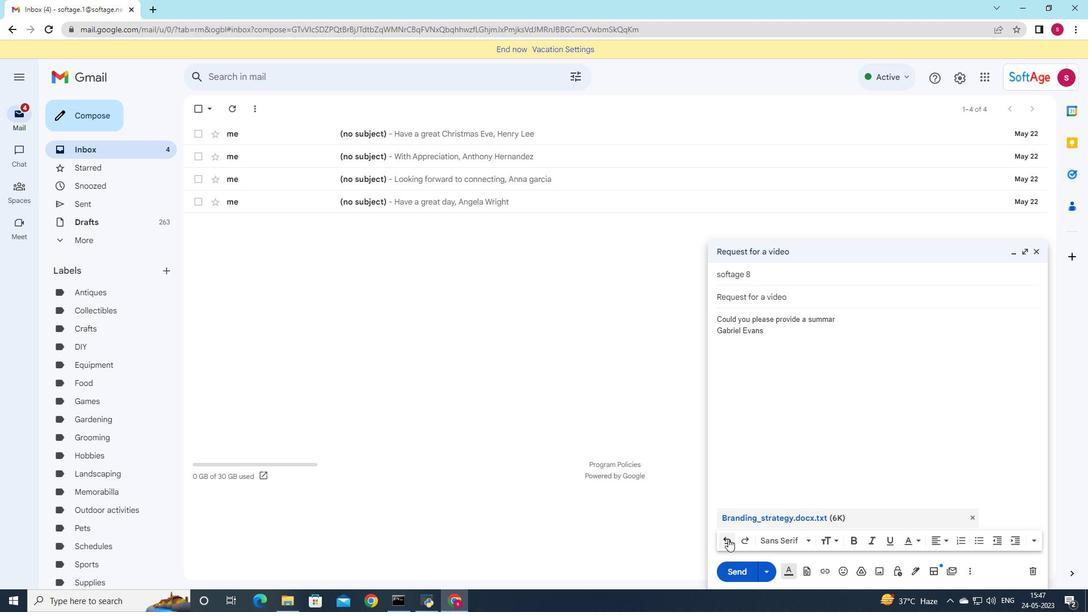 
Action: Mouse pressed left at (728, 539)
Screenshot: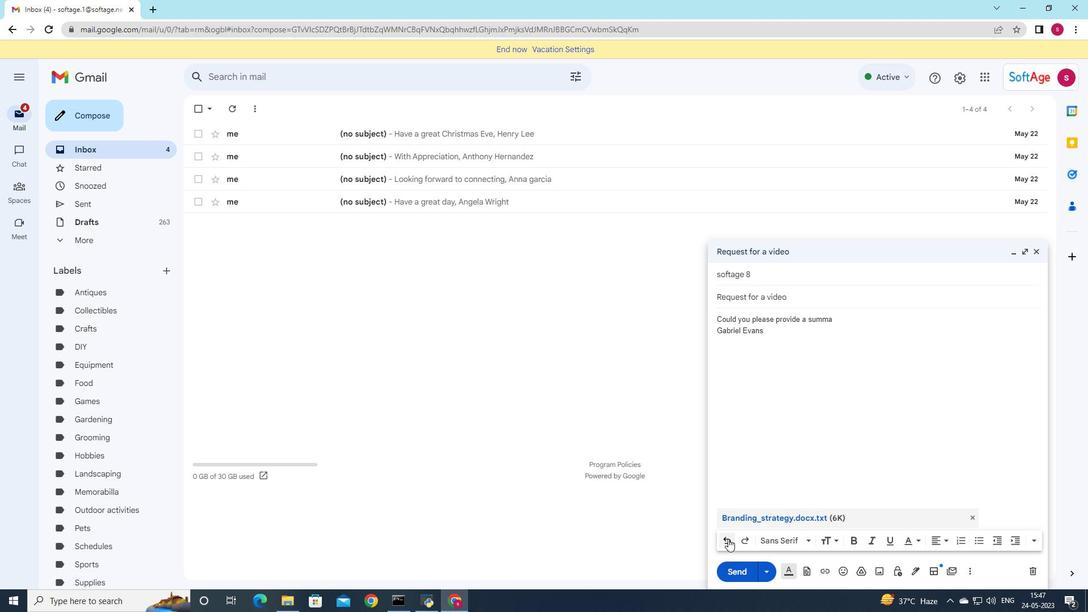 
Action: Mouse pressed left at (728, 539)
Screenshot: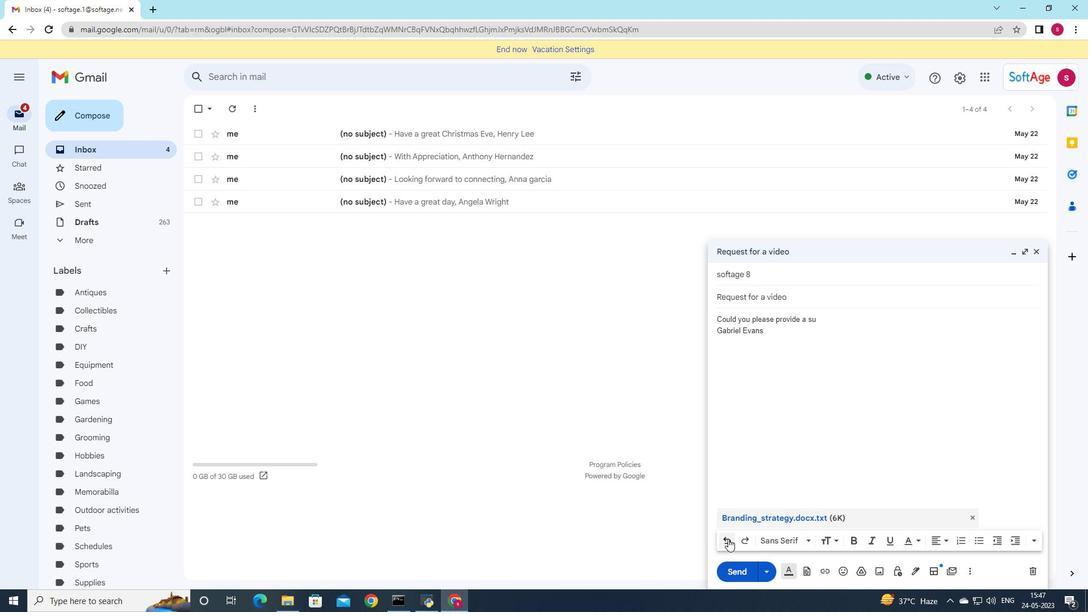 
Action: Mouse pressed left at (728, 539)
Screenshot: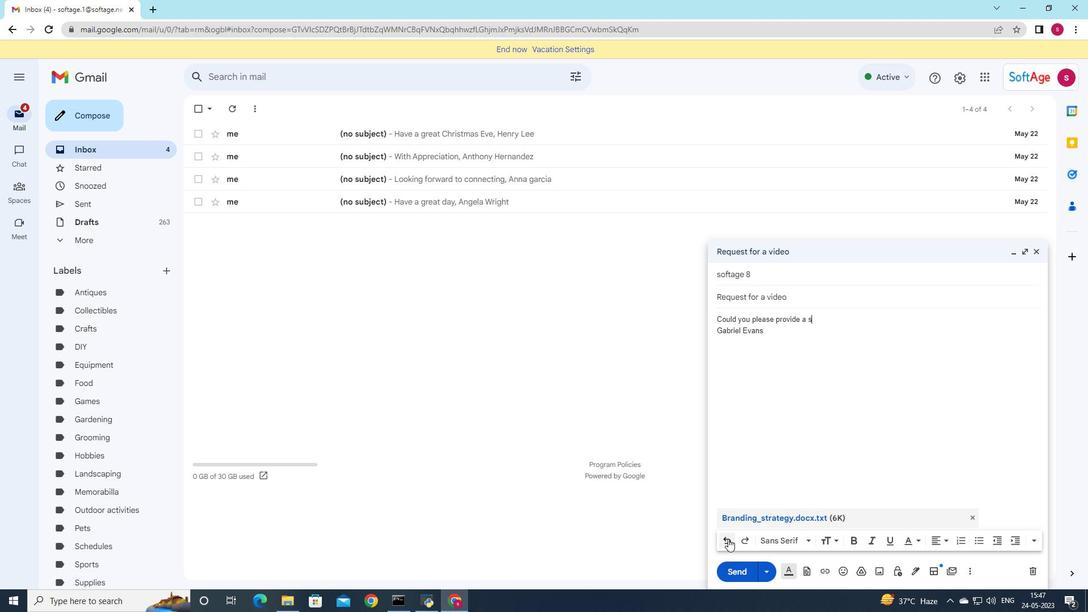 
Action: Mouse pressed left at (728, 539)
Screenshot: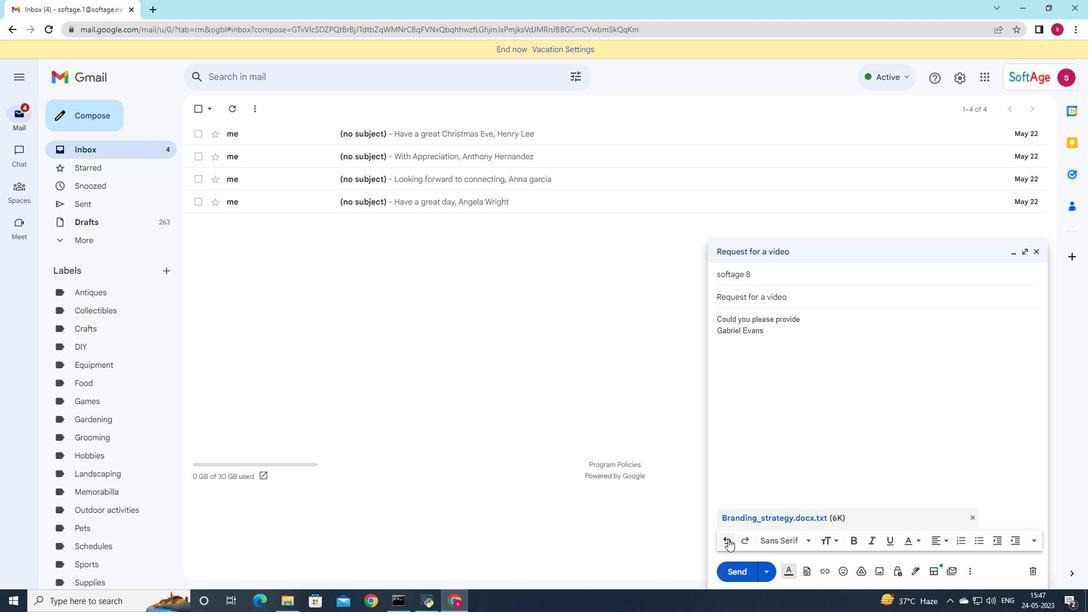 
Action: Mouse pressed left at (728, 539)
Screenshot: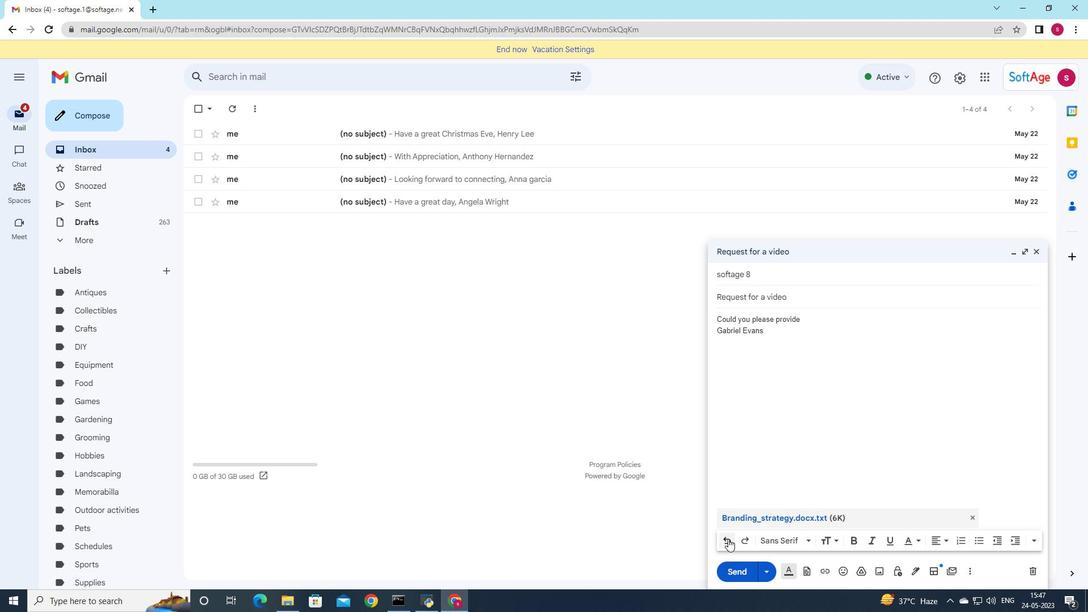 
Action: Mouse pressed left at (728, 539)
Screenshot: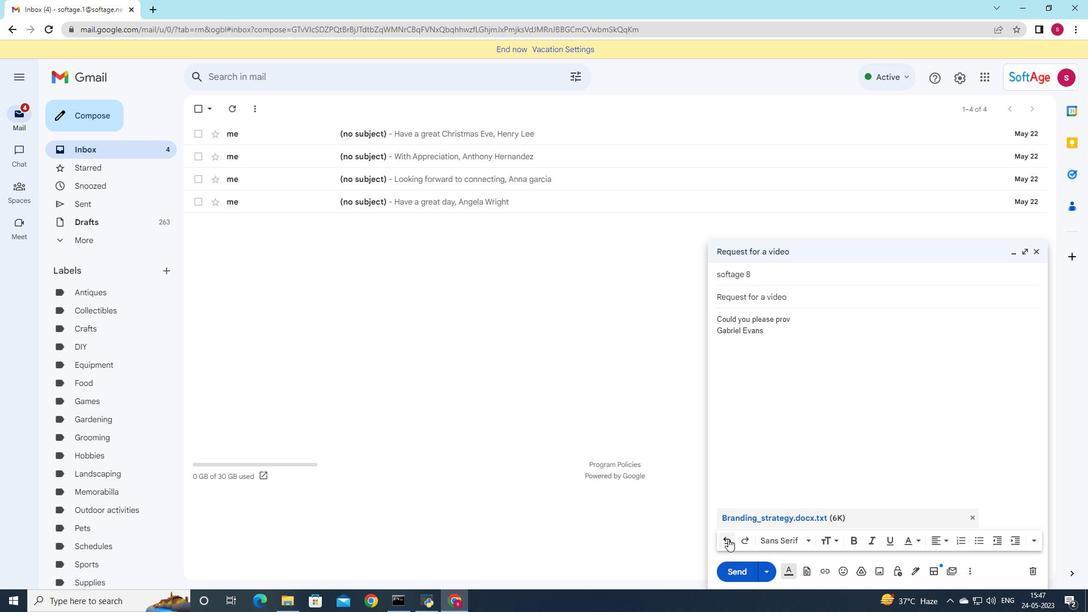 
Action: Mouse pressed left at (728, 539)
Screenshot: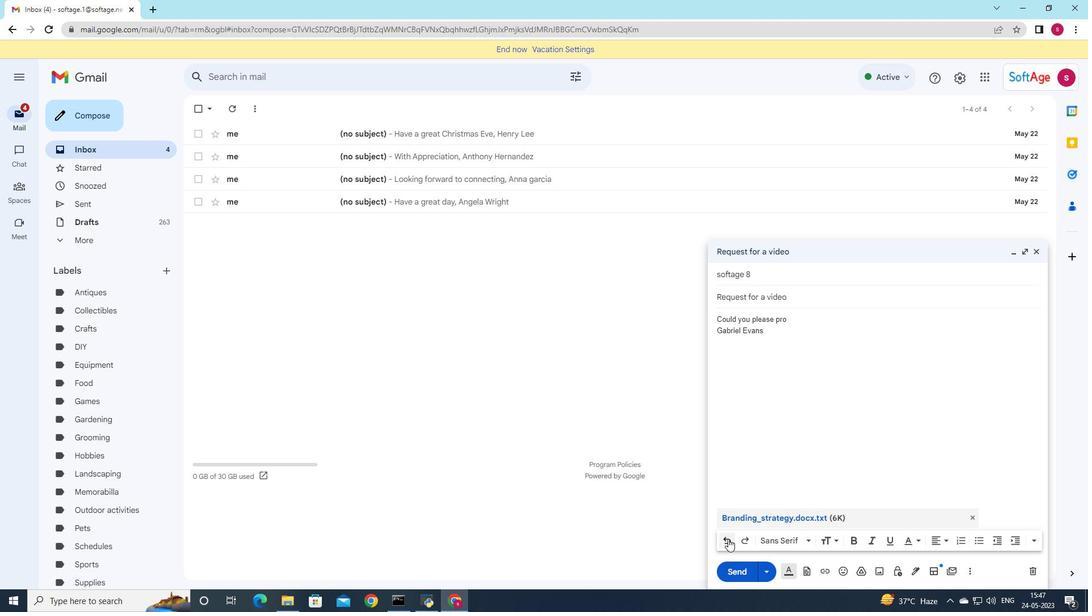 
Action: Mouse pressed left at (728, 539)
Screenshot: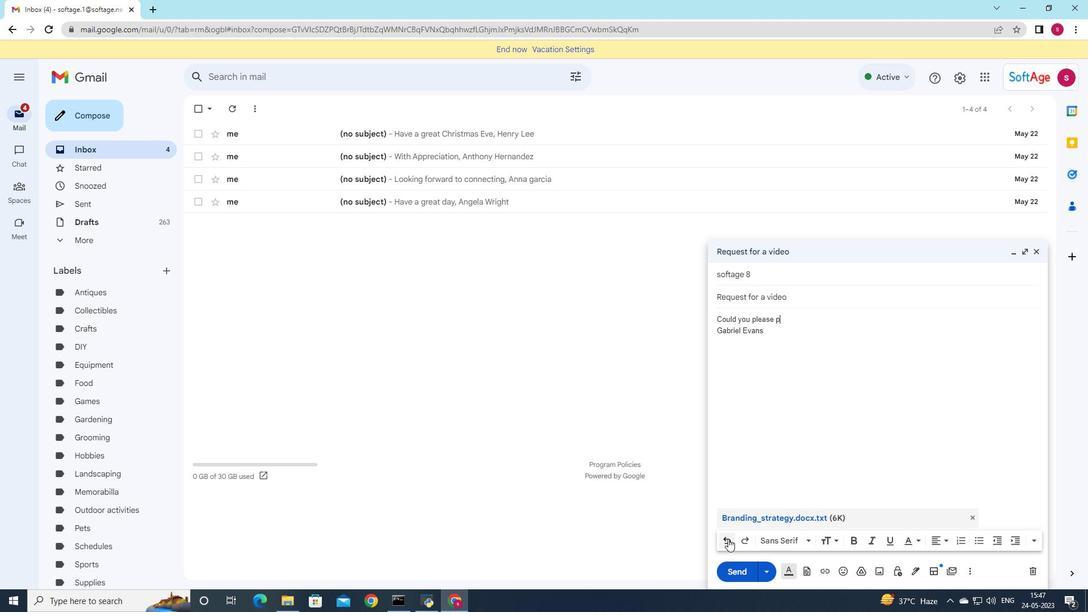 
Action: Mouse pressed left at (728, 539)
Screenshot: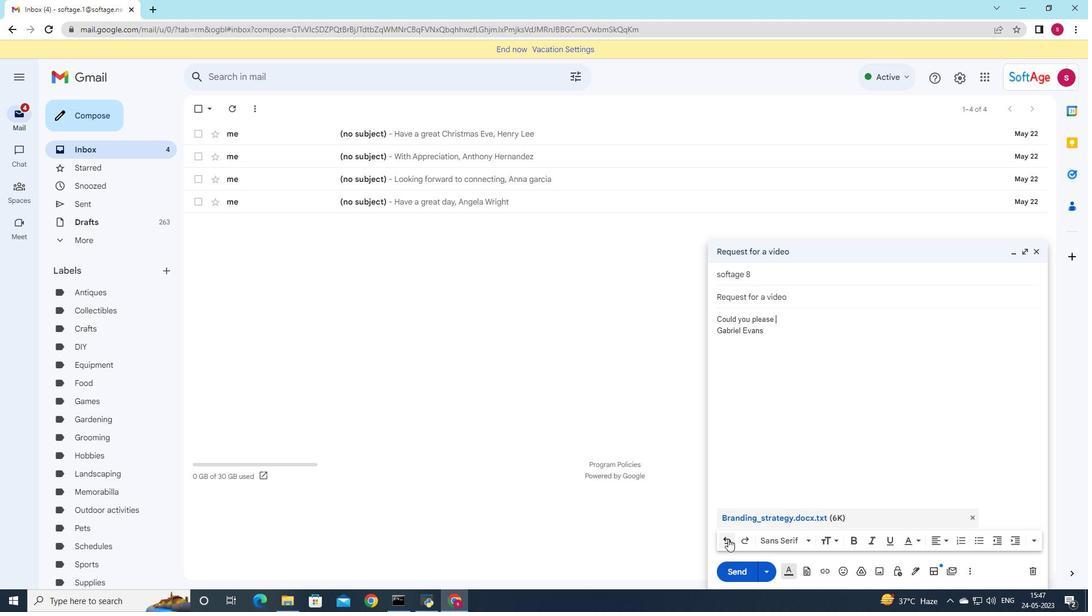 
Action: Mouse pressed left at (728, 539)
Screenshot: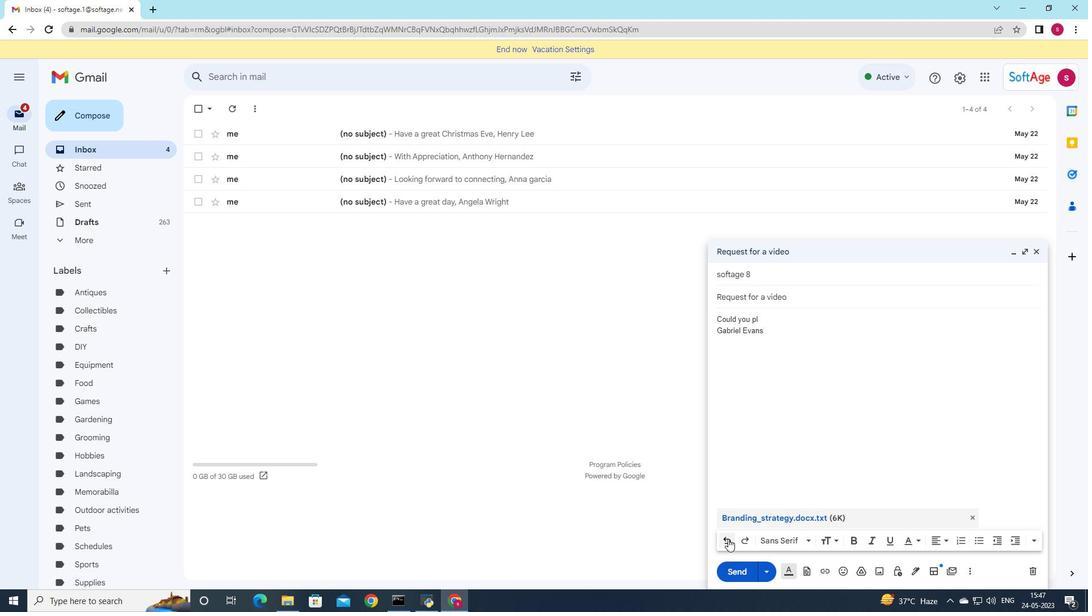 
Action: Mouse moved to (727, 536)
Screenshot: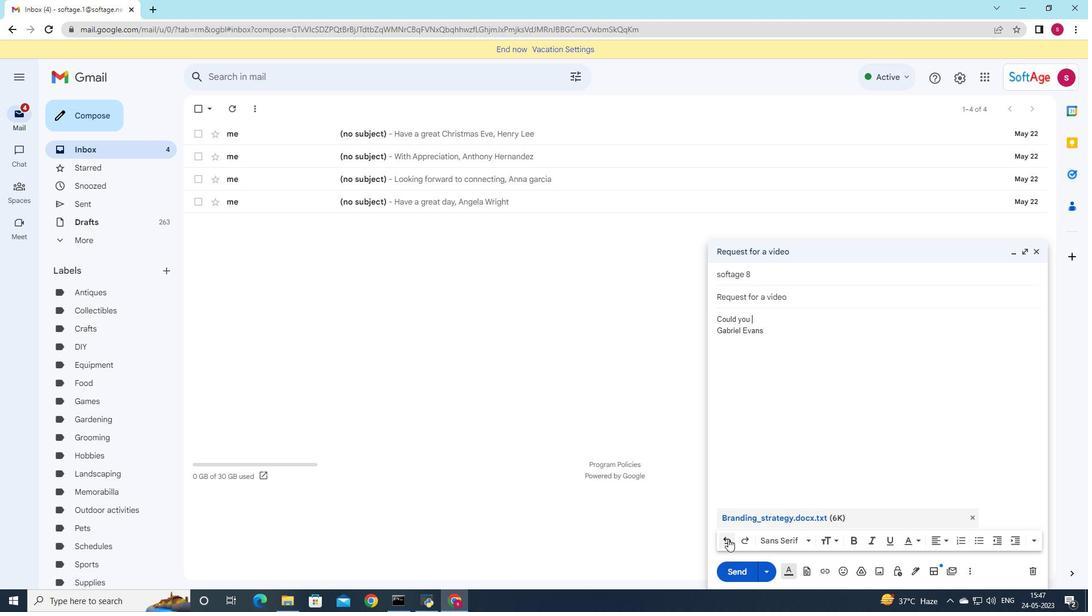 
Action: Mouse pressed left at (727, 536)
Screenshot: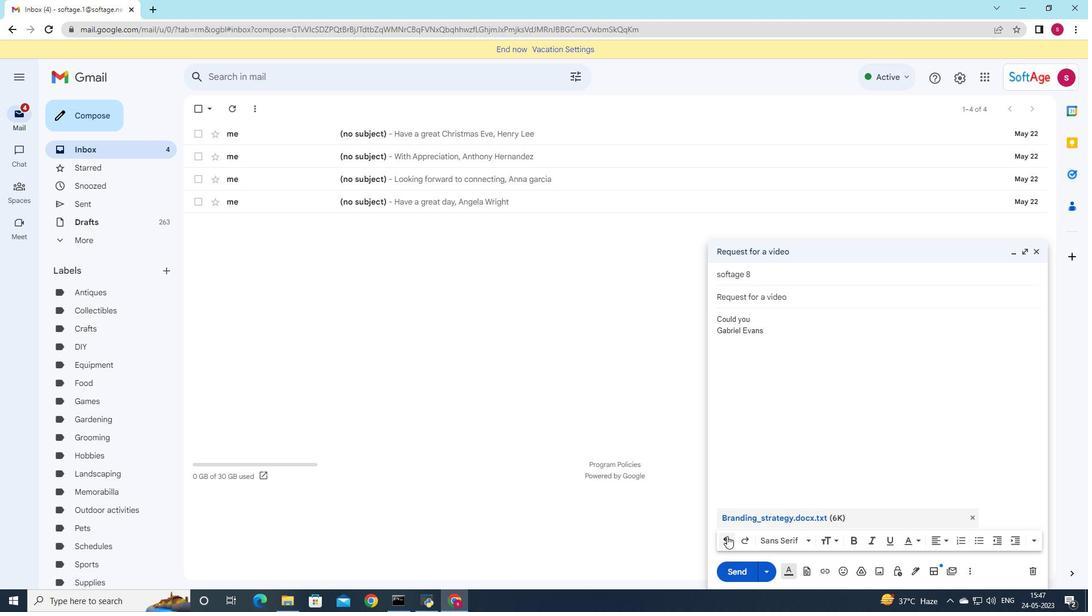
Action: Mouse pressed left at (727, 536)
Screenshot: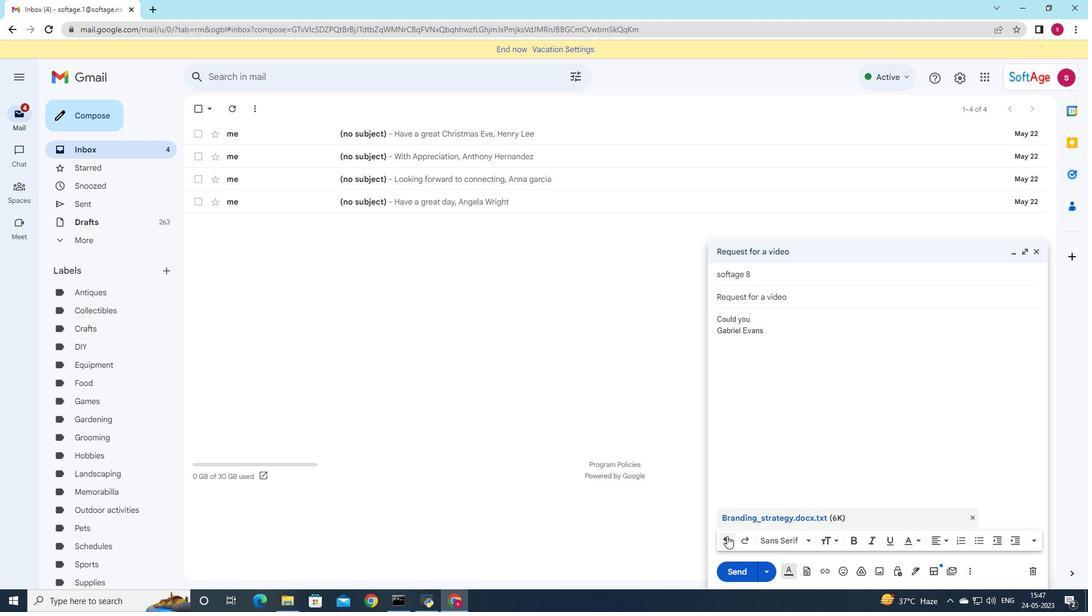 
Action: Mouse pressed left at (727, 536)
Screenshot: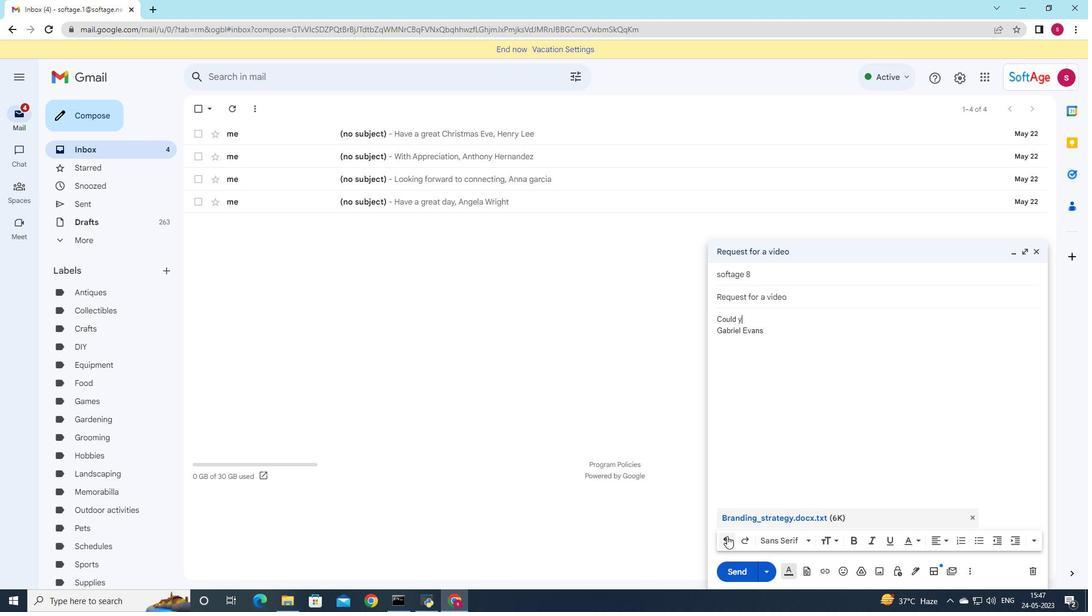 
Action: Mouse pressed left at (727, 536)
Screenshot: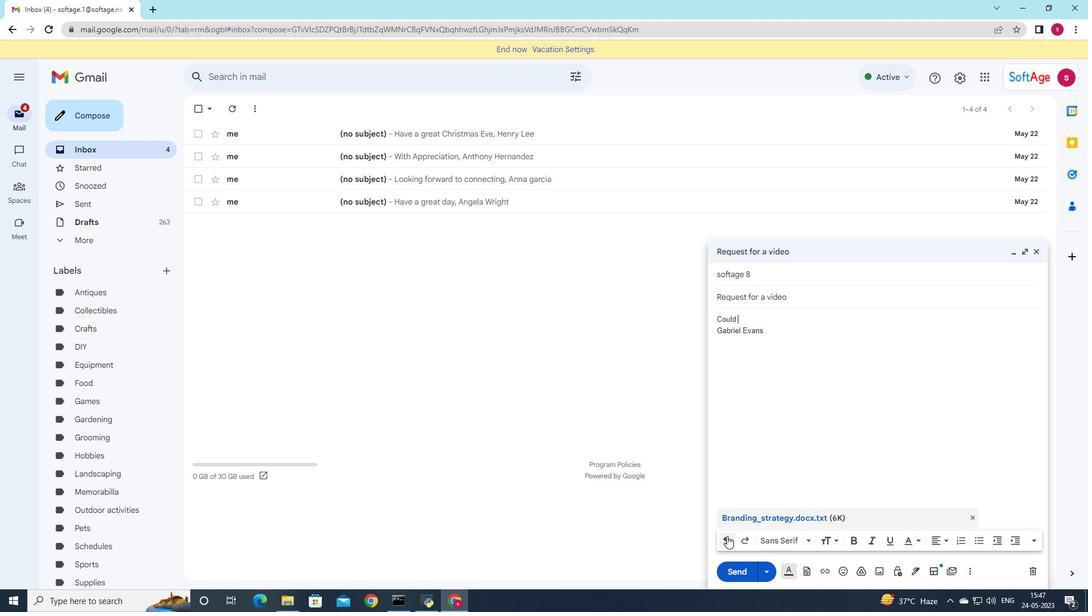 
Action: Mouse moved to (724, 526)
Screenshot: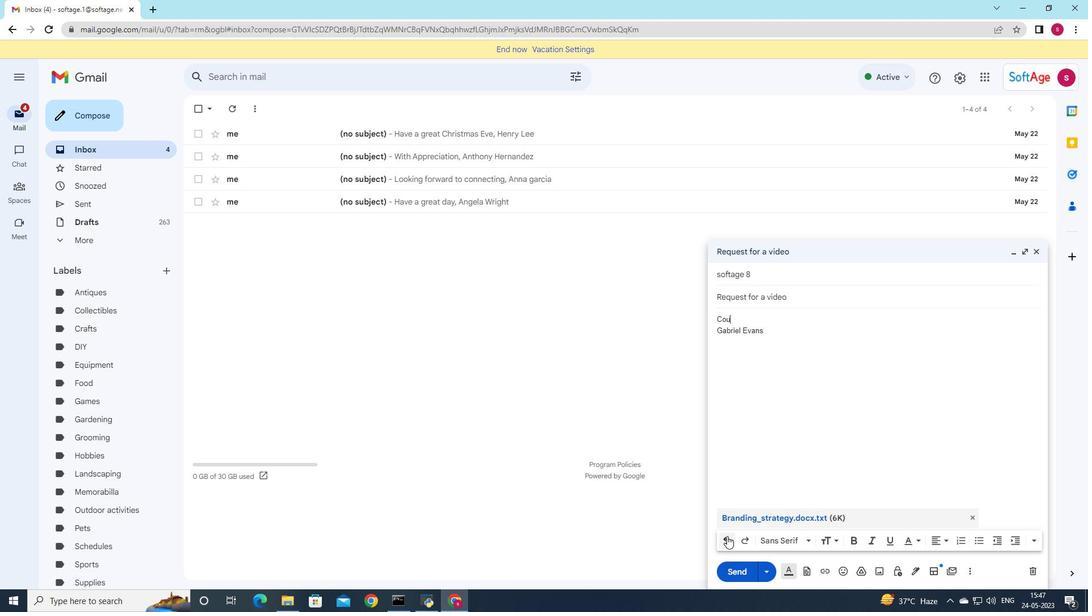 
Action: Mouse pressed left at (724, 526)
Screenshot: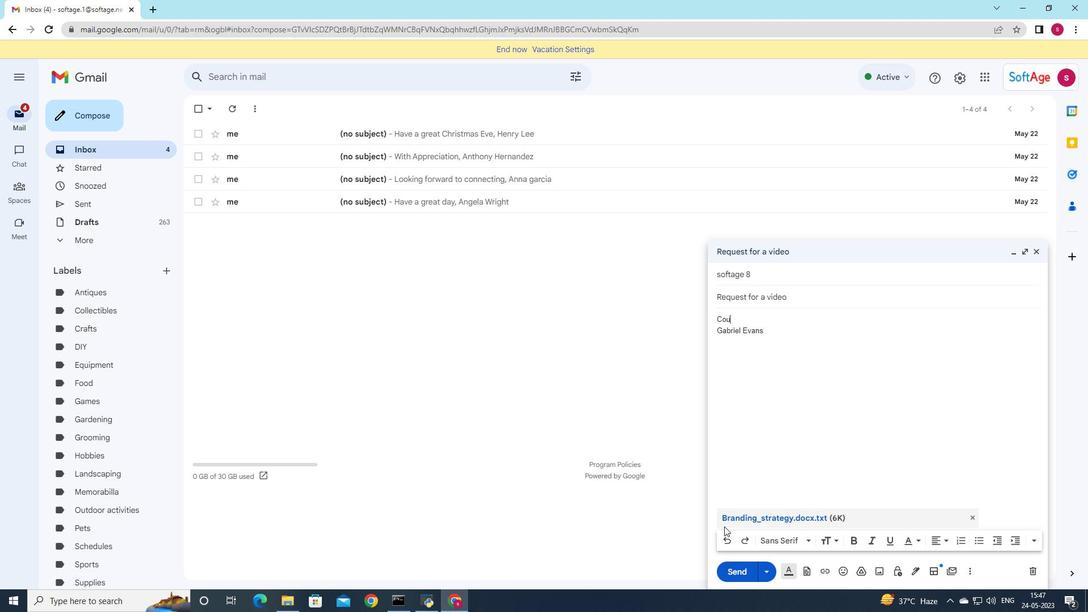 
Action: Mouse pressed left at (724, 526)
Screenshot: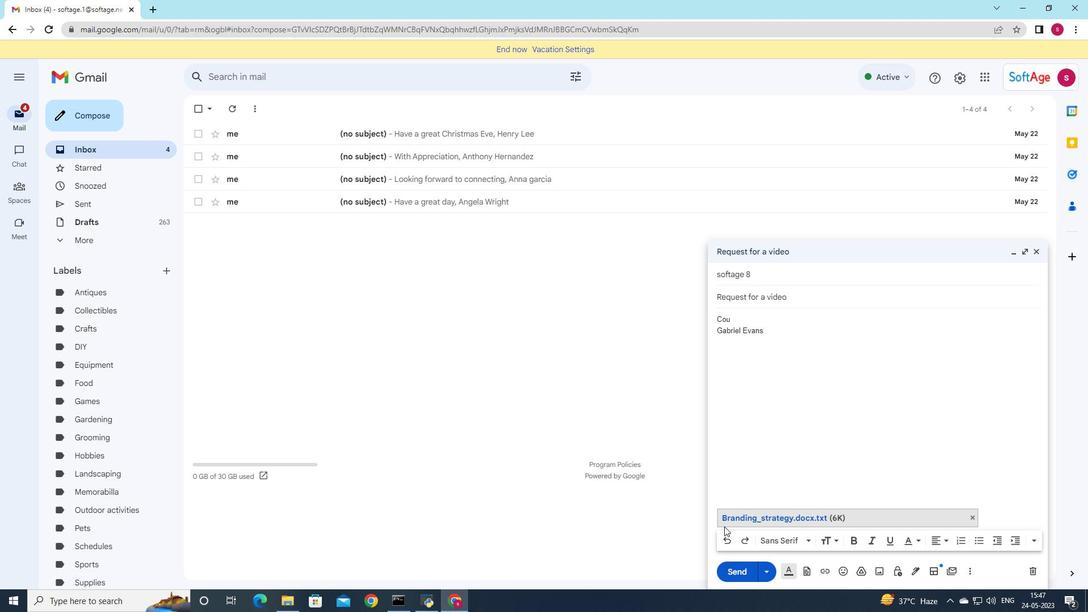 
Action: Mouse moved to (725, 543)
Screenshot: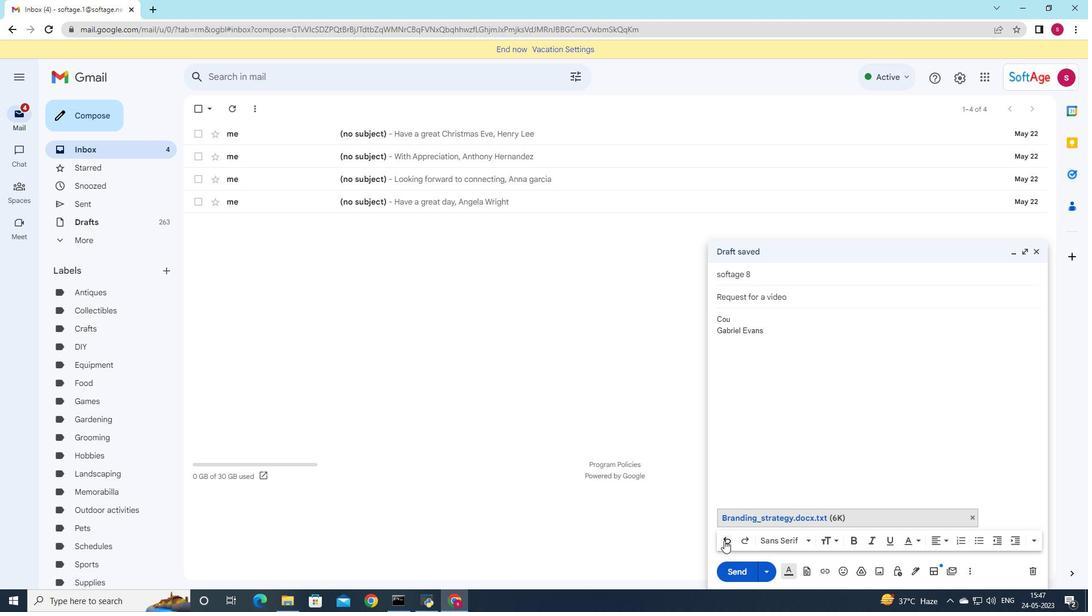 
Action: Mouse pressed left at (725, 543)
Screenshot: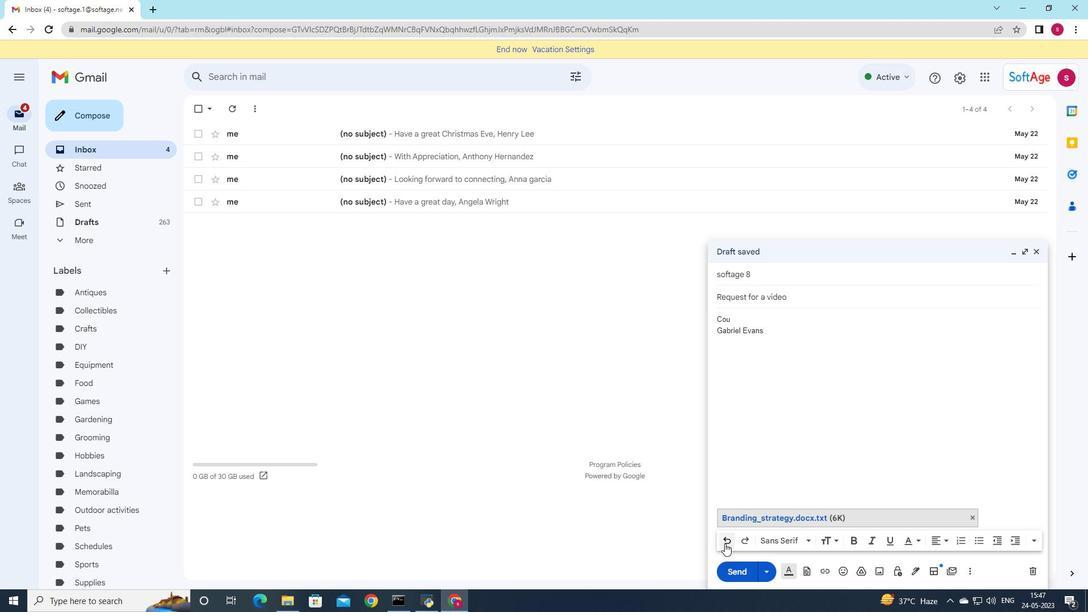 
Action: Mouse moved to (725, 541)
Screenshot: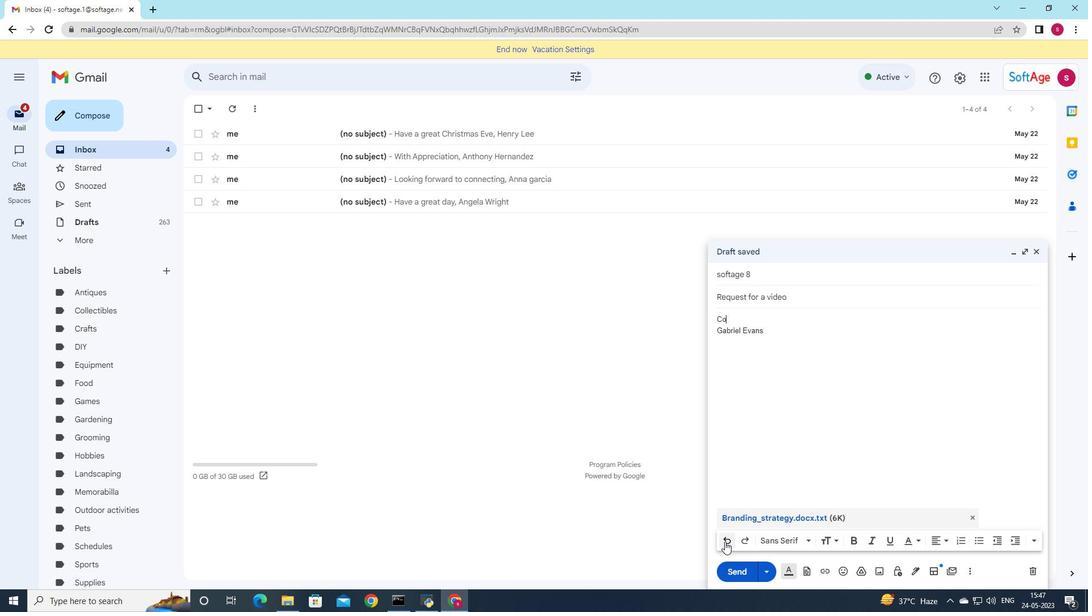 
Action: Mouse pressed left at (725, 541)
Screenshot: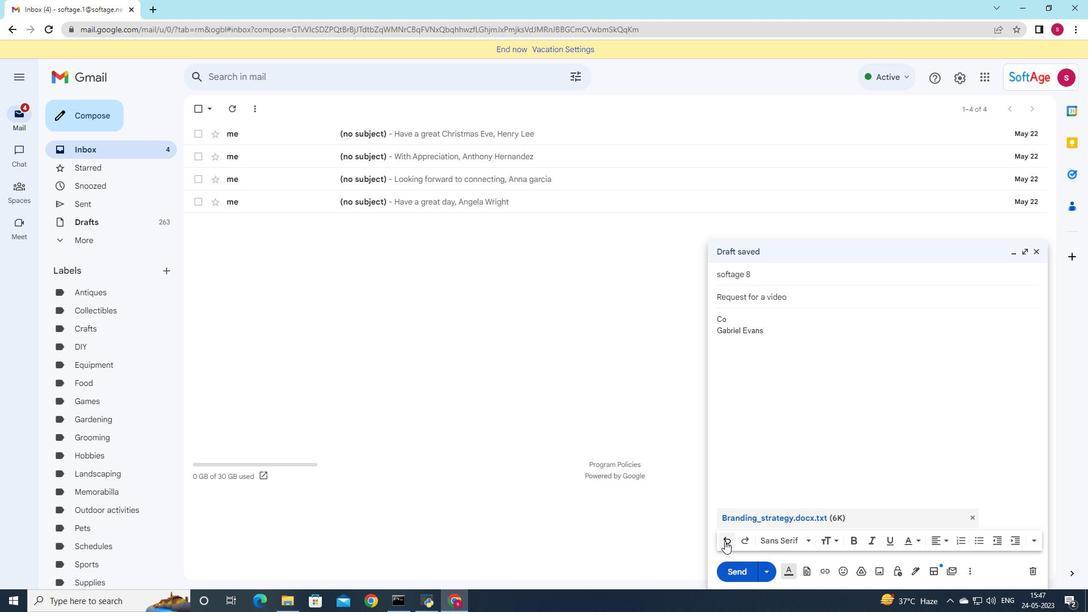 
Action: Mouse pressed left at (725, 541)
Screenshot: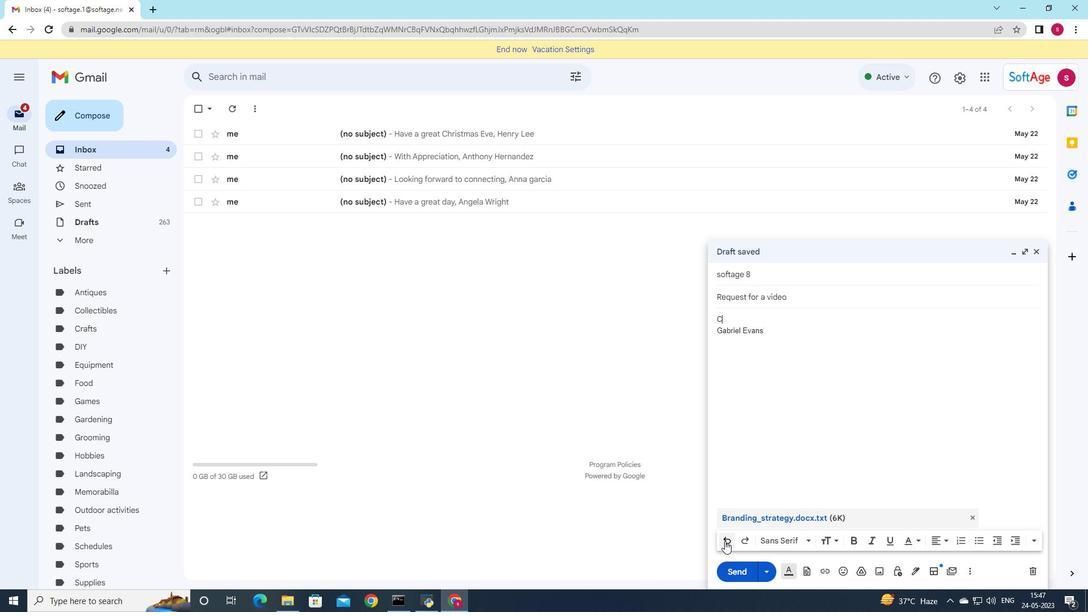 
Action: Mouse moved to (785, 415)
Screenshot: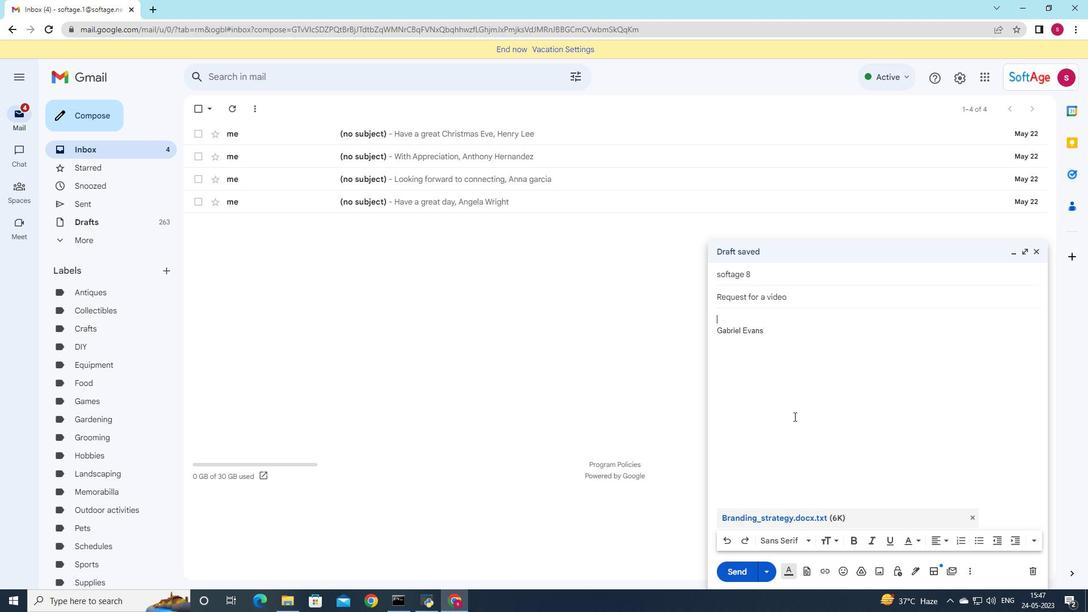 
Action: Key pressed <Key.shift>I<Key.space>am<Key.space>writing<Key.space>to<Key.space>confirm<Key.space>the<Key.space>details<Key.space>of<Key.space>the<Key.space>conference<Key.space>call.
Screenshot: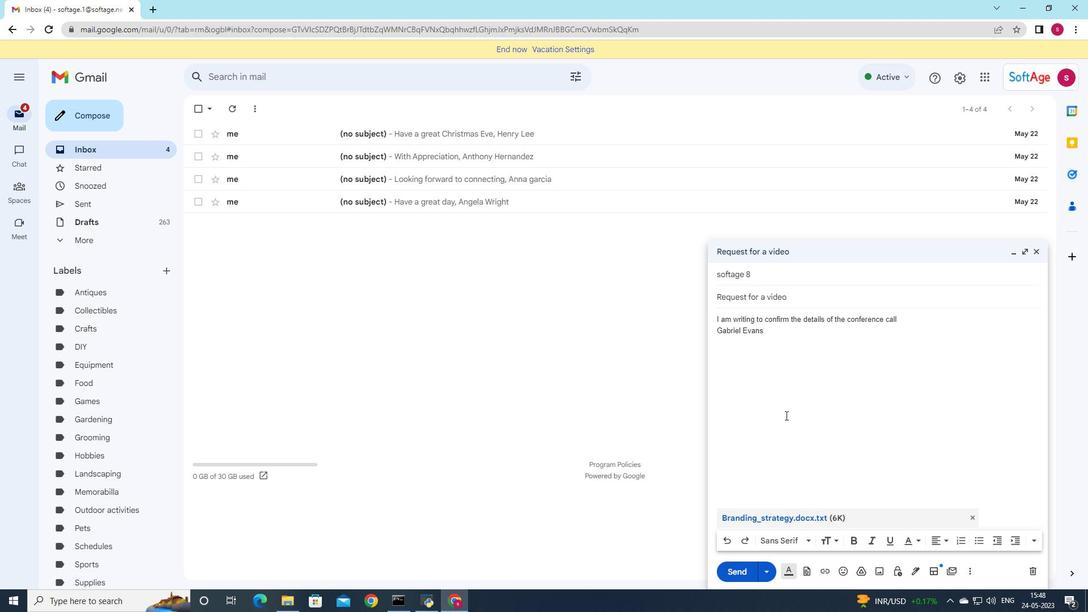 
Action: Mouse moved to (725, 566)
Screenshot: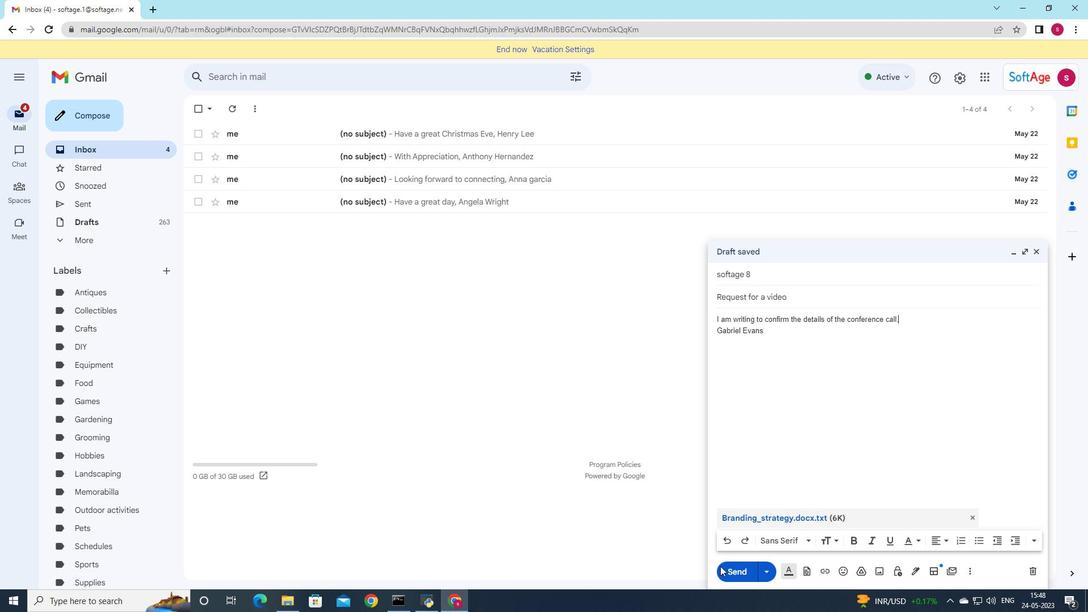 
Action: Mouse pressed left at (725, 566)
Screenshot: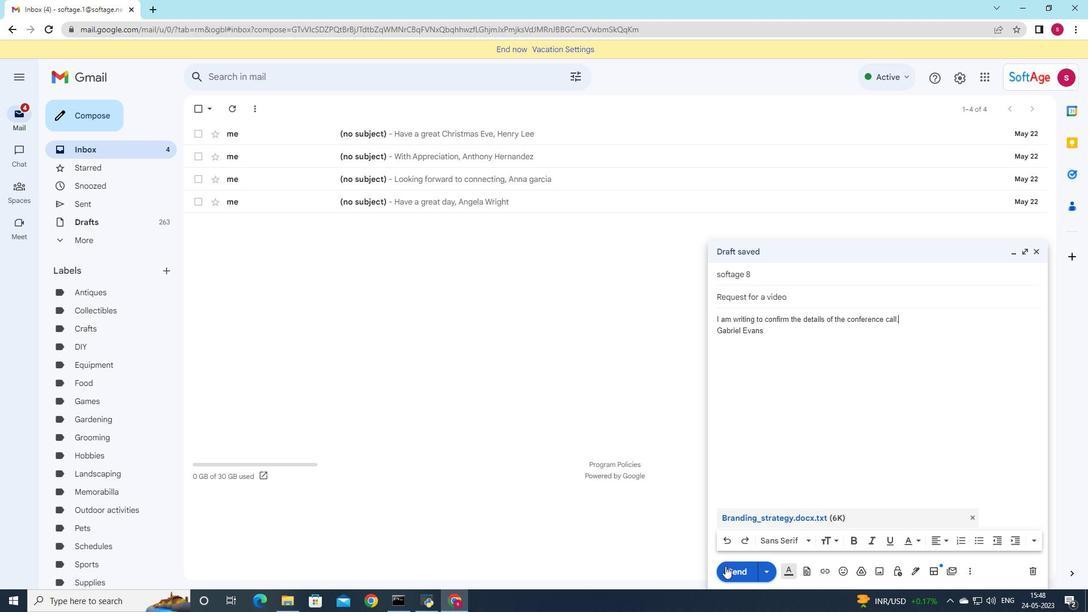 
Action: Mouse moved to (132, 200)
Screenshot: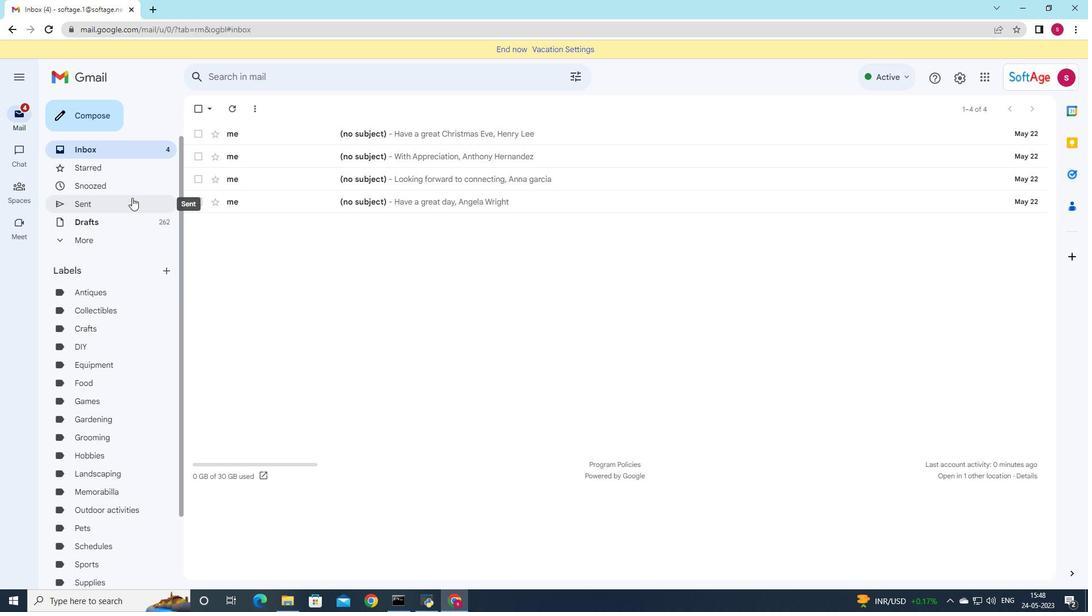 
Action: Mouse pressed left at (132, 200)
Screenshot: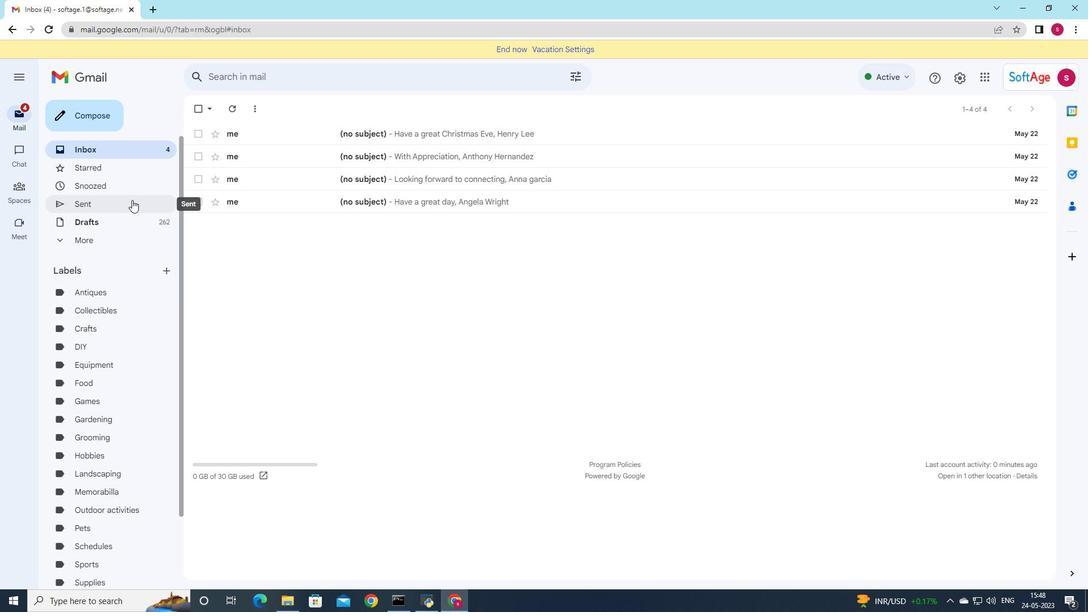 
Action: Mouse moved to (469, 165)
Screenshot: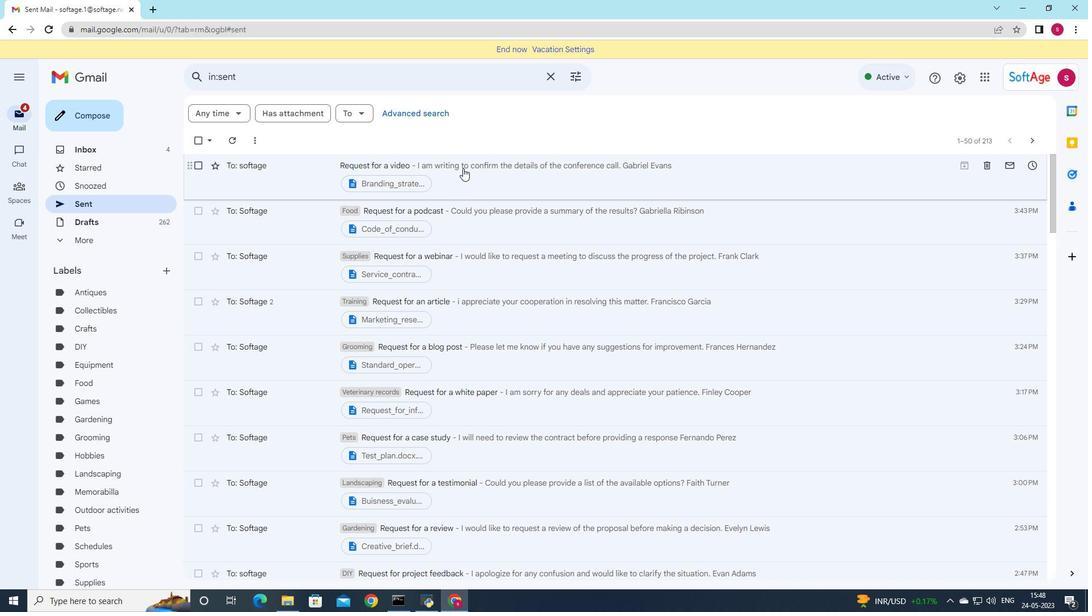 
Action: Mouse pressed left at (469, 165)
Screenshot: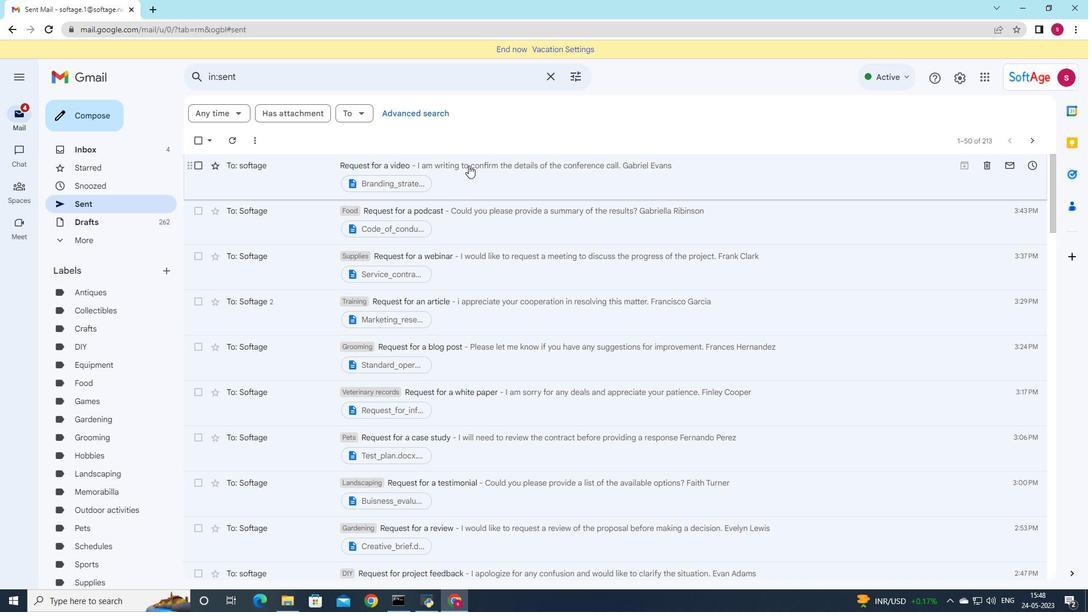 
Action: Mouse moved to (421, 111)
Screenshot: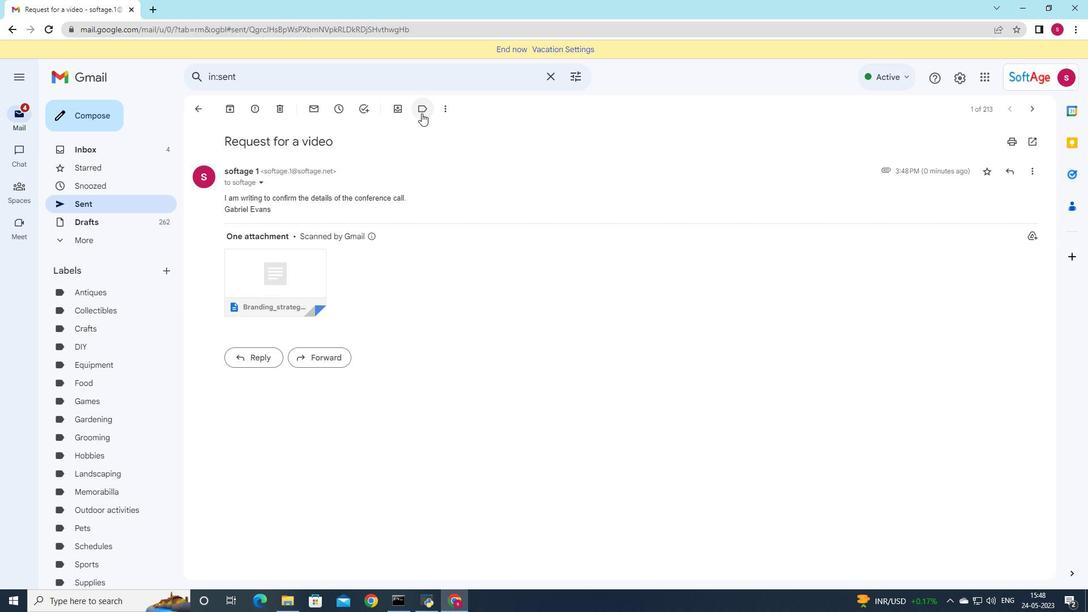 
Action: Mouse pressed left at (421, 111)
Screenshot: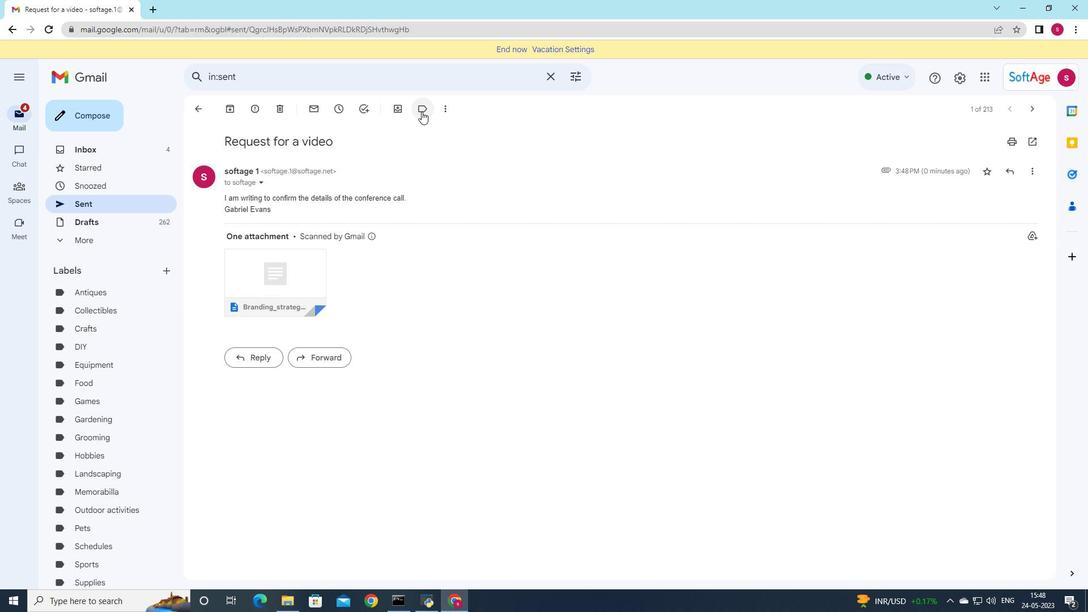 
Action: Mouse moved to (456, 315)
Screenshot: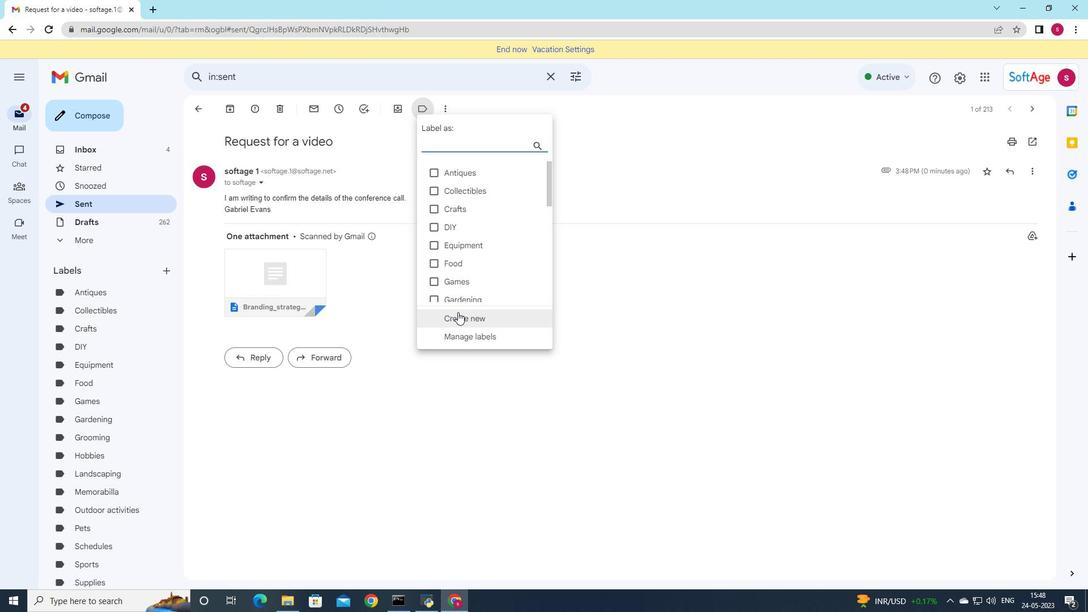 
Action: Mouse pressed left at (456, 315)
Screenshot: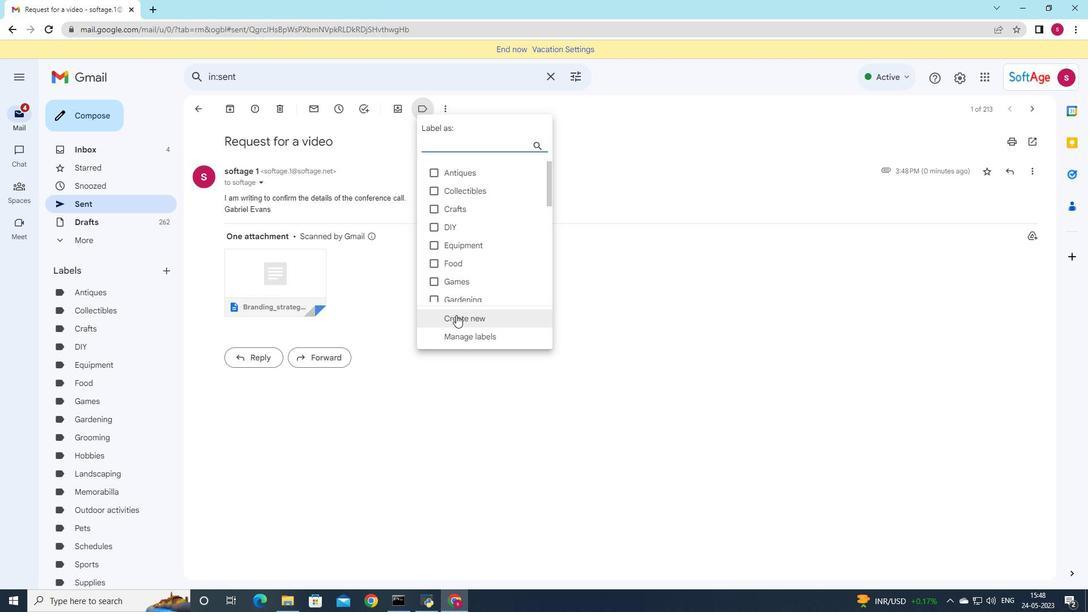 
Action: Mouse moved to (512, 284)
Screenshot: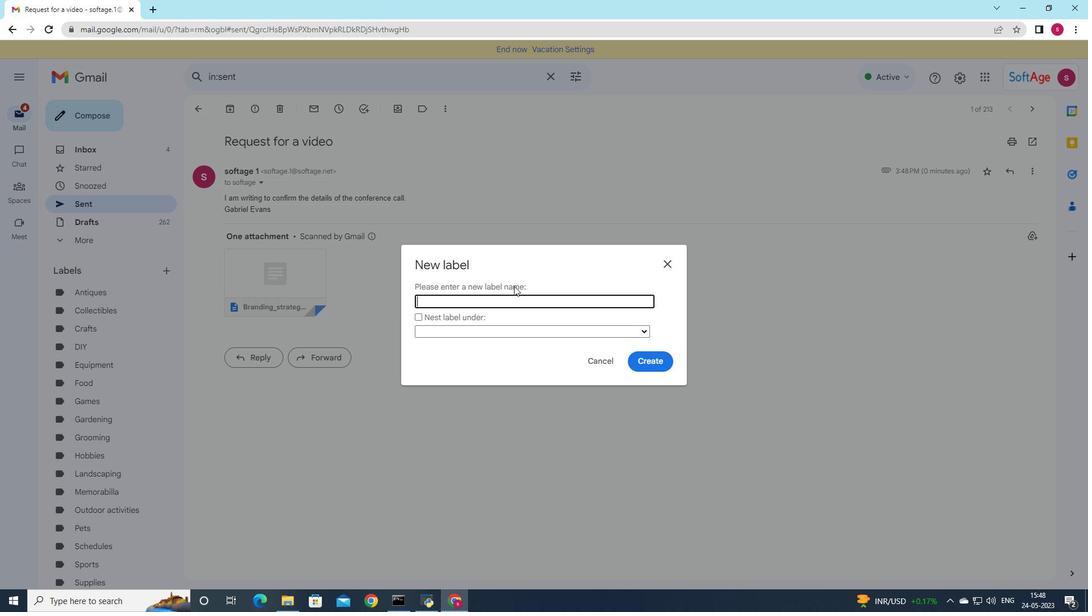 
Action: Key pressed <Key.shift><Key.shift><Key.shift><Key.shift><Key.shift>Clothing
Screenshot: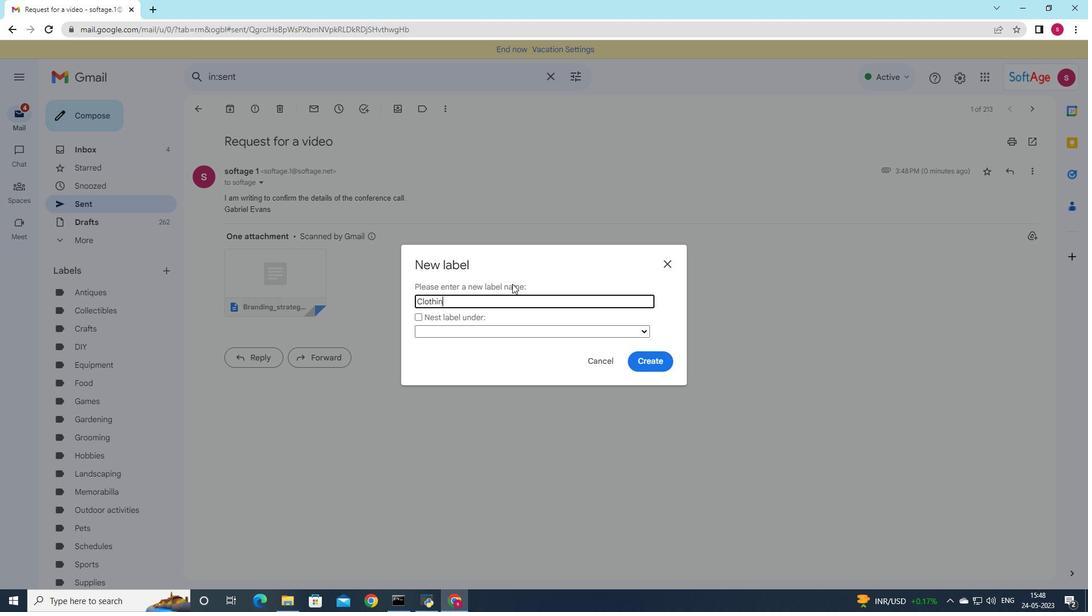 
Action: Mouse moved to (643, 359)
Screenshot: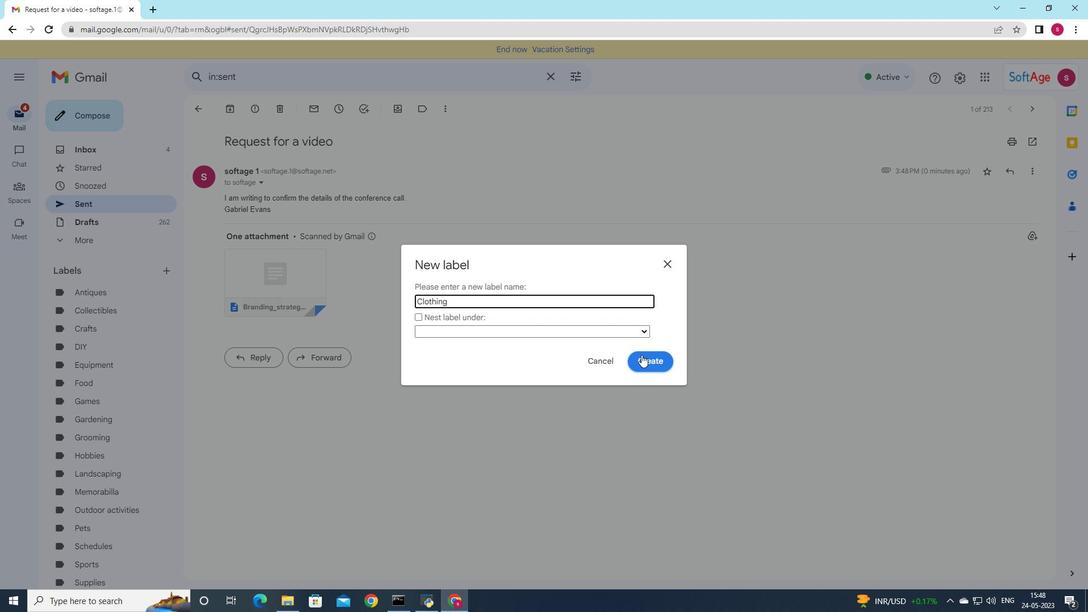 
Action: Mouse pressed left at (643, 359)
Screenshot: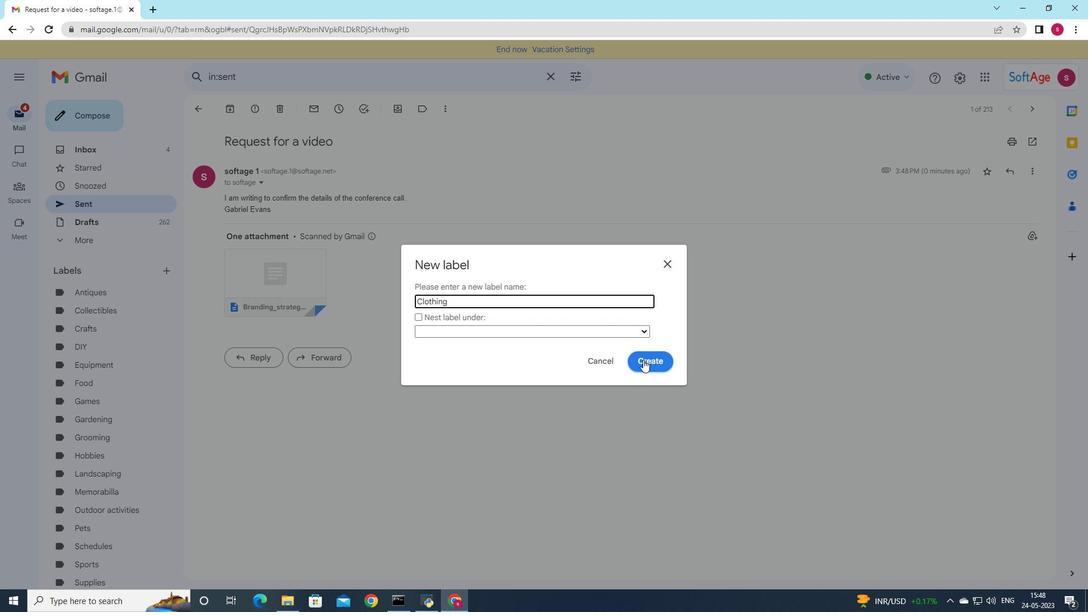 
Action: Mouse moved to (540, 310)
Screenshot: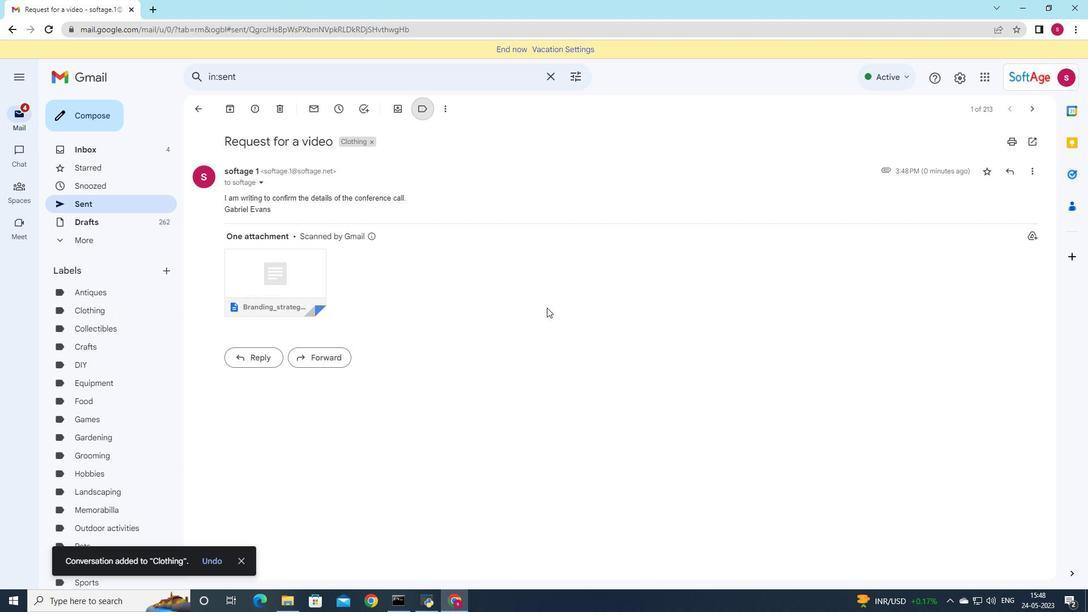 
